 Task: Look for space in Wevelgem, Belgium from 1st July, 2023 to 9th July, 2023 for 2 adults in price range Rs.8000 to Rs.15000. Place can be entire place with 1  bedroom having 1 bed and 1 bathroom. Property type can be house. Amenities needed are: heating, . Booking option can be shelf check-in. Required host language is English.
Action: Mouse moved to (574, 155)
Screenshot: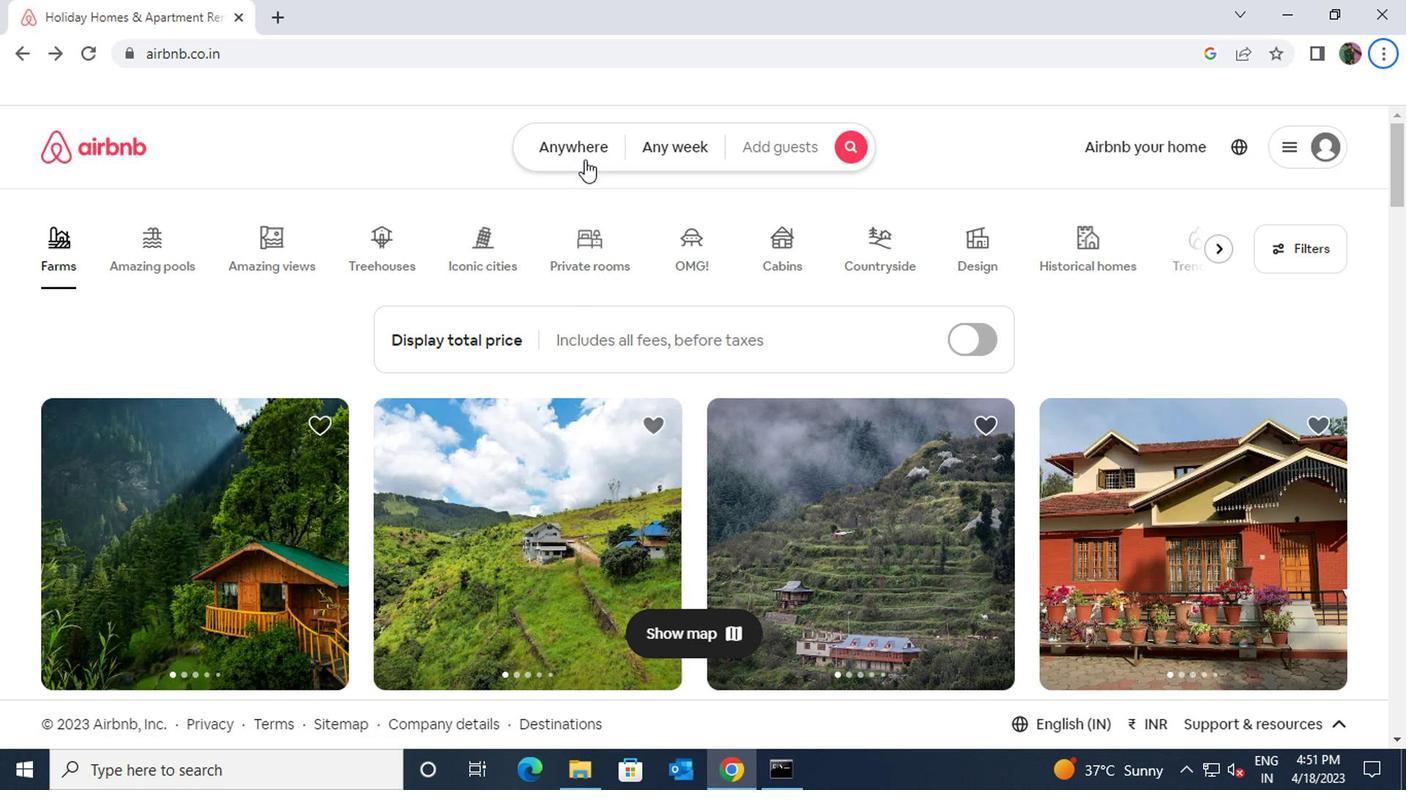 
Action: Mouse pressed left at (574, 155)
Screenshot: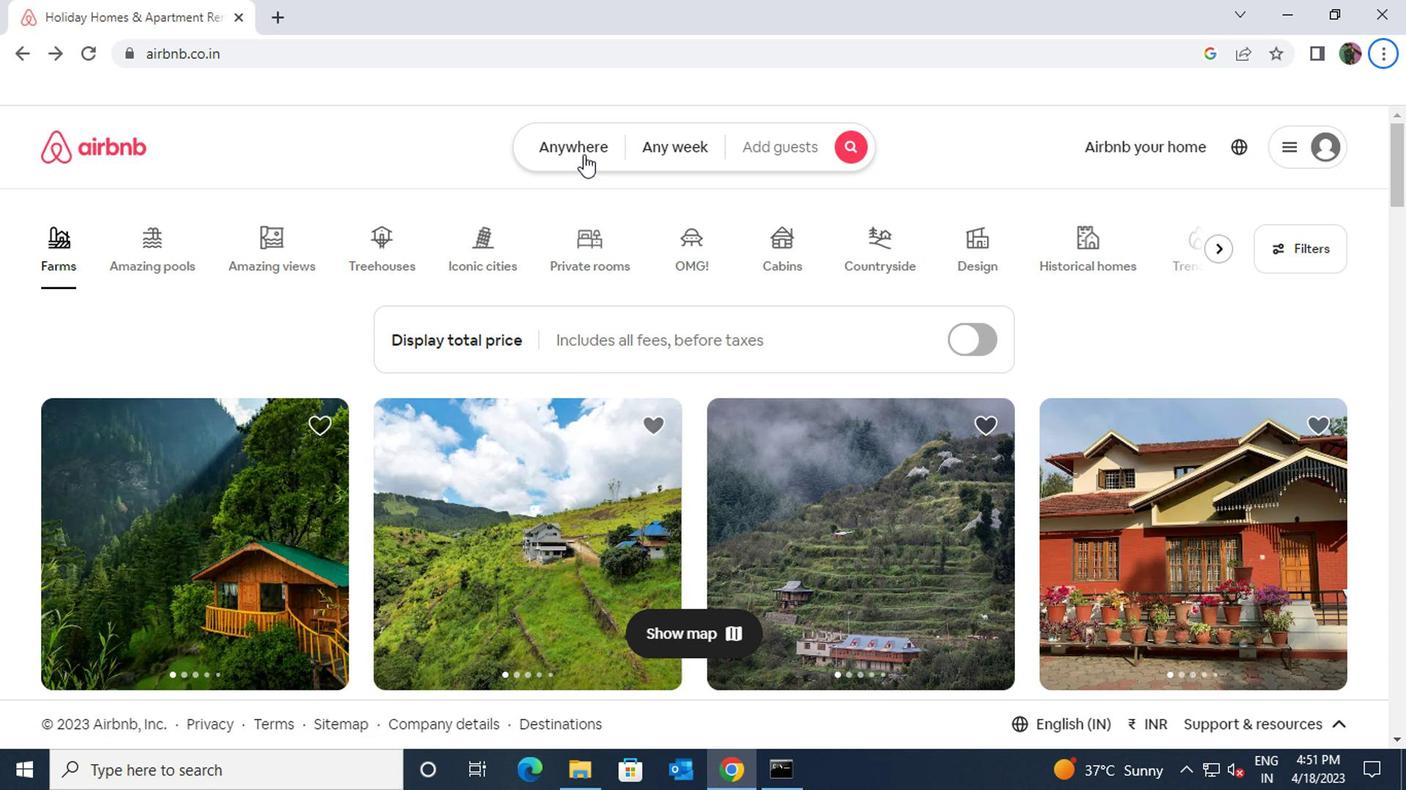 
Action: Mouse moved to (456, 221)
Screenshot: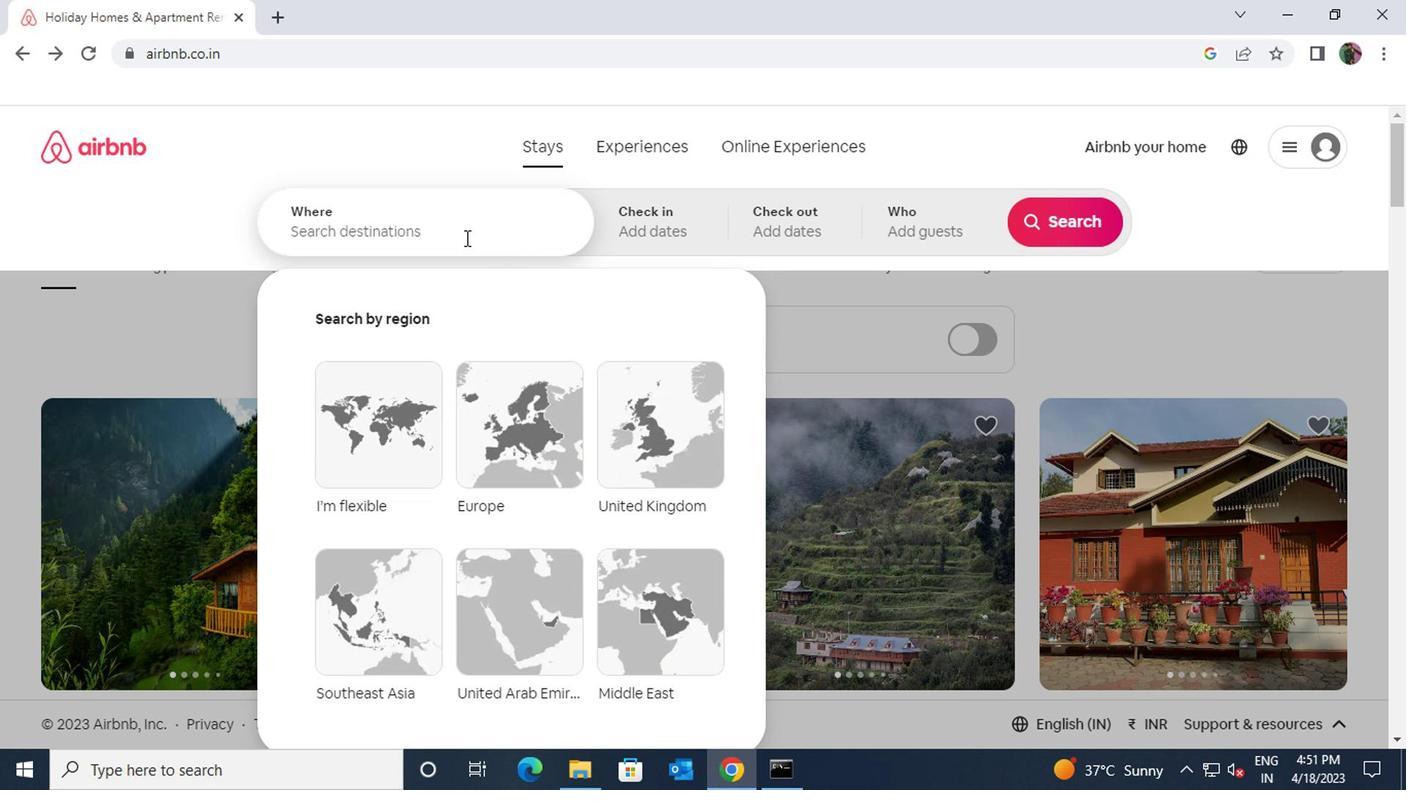 
Action: Mouse pressed left at (456, 221)
Screenshot: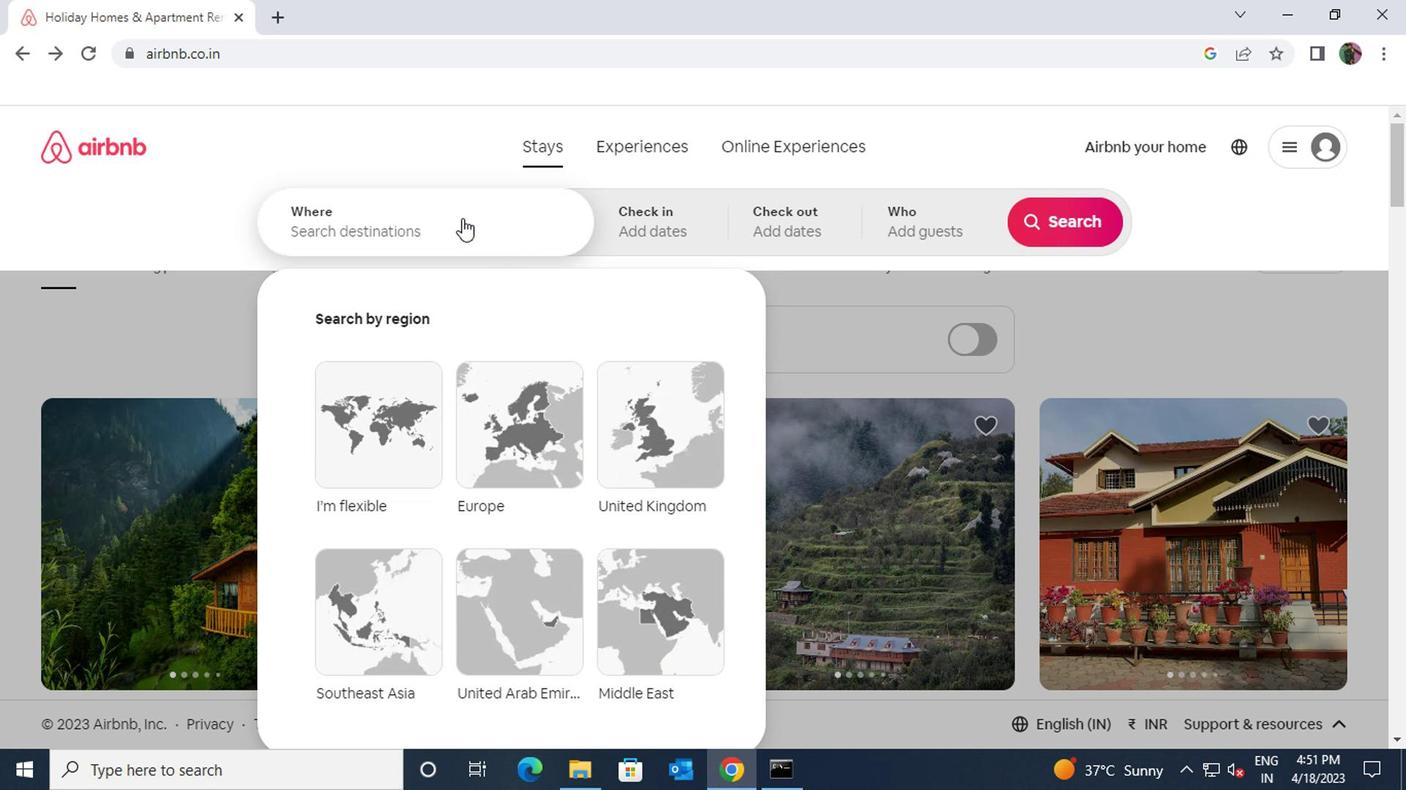 
Action: Key pressed wevelgem
Screenshot: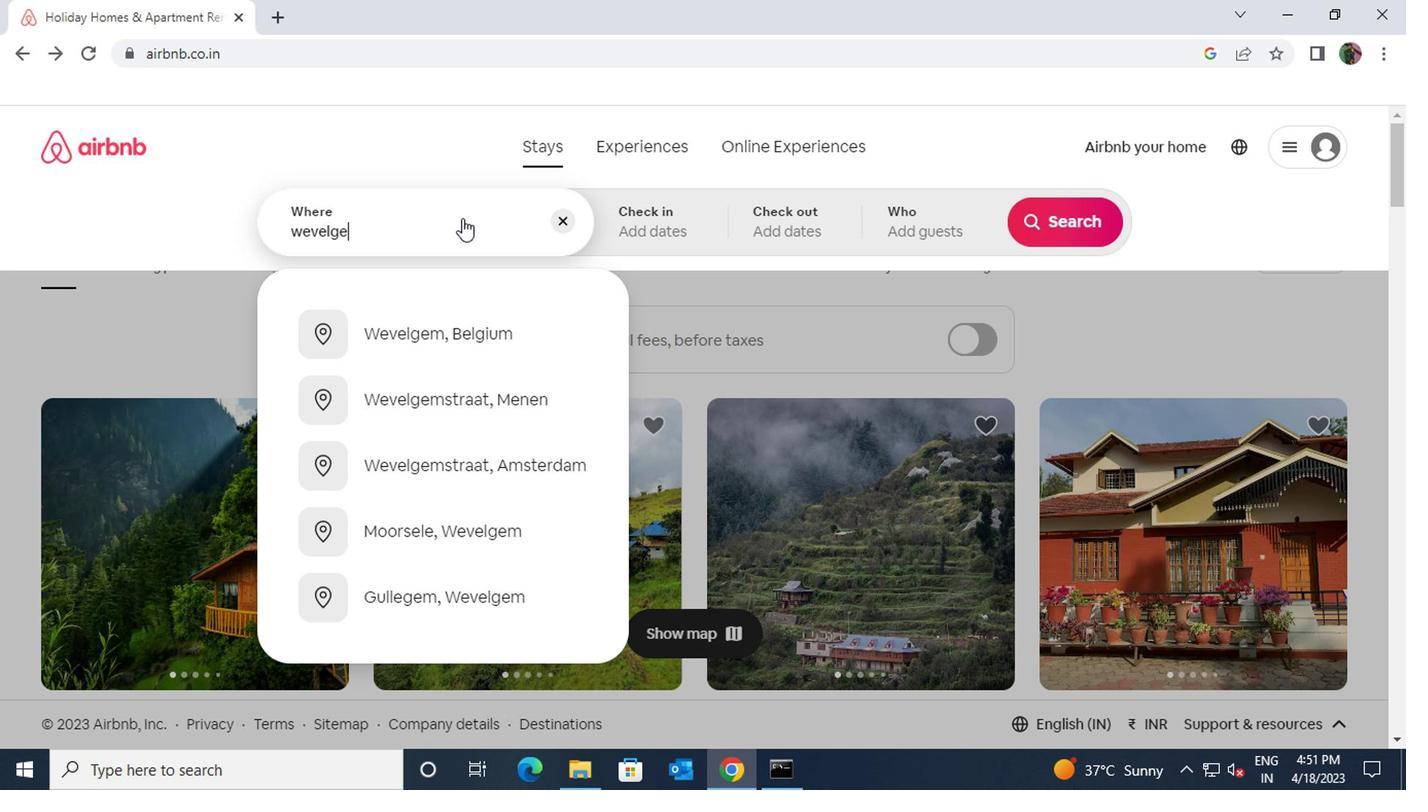 
Action: Mouse moved to (474, 325)
Screenshot: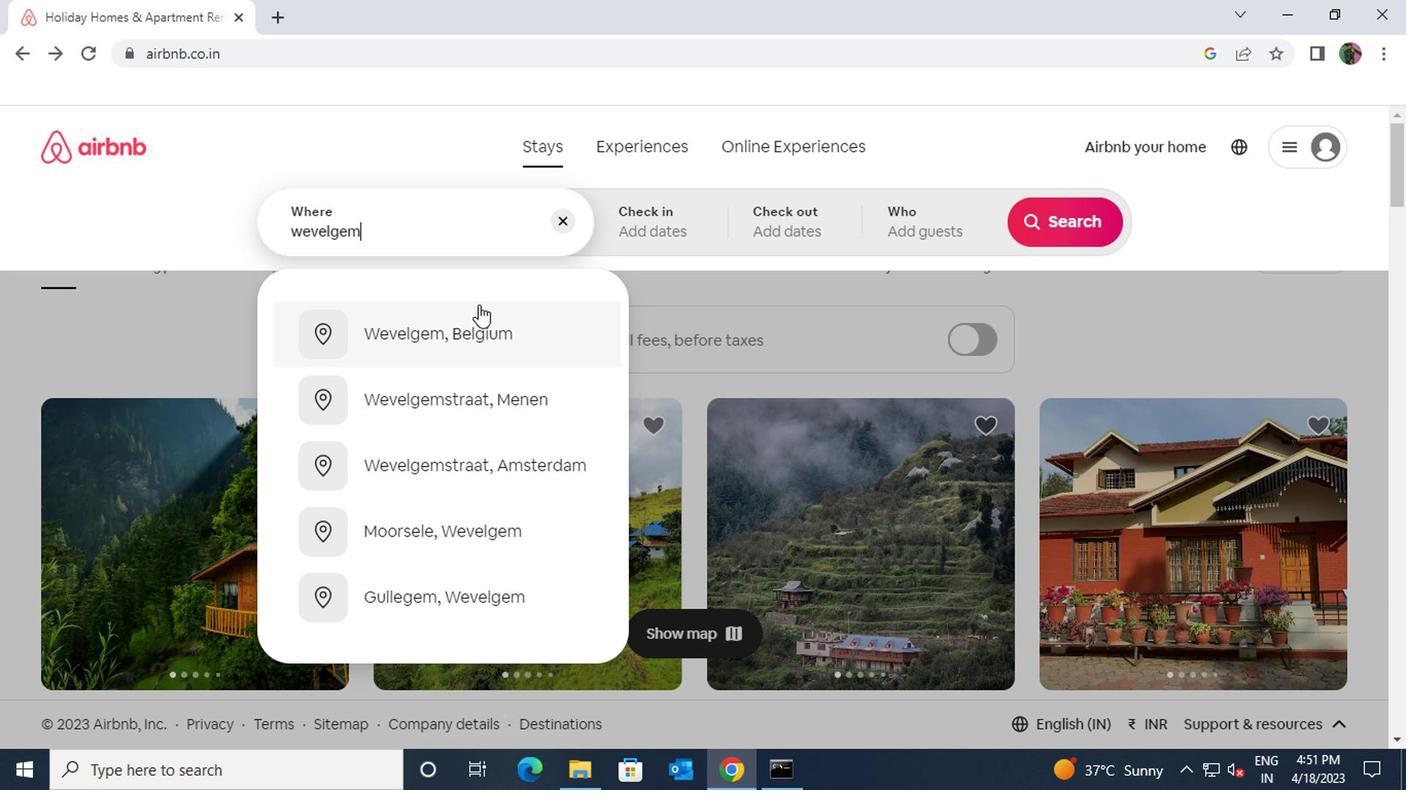 
Action: Mouse pressed left at (474, 325)
Screenshot: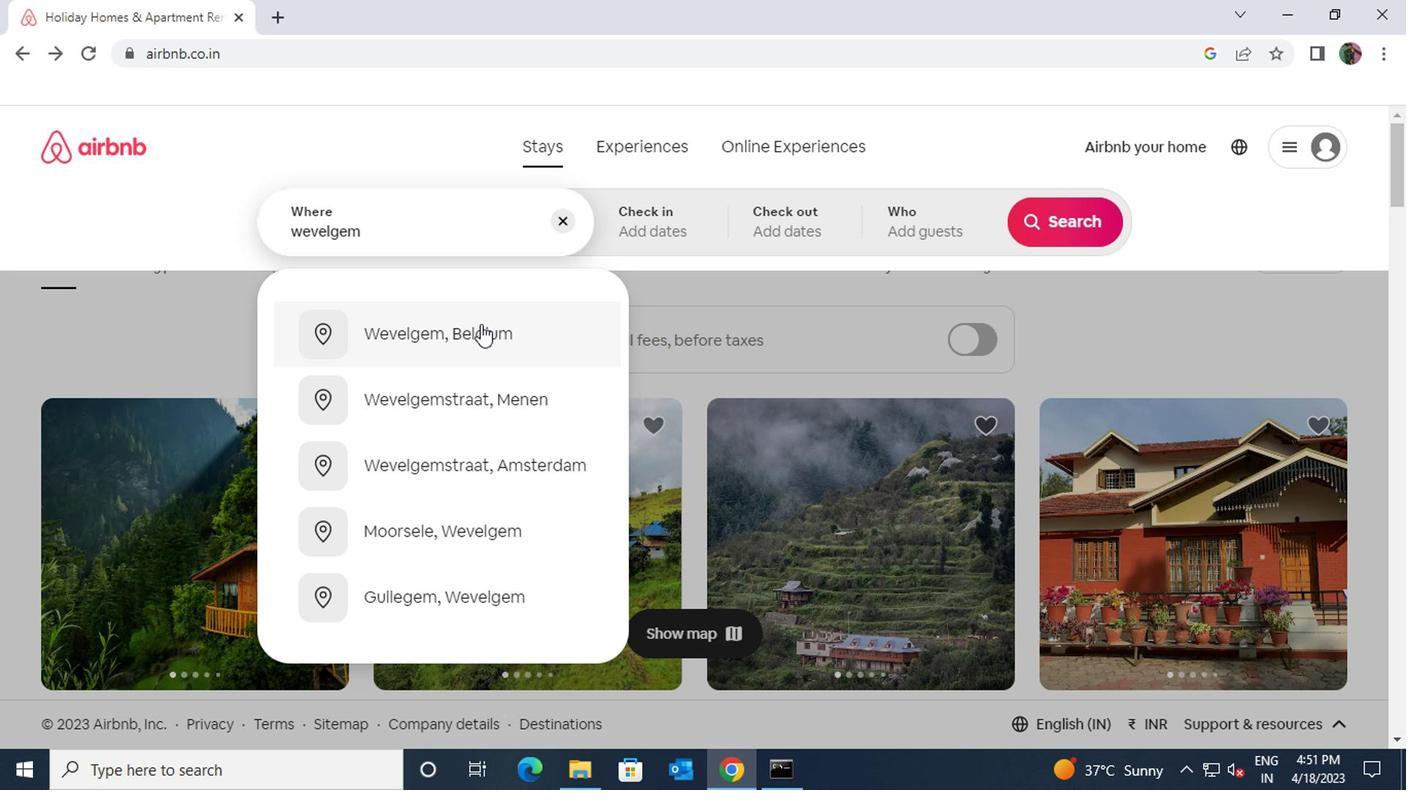 
Action: Mouse moved to (1048, 383)
Screenshot: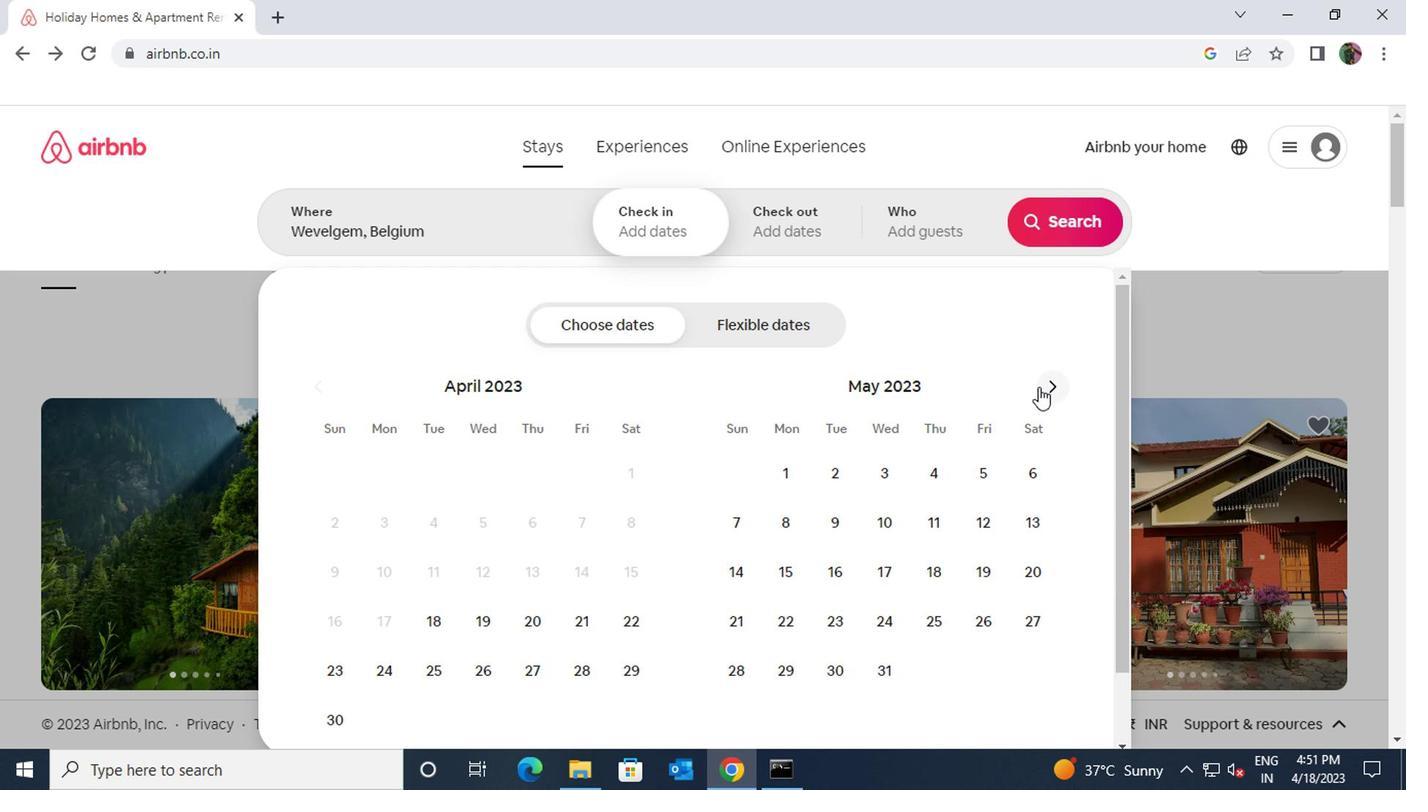 
Action: Mouse pressed left at (1048, 383)
Screenshot: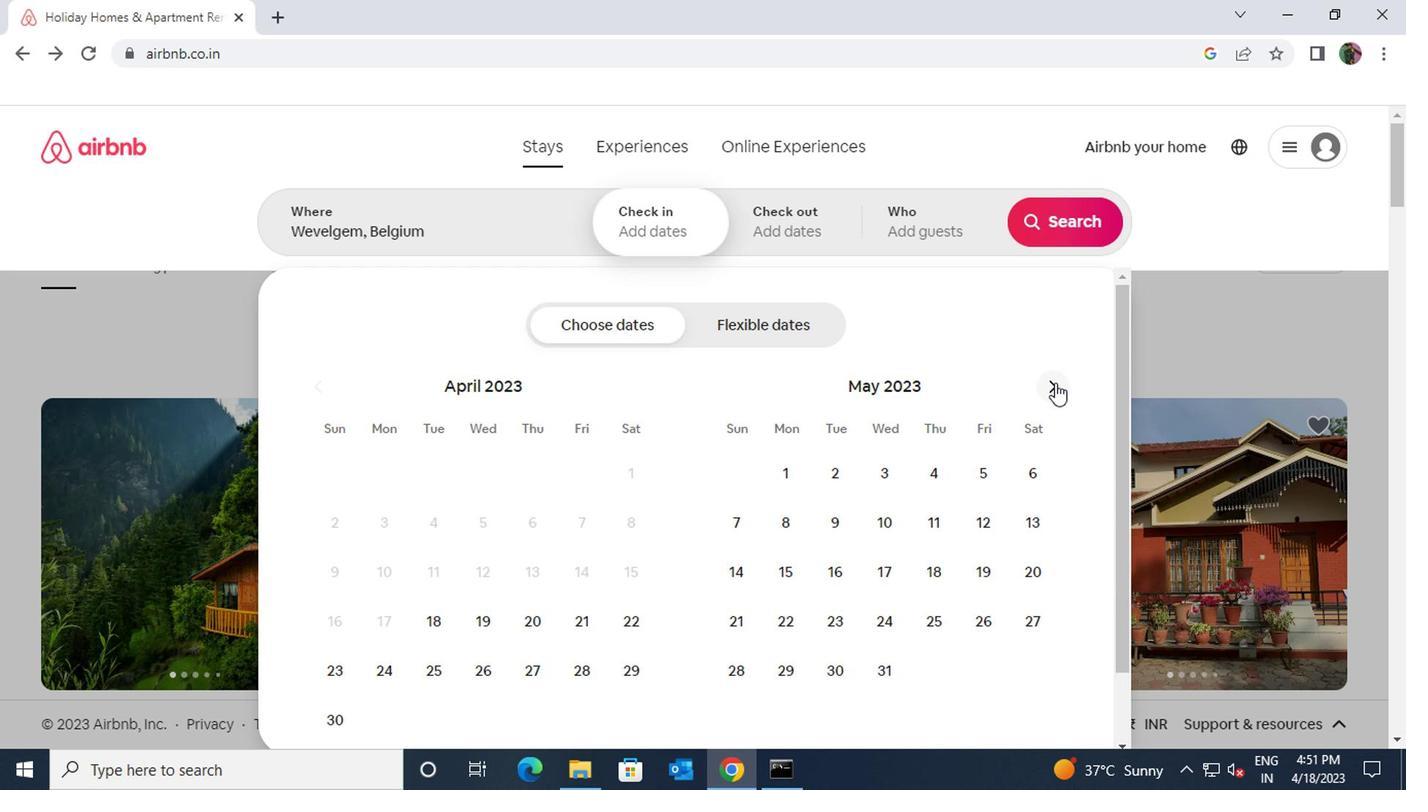 
Action: Mouse pressed left at (1048, 383)
Screenshot: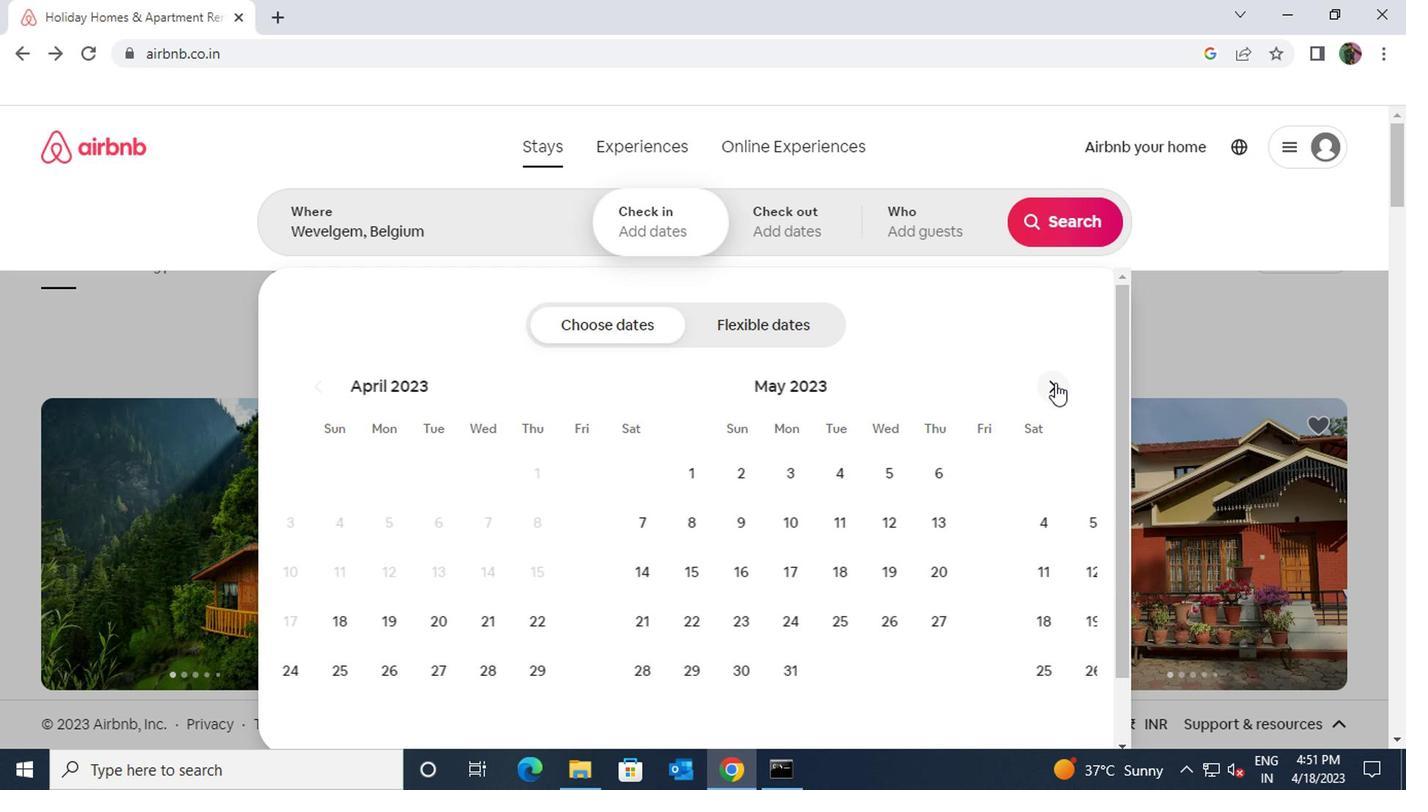 
Action: Mouse moved to (1020, 474)
Screenshot: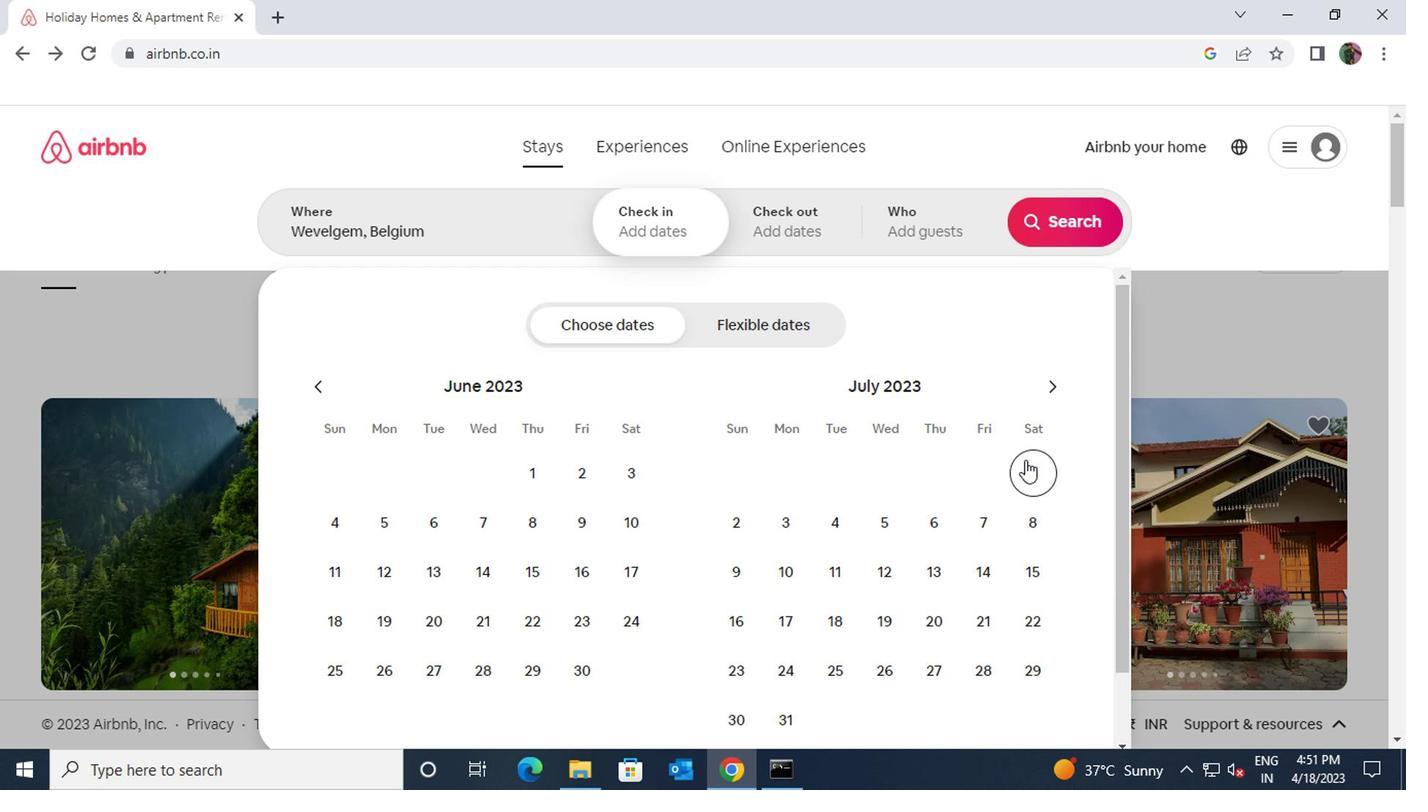 
Action: Mouse pressed left at (1020, 474)
Screenshot: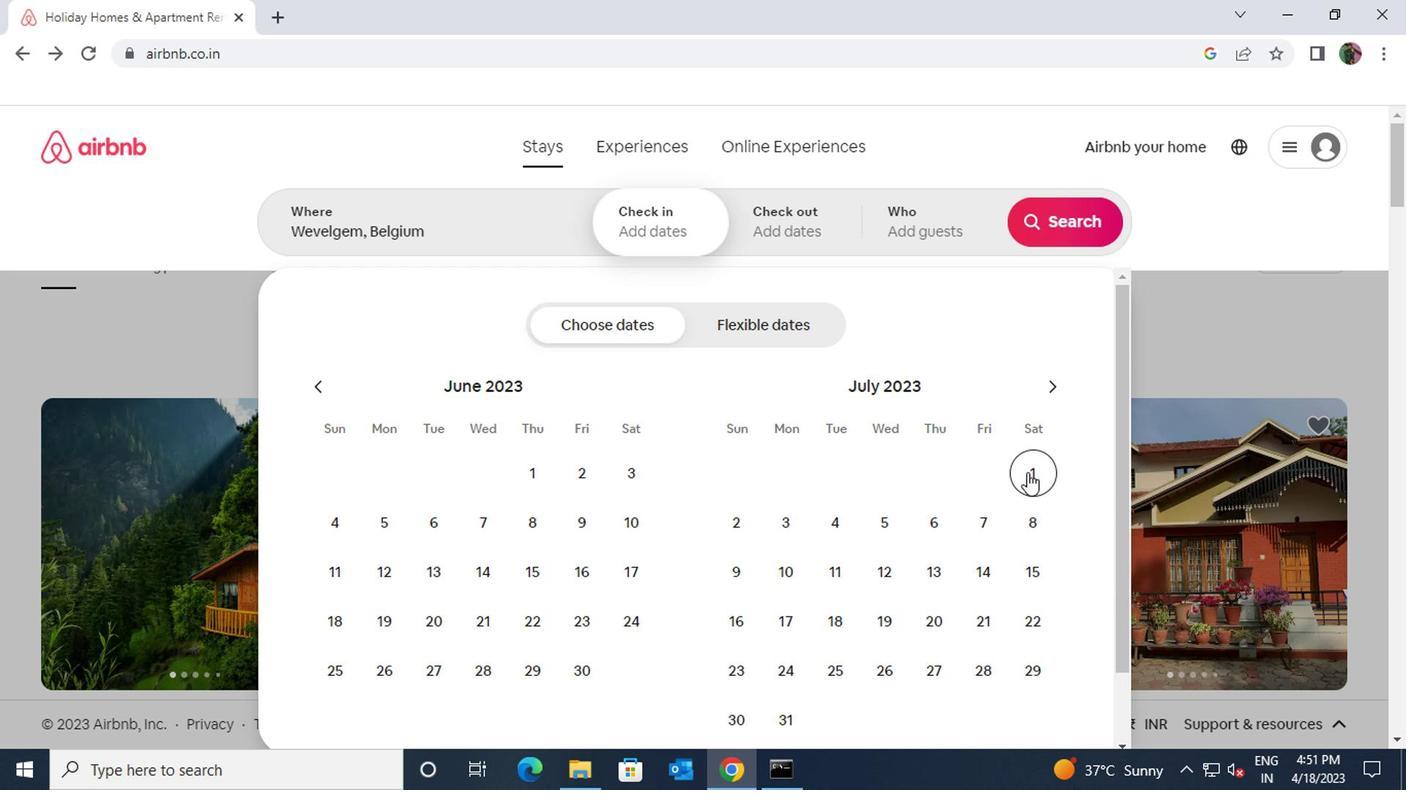 
Action: Mouse moved to (708, 574)
Screenshot: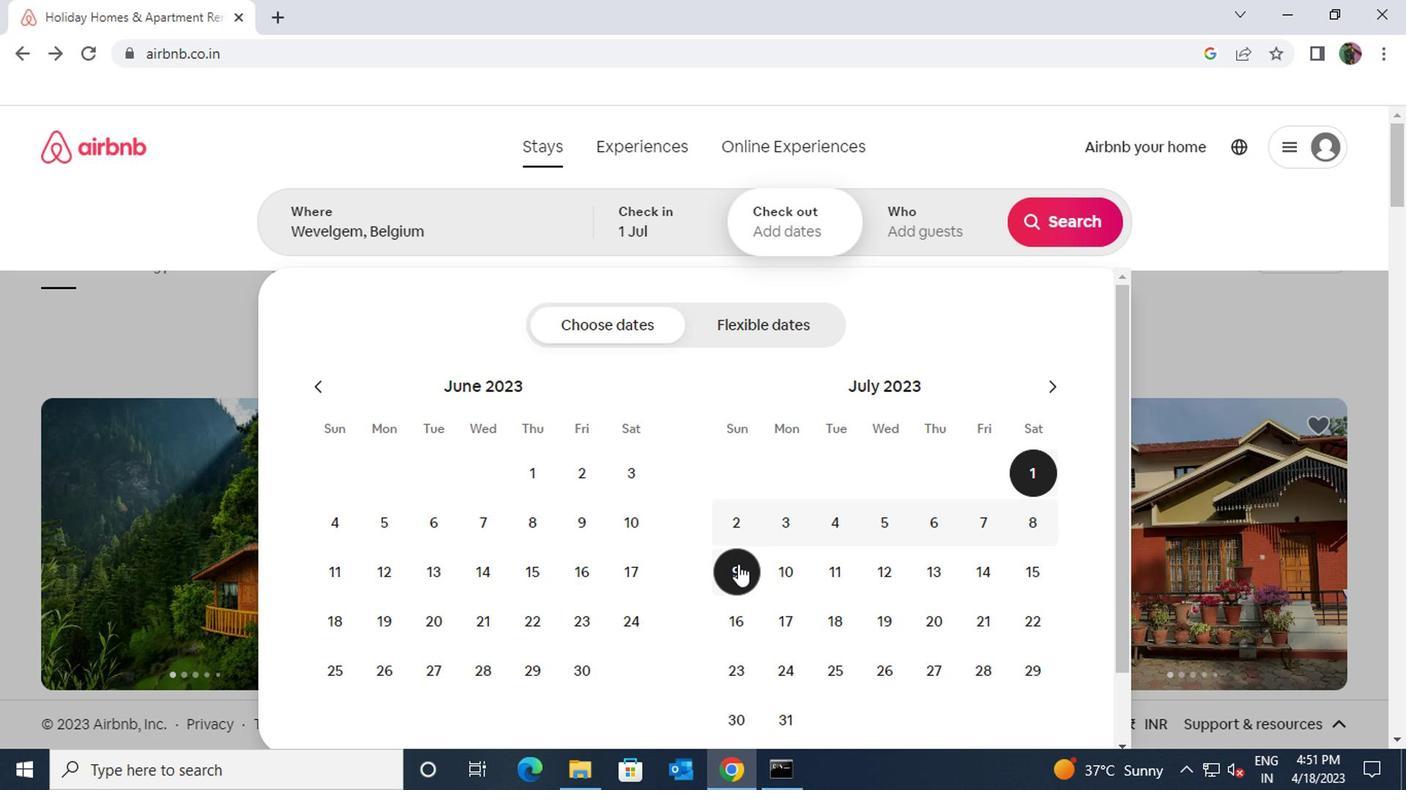 
Action: Mouse pressed left at (708, 574)
Screenshot: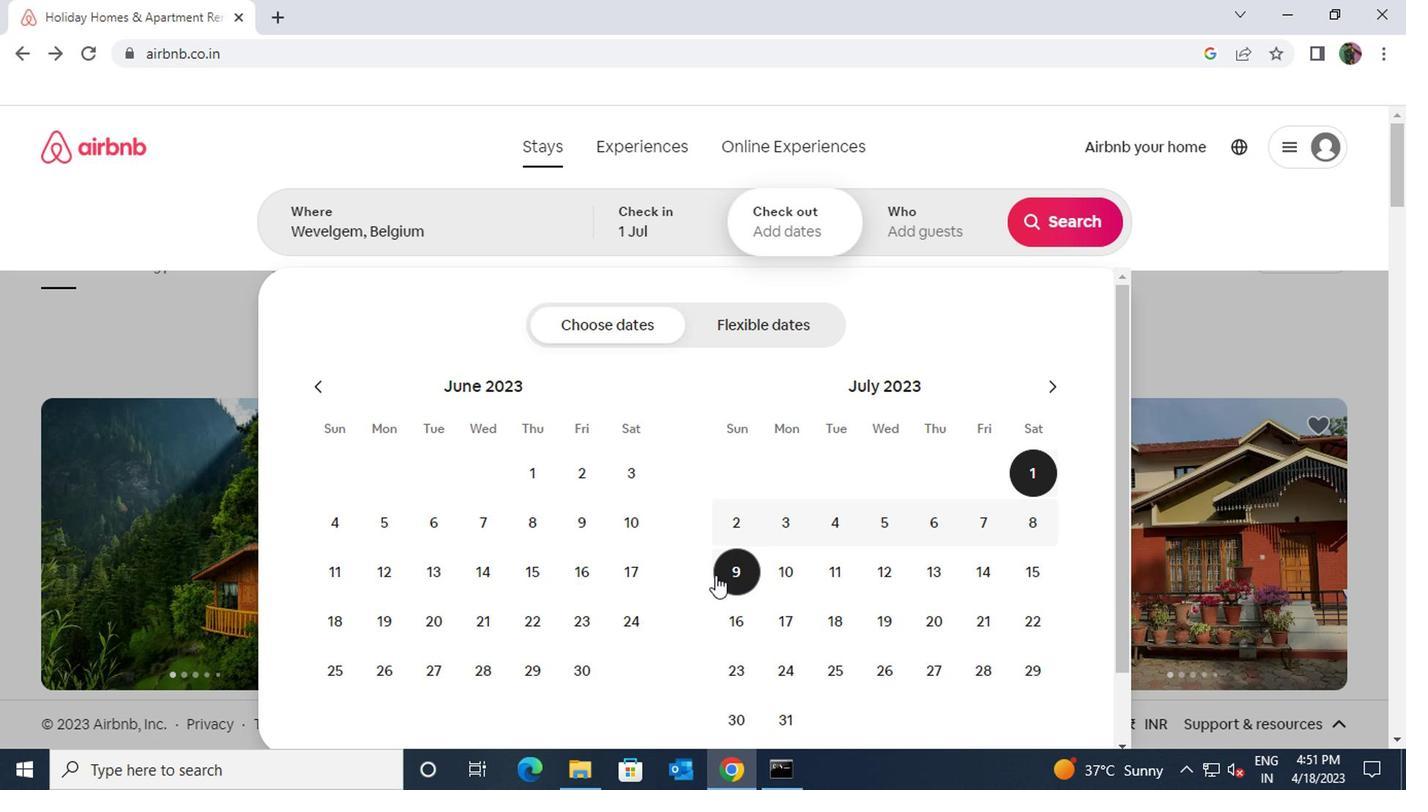 
Action: Mouse moved to (918, 213)
Screenshot: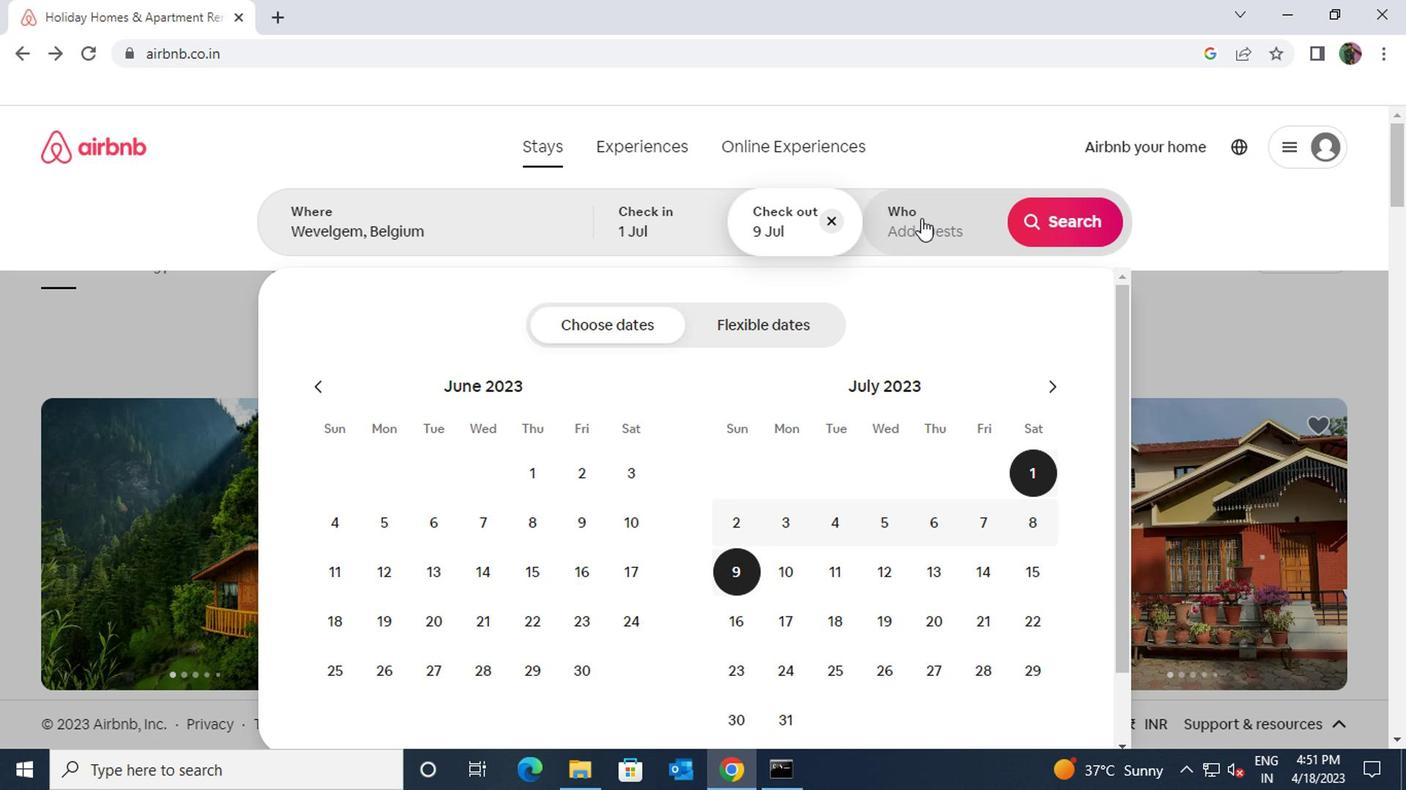 
Action: Mouse pressed left at (918, 213)
Screenshot: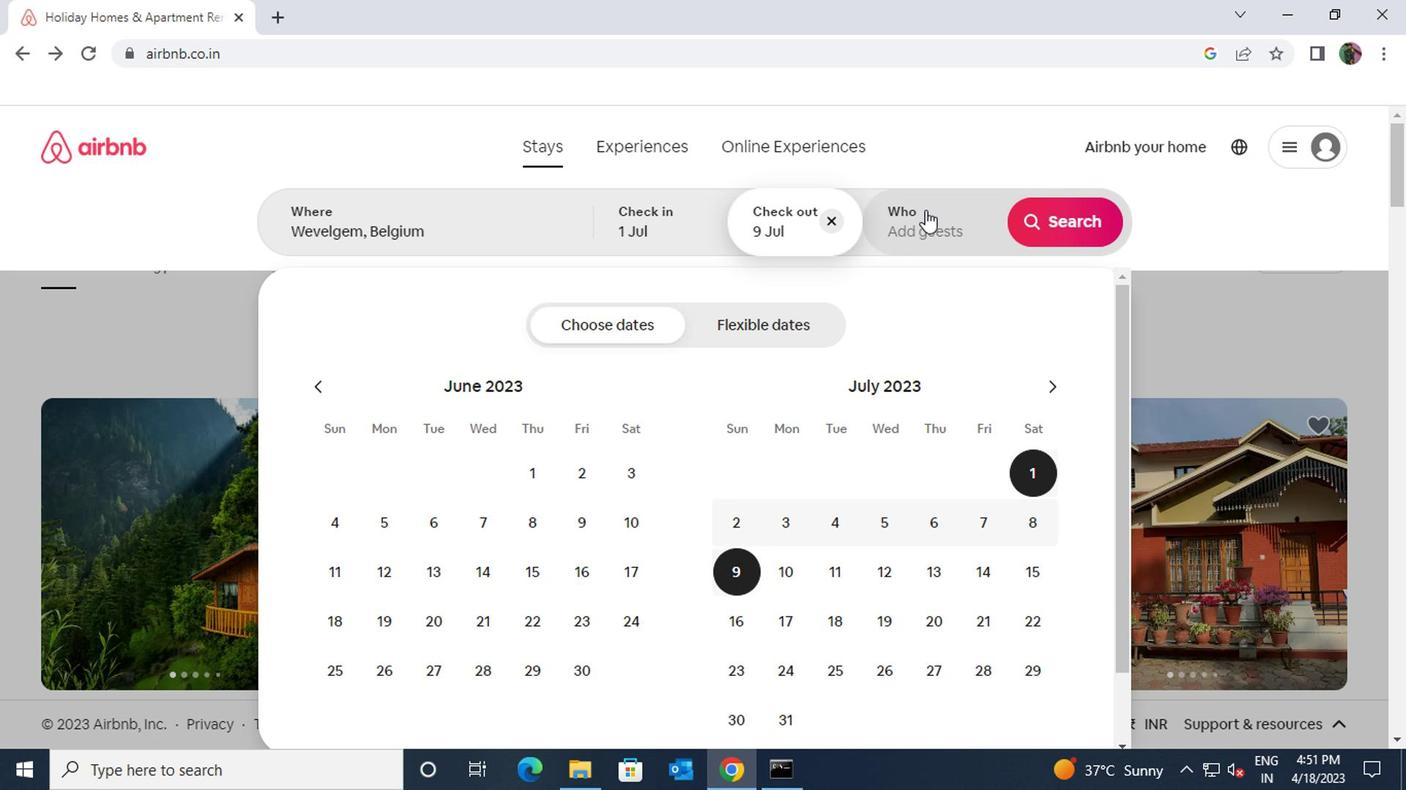 
Action: Mouse moved to (1069, 333)
Screenshot: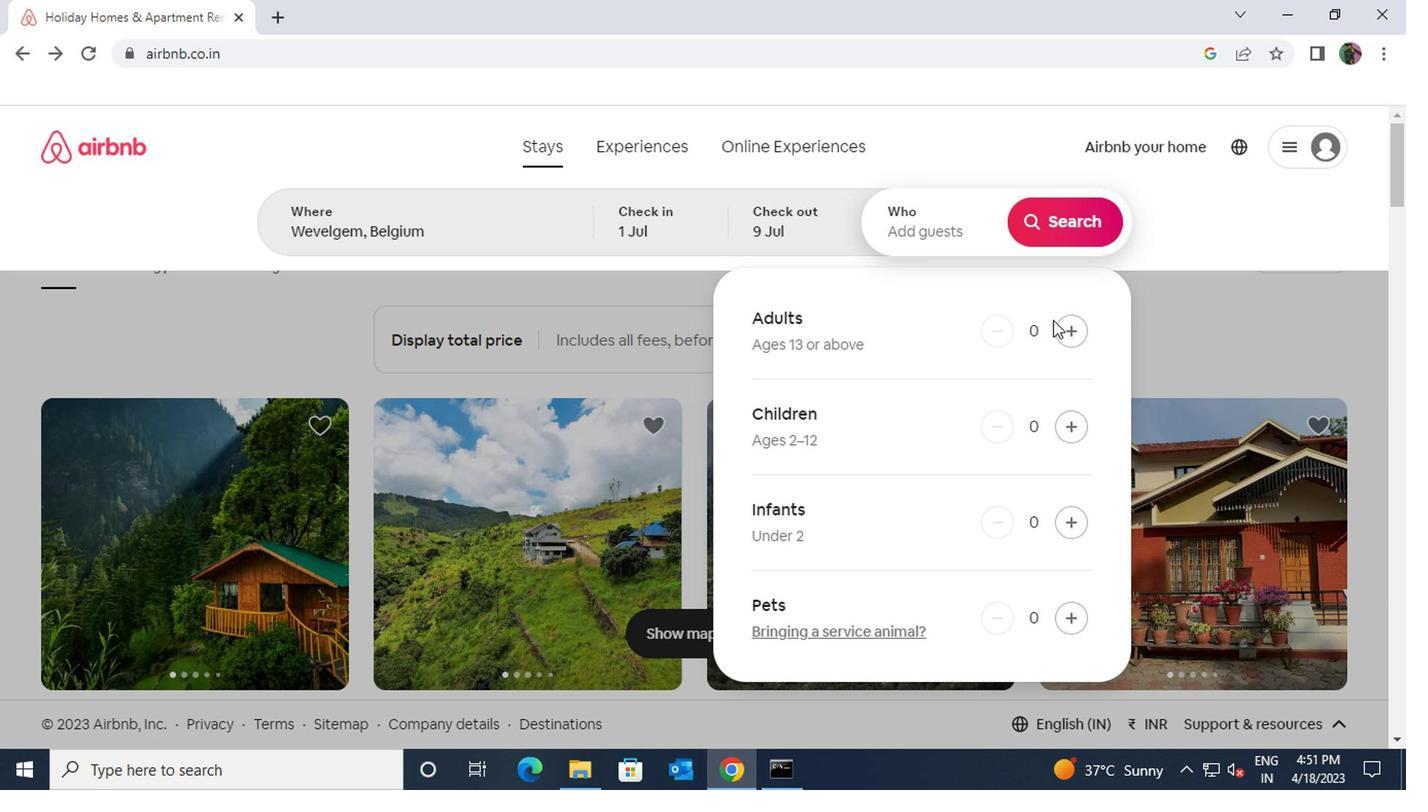 
Action: Mouse pressed left at (1069, 333)
Screenshot: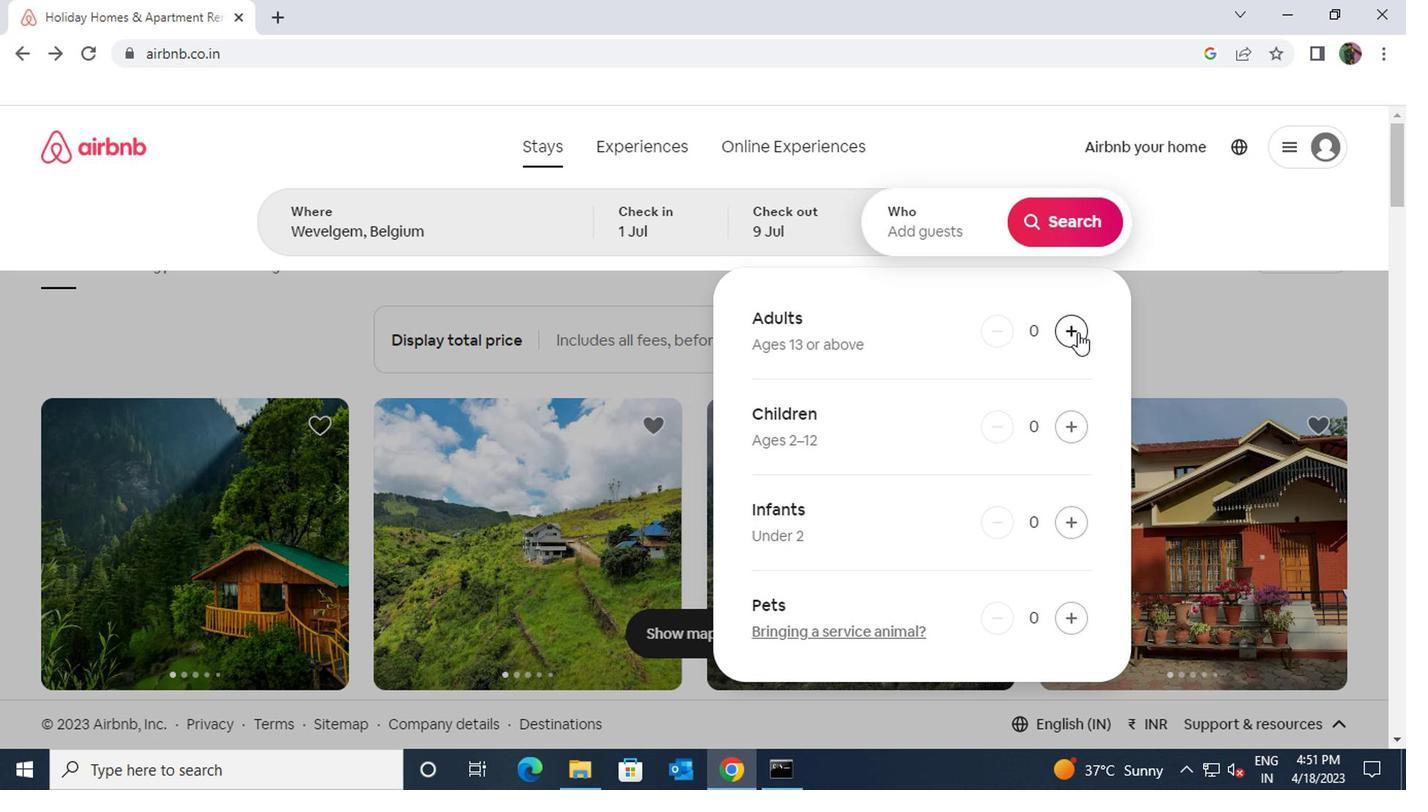 
Action: Mouse pressed left at (1069, 333)
Screenshot: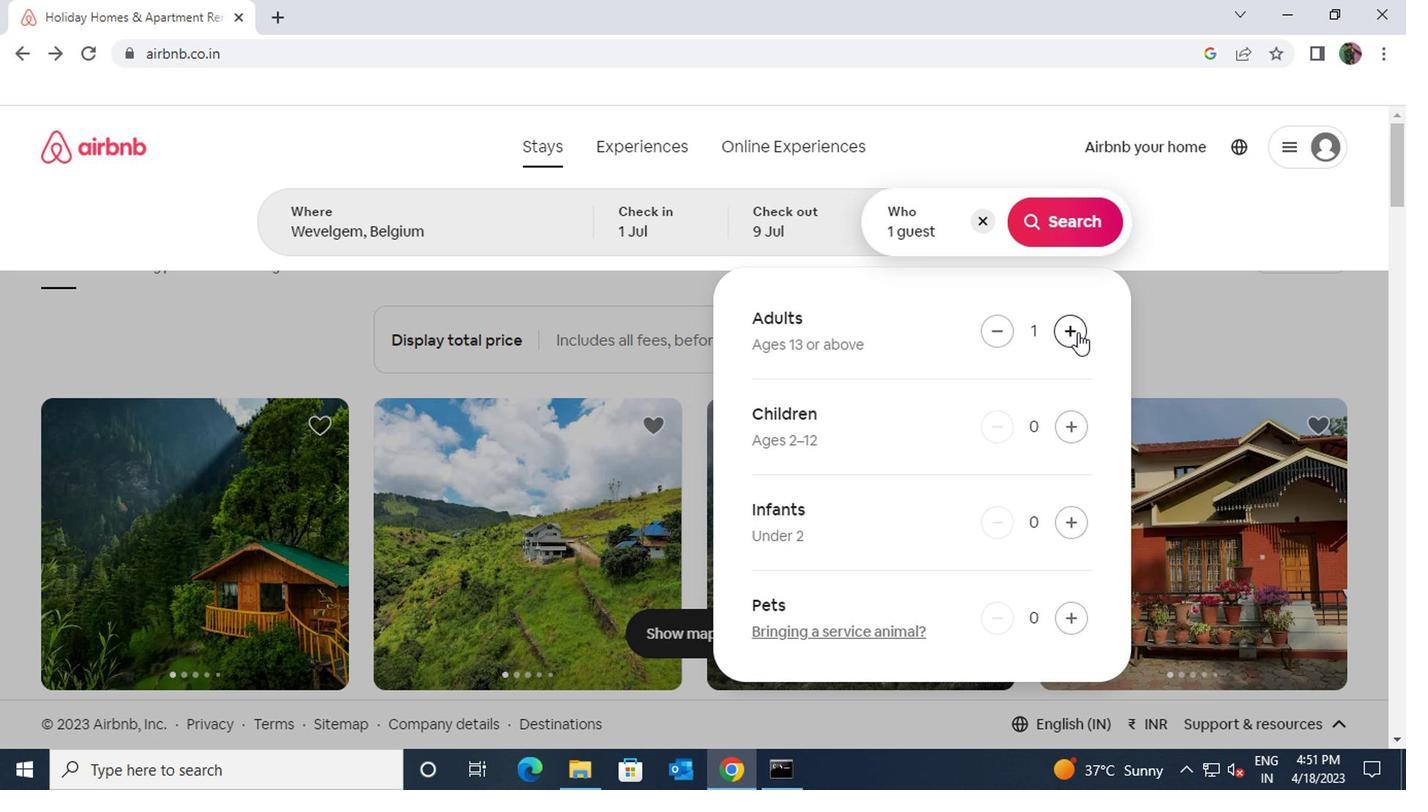 
Action: Mouse moved to (1035, 221)
Screenshot: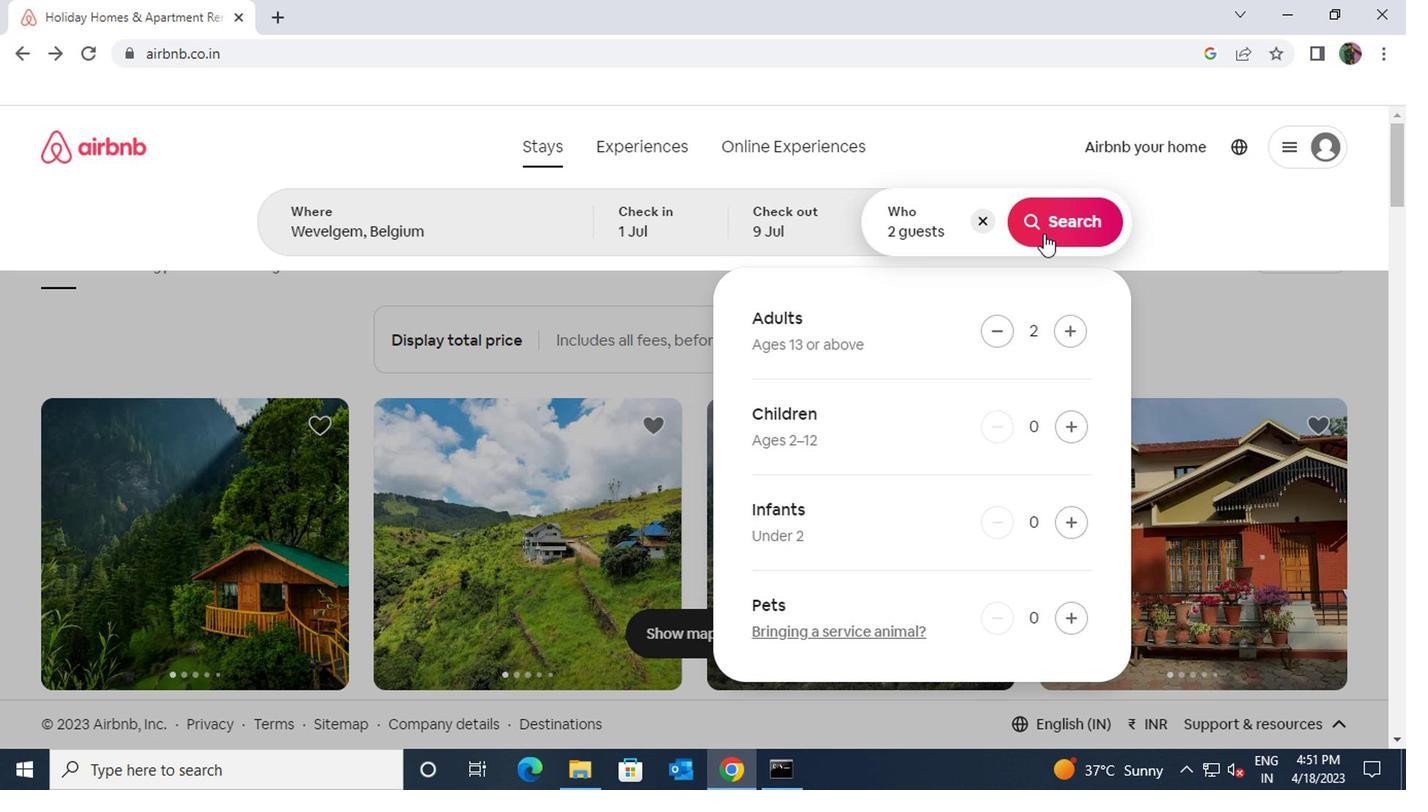 
Action: Mouse pressed left at (1035, 221)
Screenshot: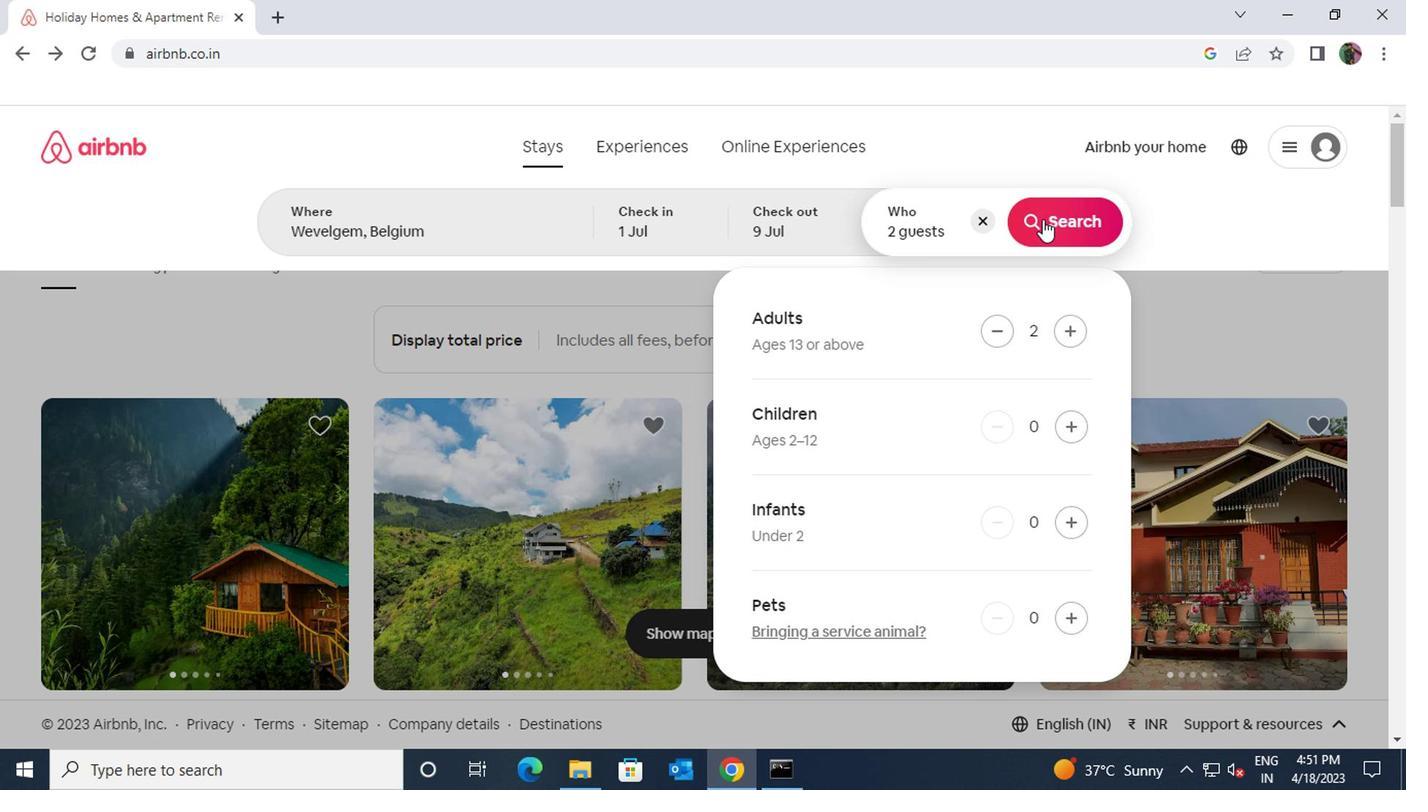 
Action: Mouse moved to (1277, 229)
Screenshot: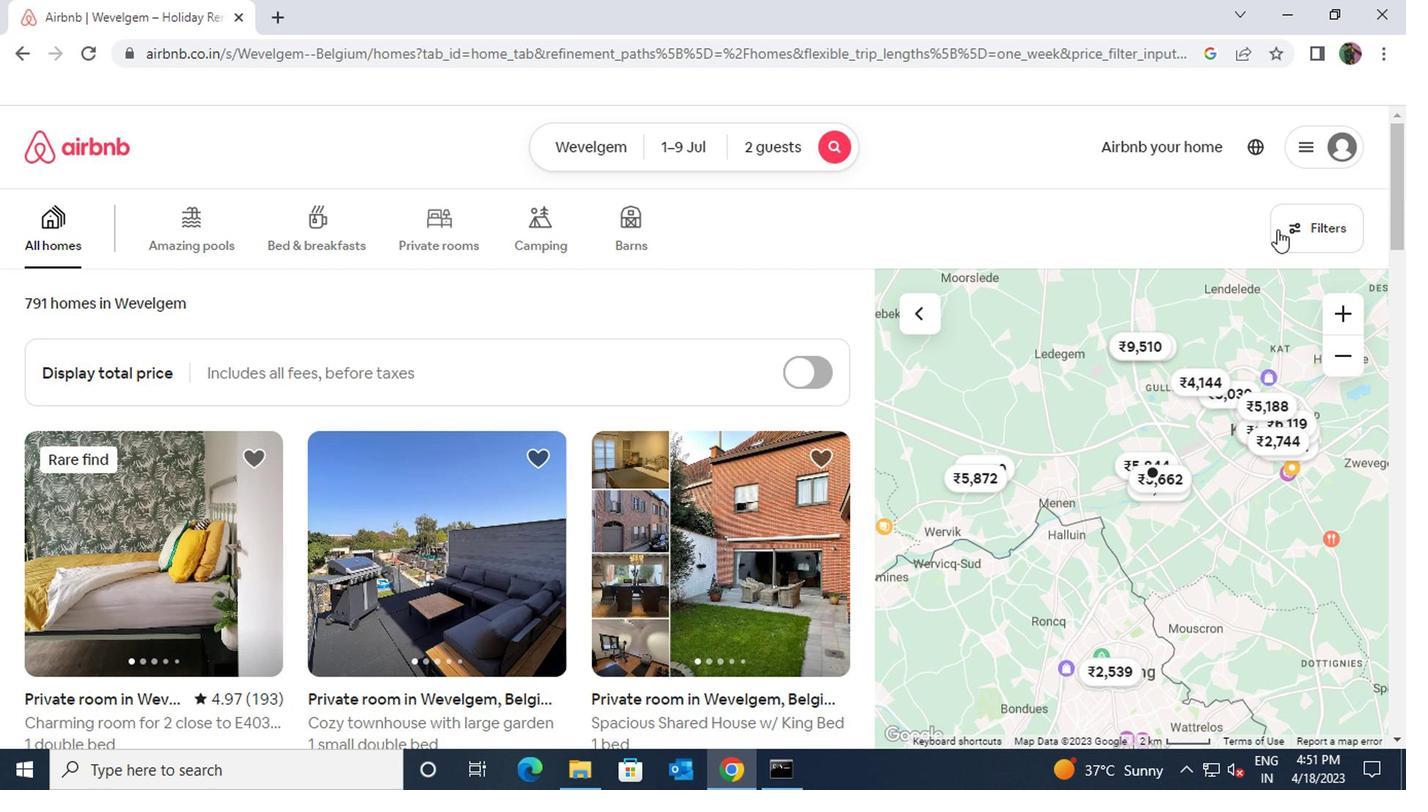 
Action: Mouse pressed left at (1277, 229)
Screenshot: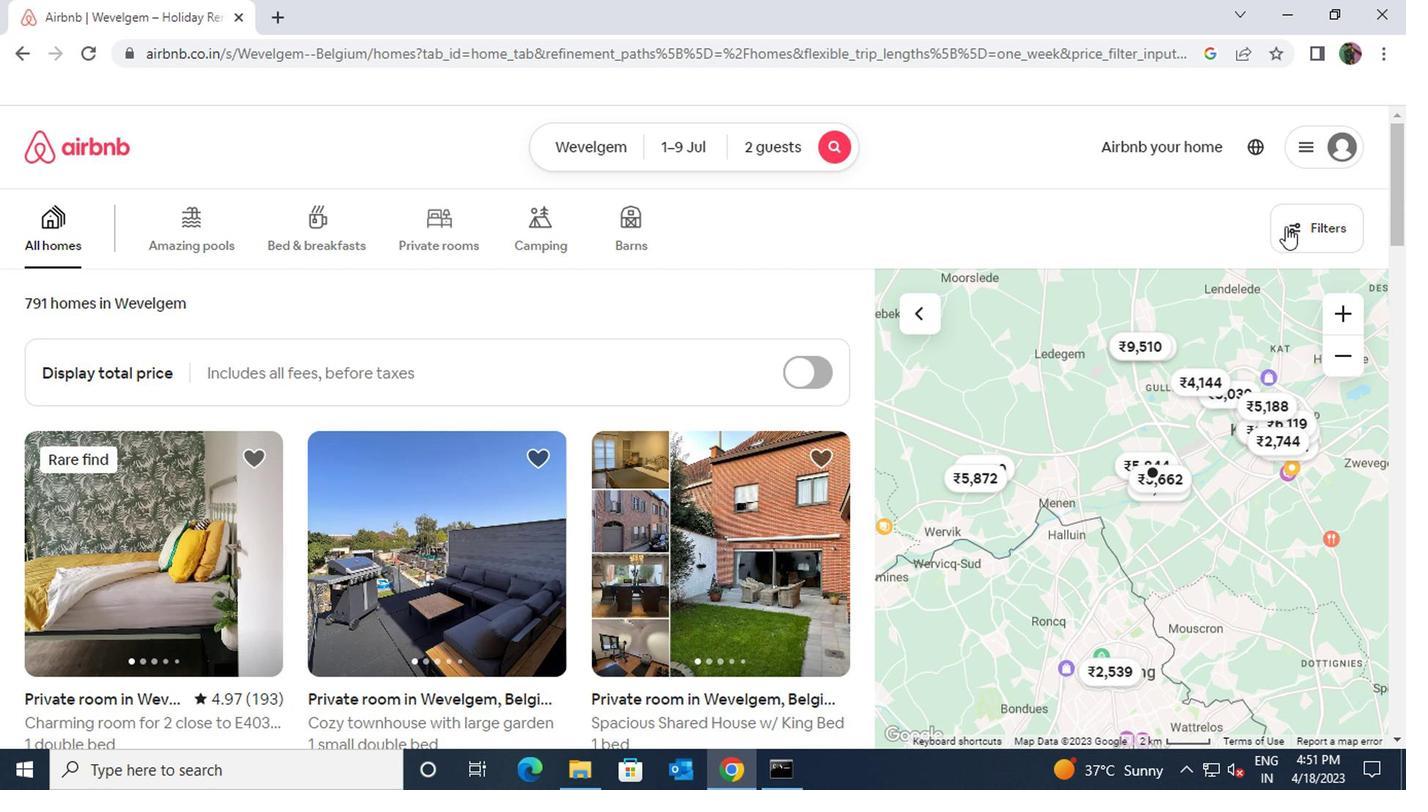 
Action: Mouse moved to (498, 489)
Screenshot: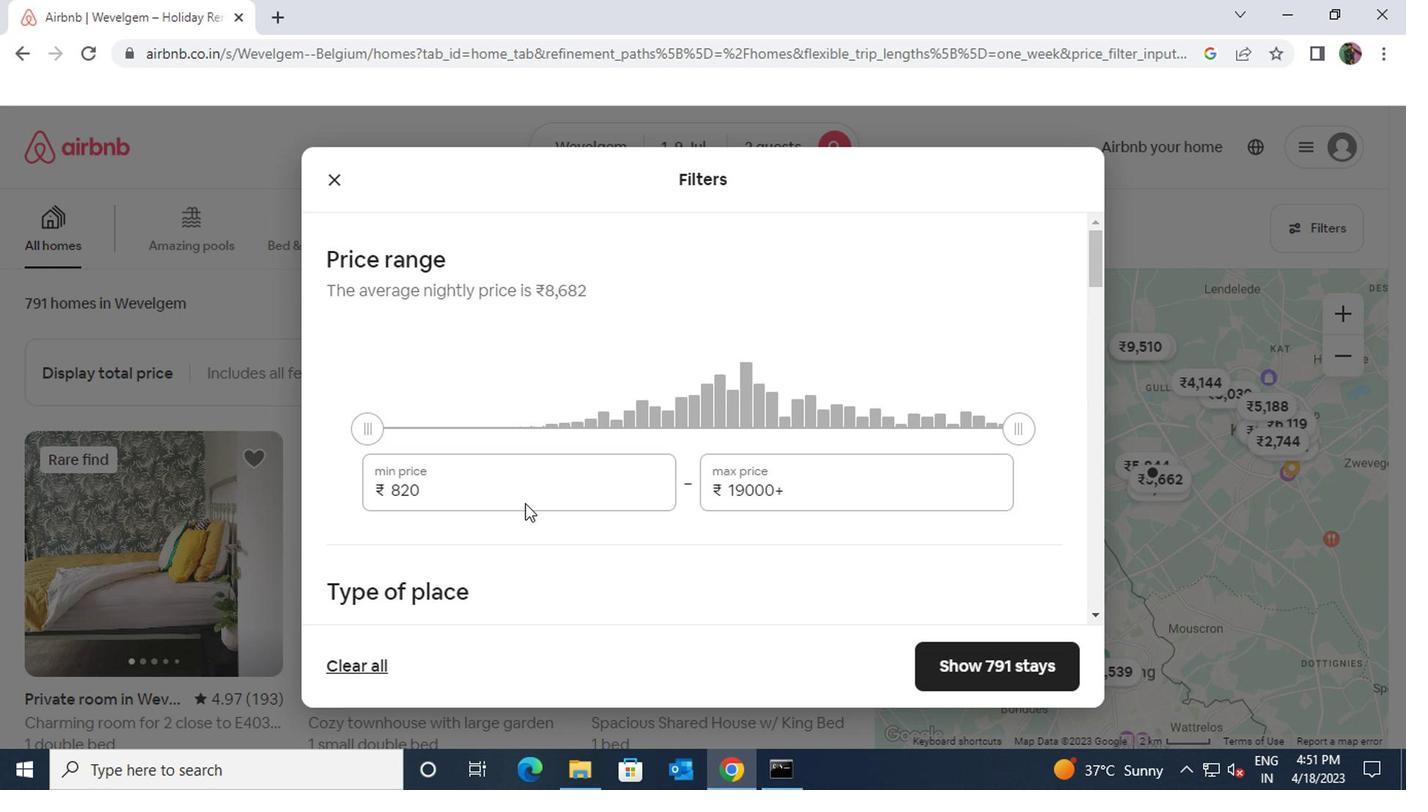 
Action: Mouse pressed left at (498, 489)
Screenshot: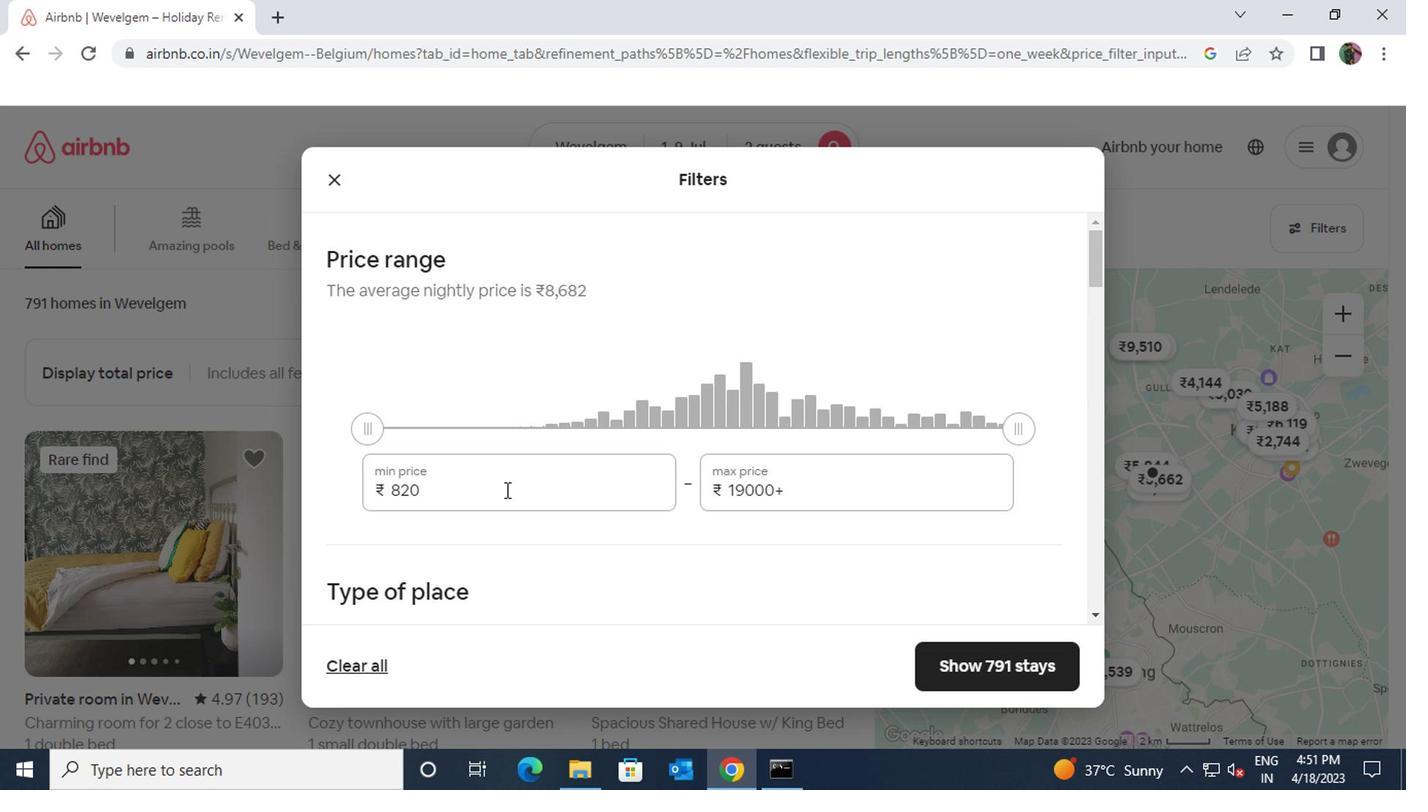 
Action: Mouse moved to (368, 495)
Screenshot: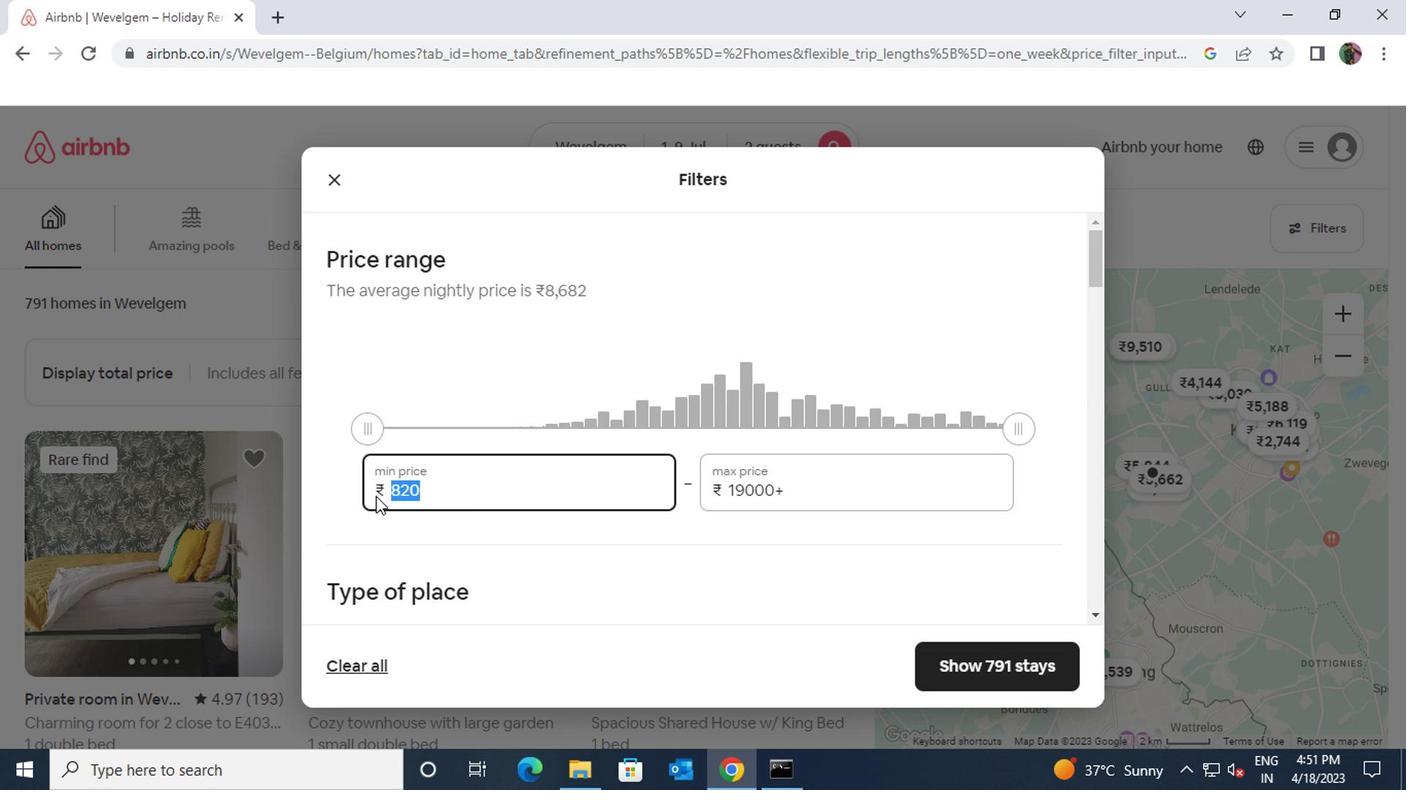 
Action: Key pressed 8000
Screenshot: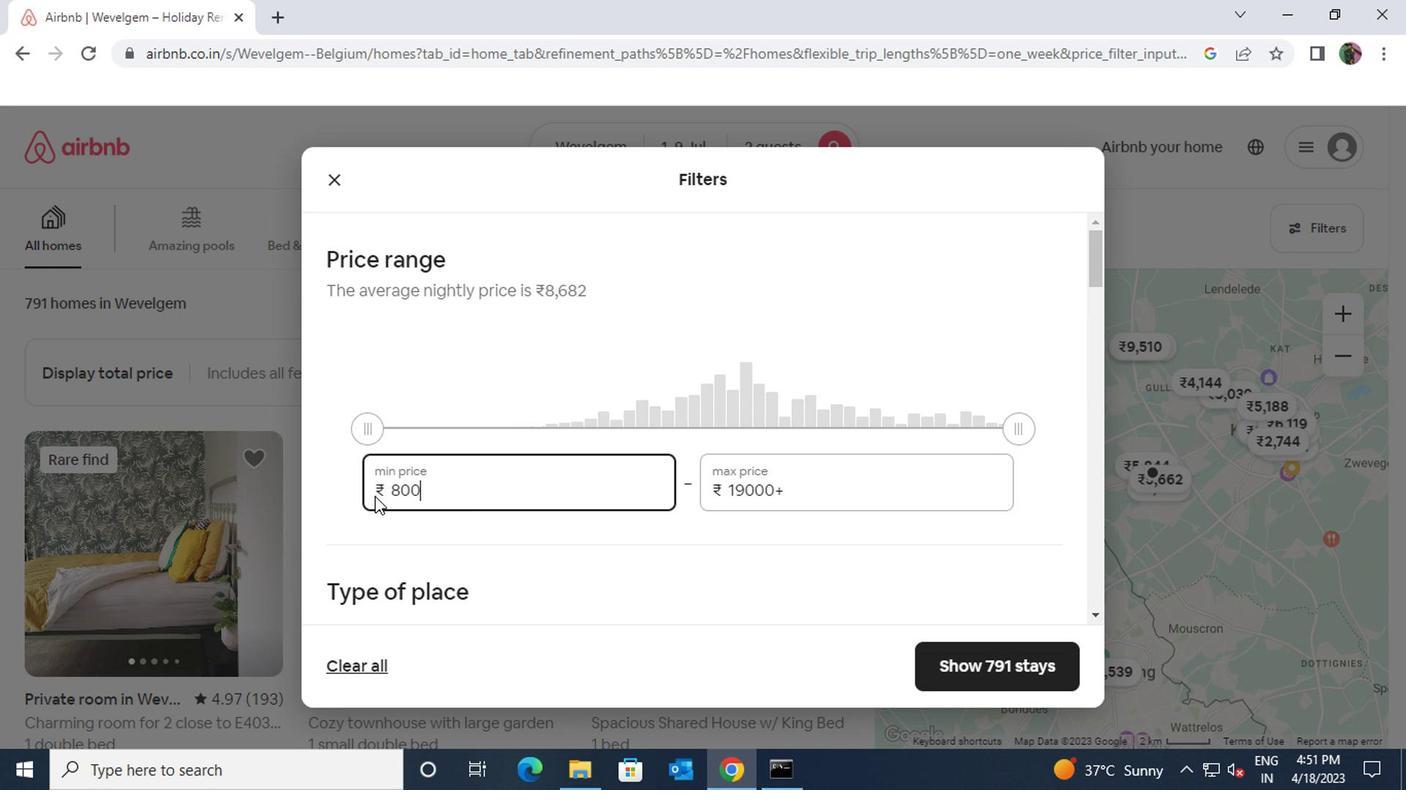 
Action: Mouse moved to (819, 480)
Screenshot: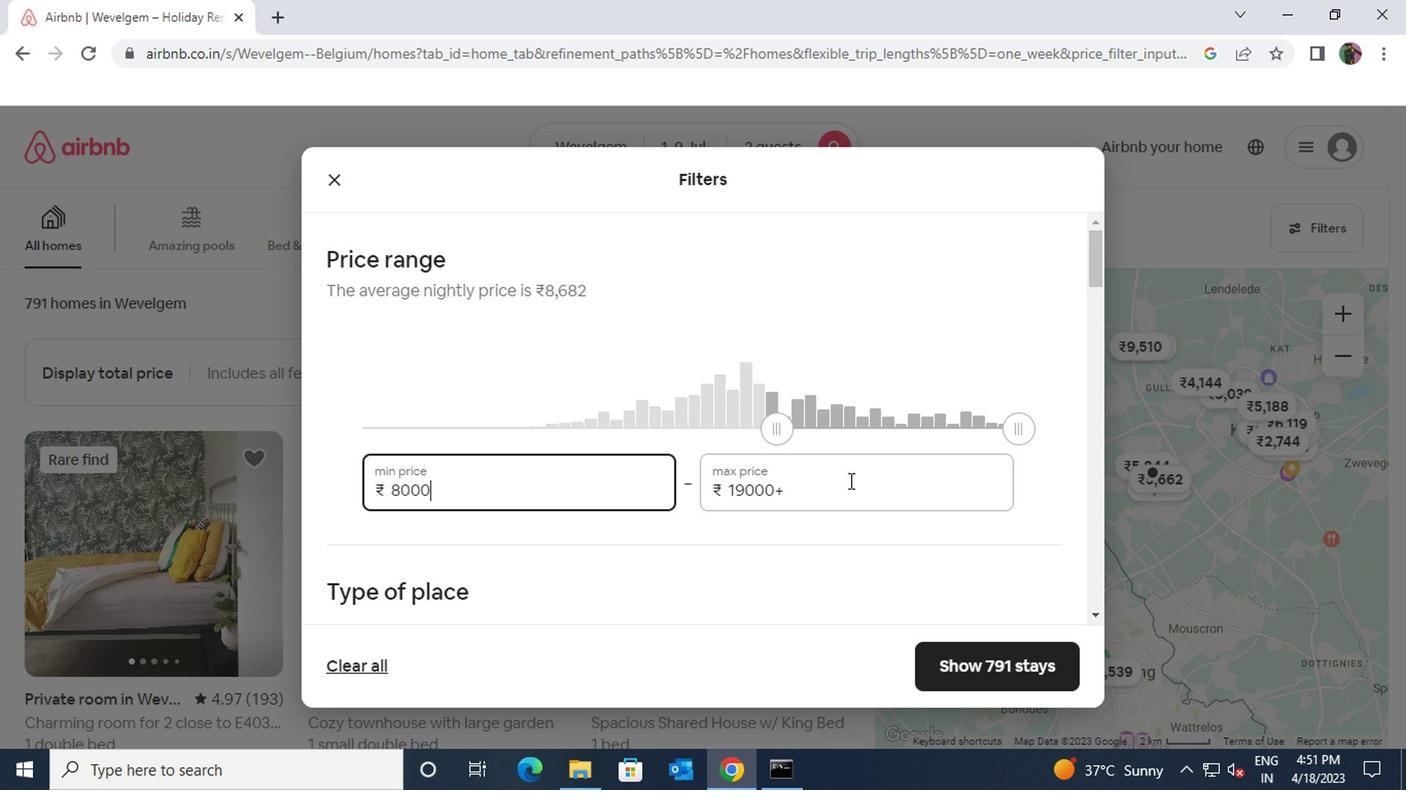 
Action: Mouse pressed left at (819, 480)
Screenshot: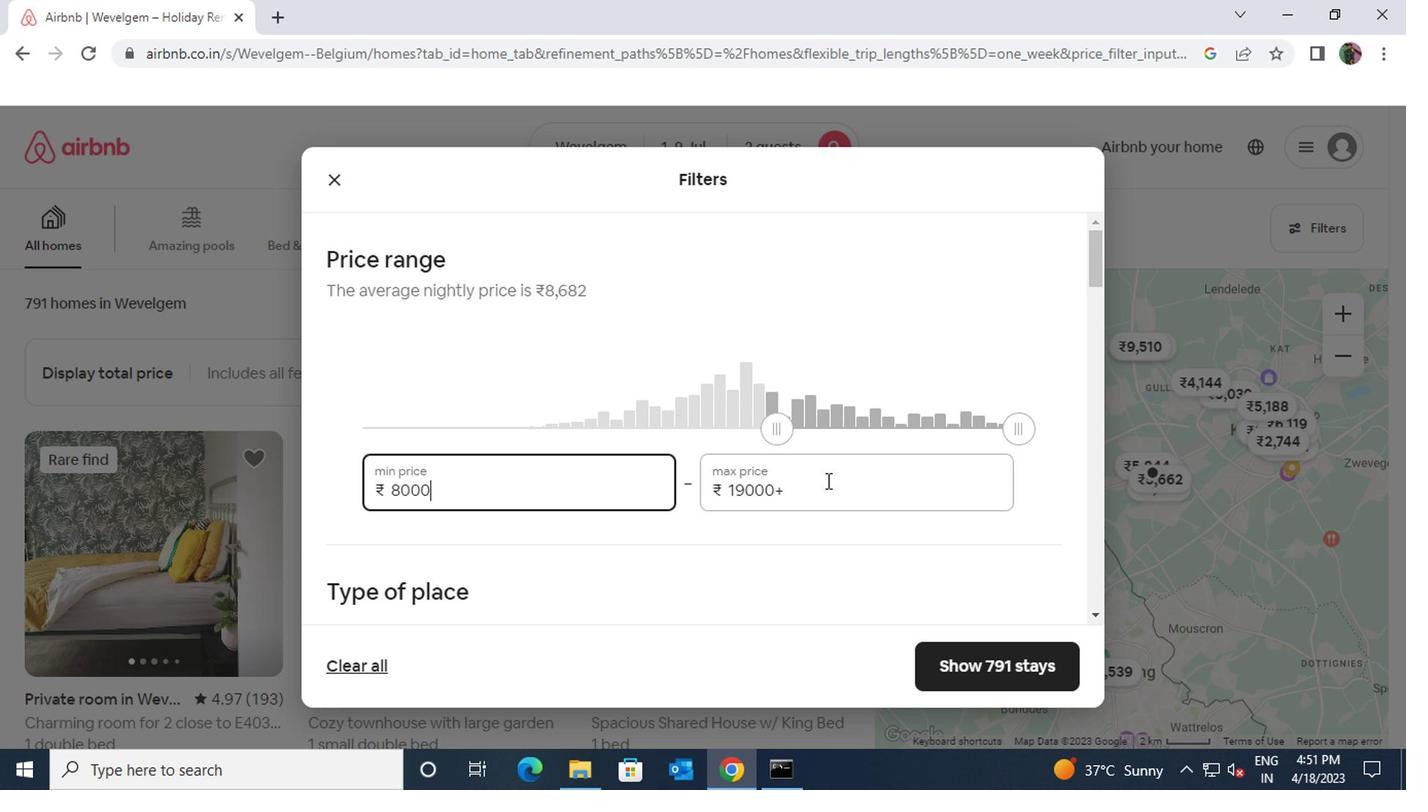 
Action: Mouse moved to (711, 492)
Screenshot: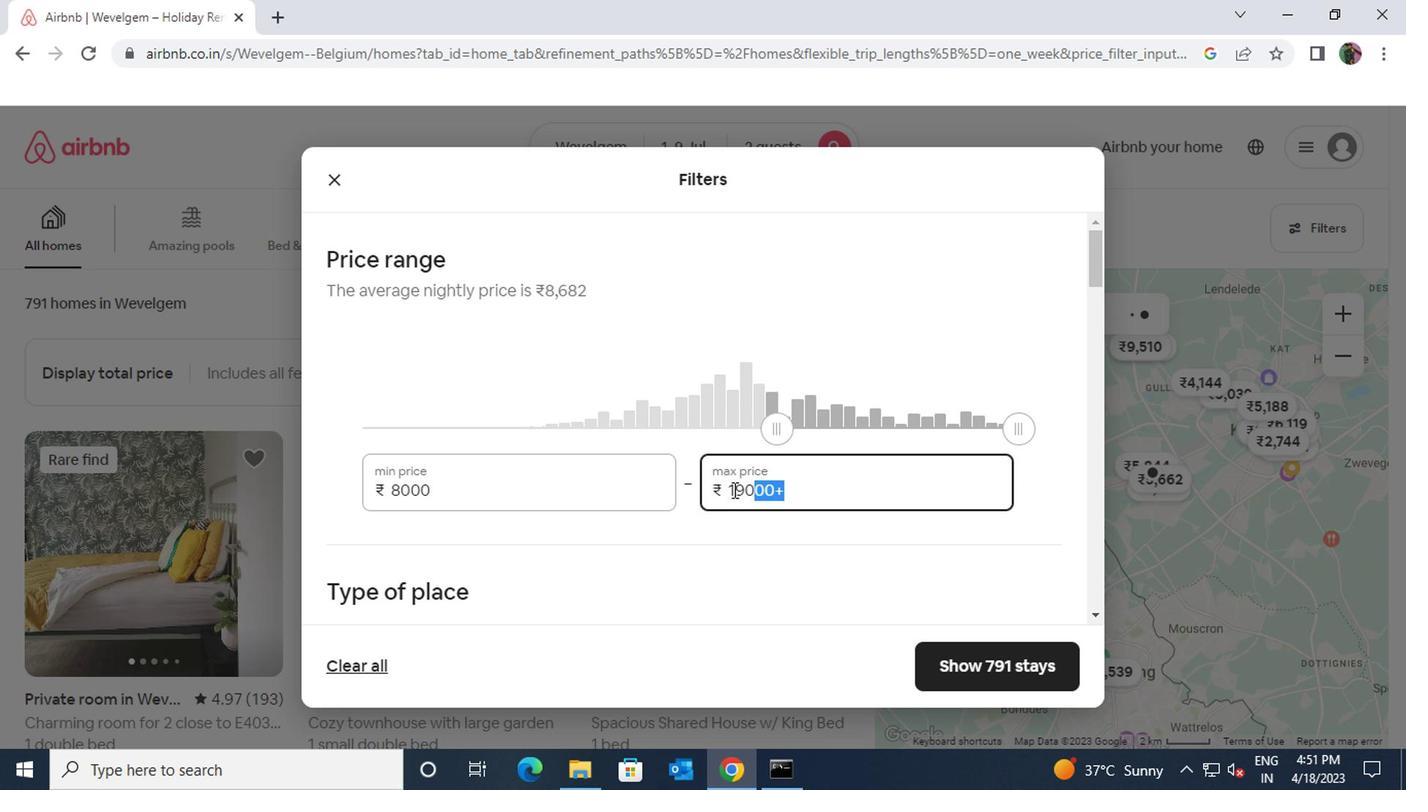 
Action: Key pressed 14000
Screenshot: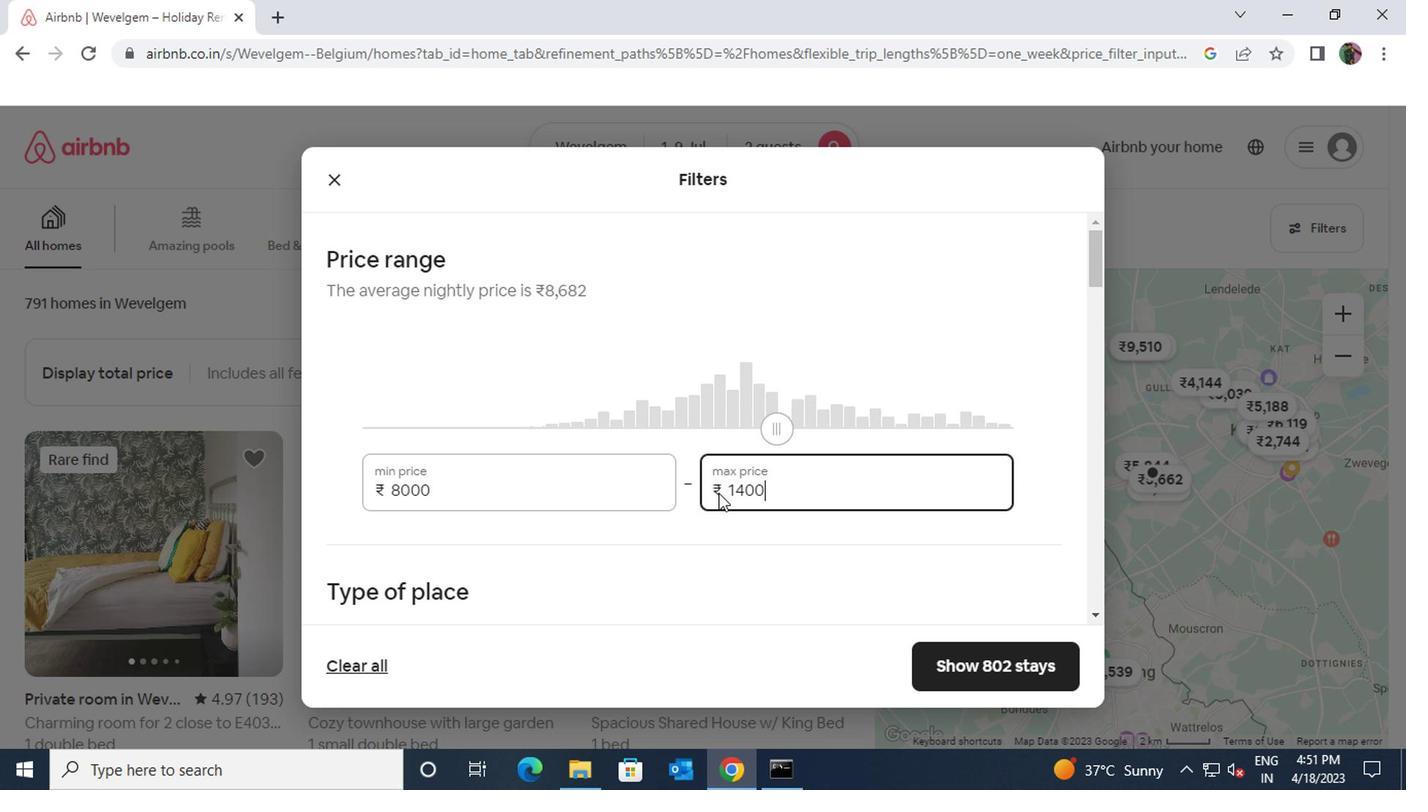
Action: Mouse scrolled (711, 491) with delta (0, -1)
Screenshot: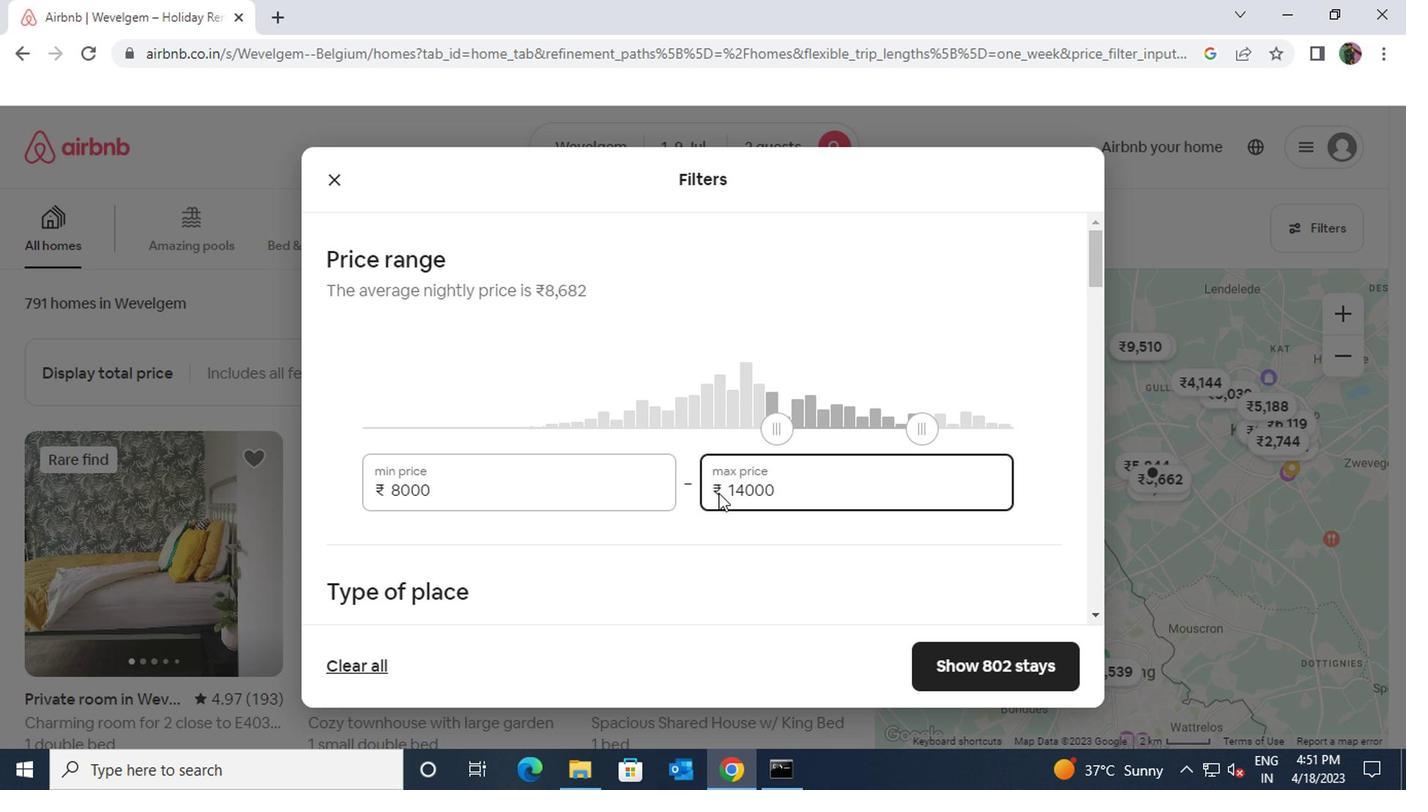 
Action: Mouse scrolled (711, 491) with delta (0, -1)
Screenshot: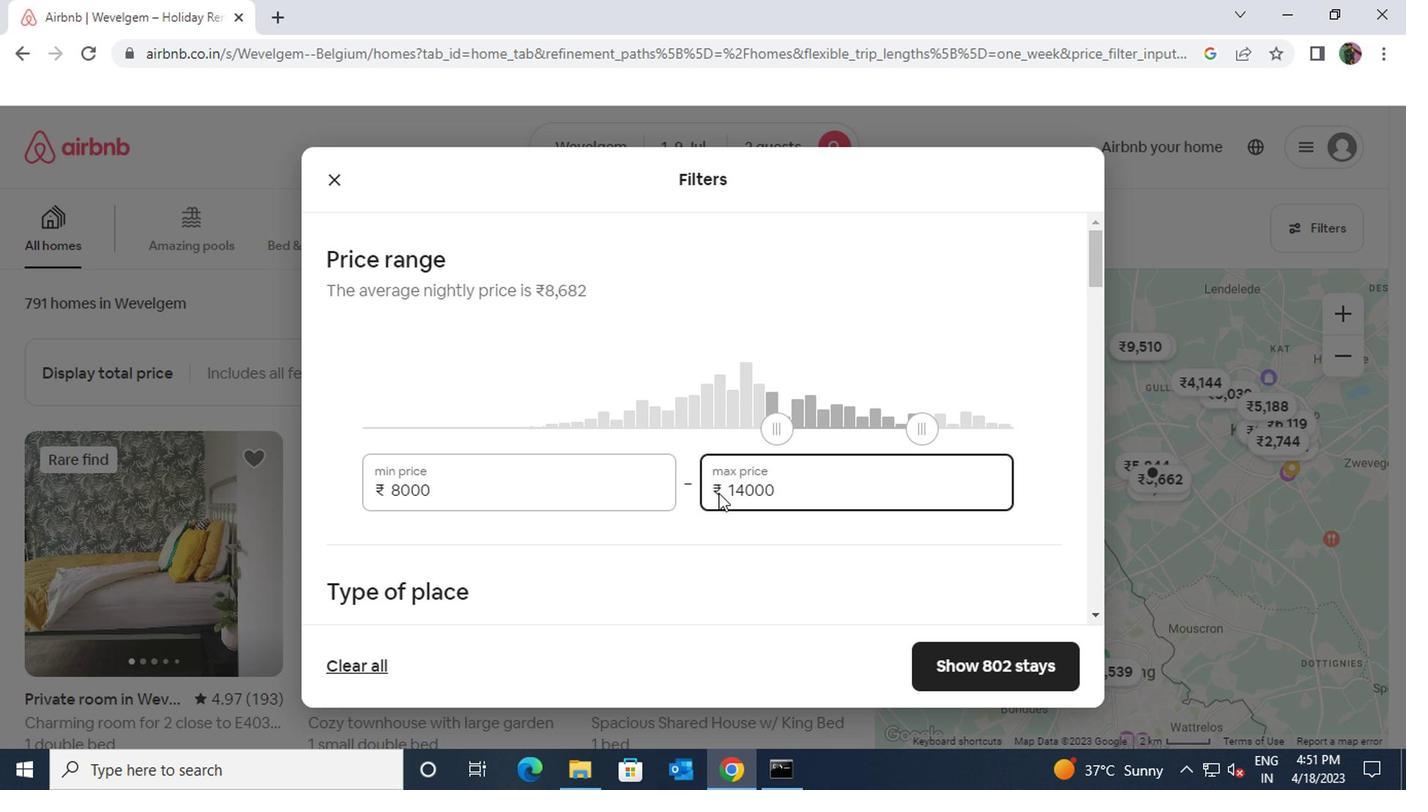 
Action: Mouse moved to (337, 438)
Screenshot: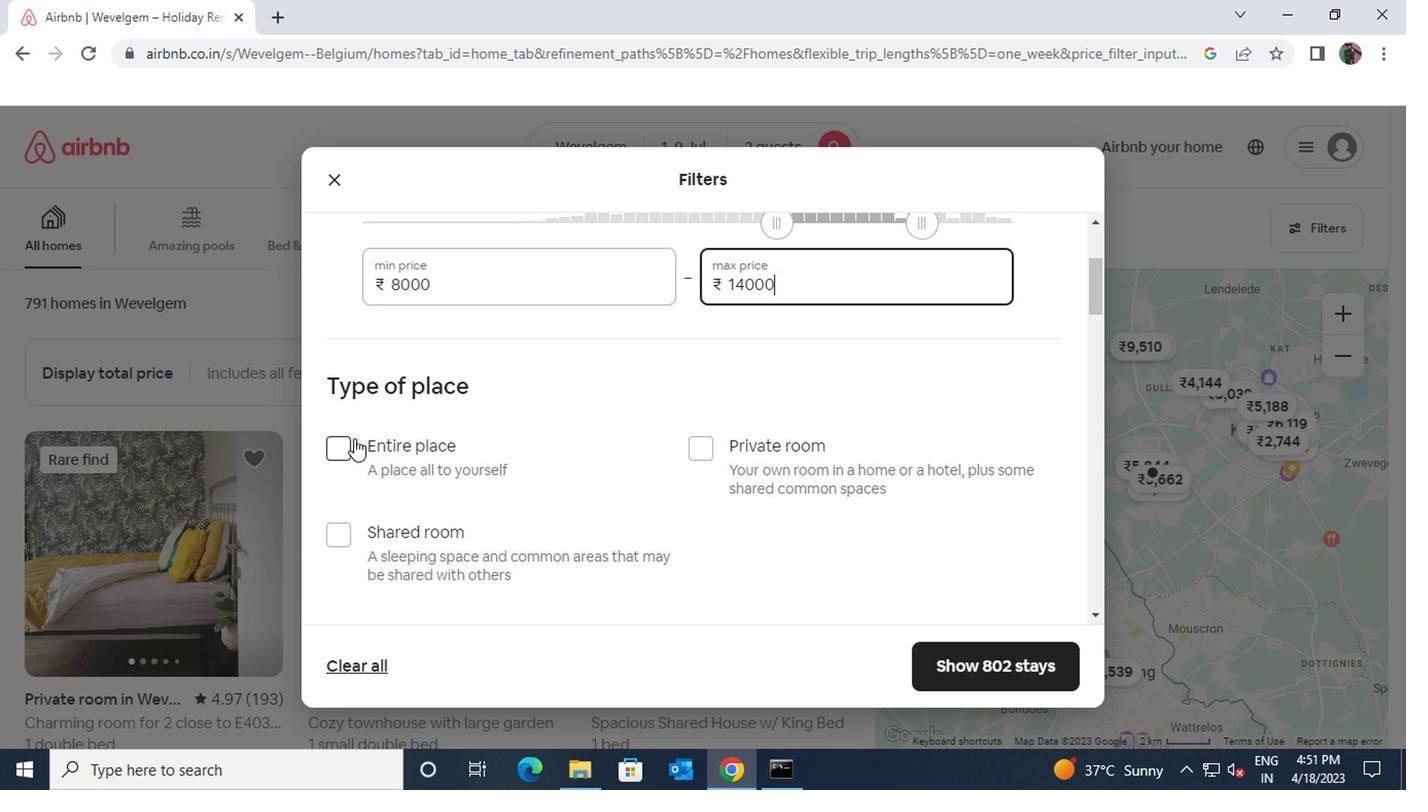 
Action: Mouse pressed left at (337, 438)
Screenshot: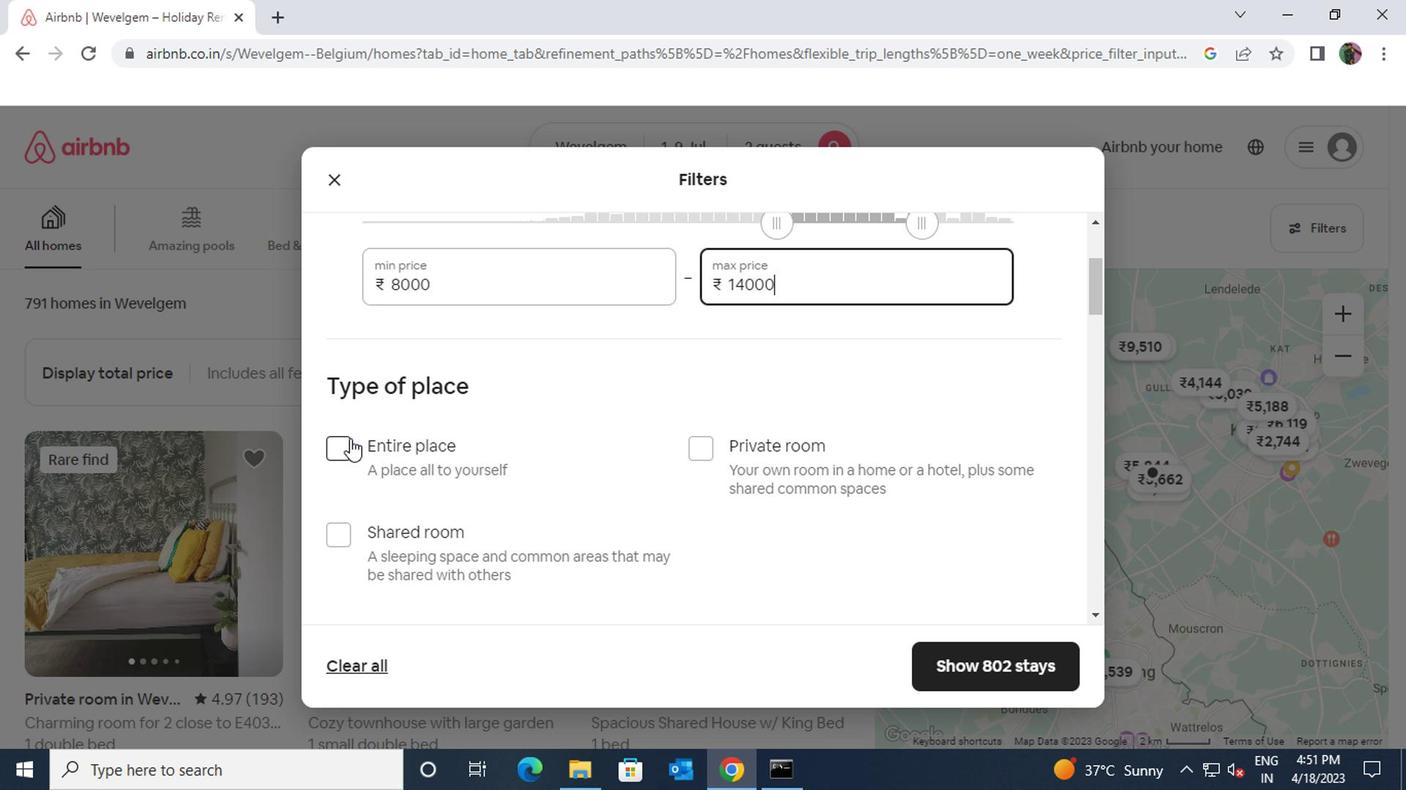 
Action: Mouse moved to (492, 491)
Screenshot: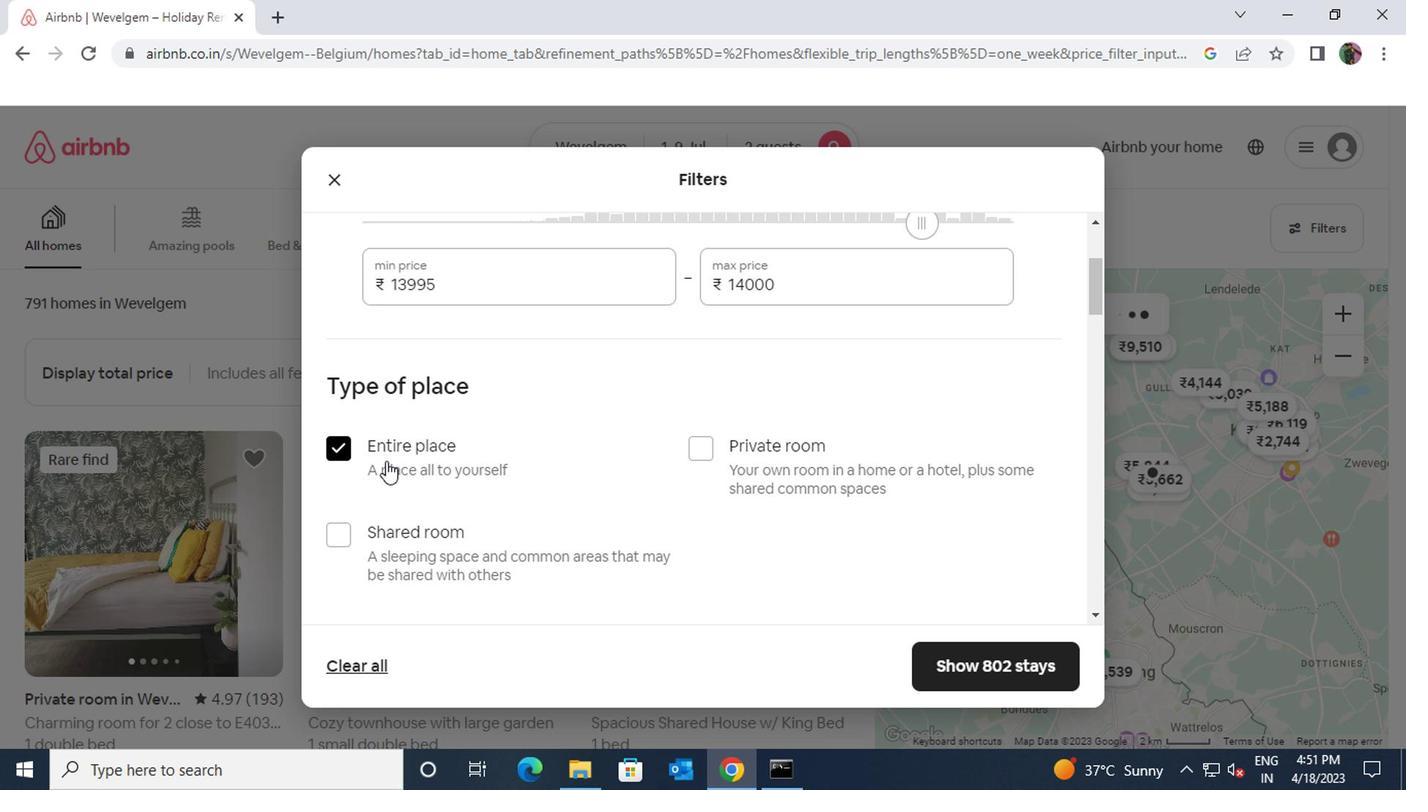
Action: Mouse scrolled (492, 490) with delta (0, 0)
Screenshot: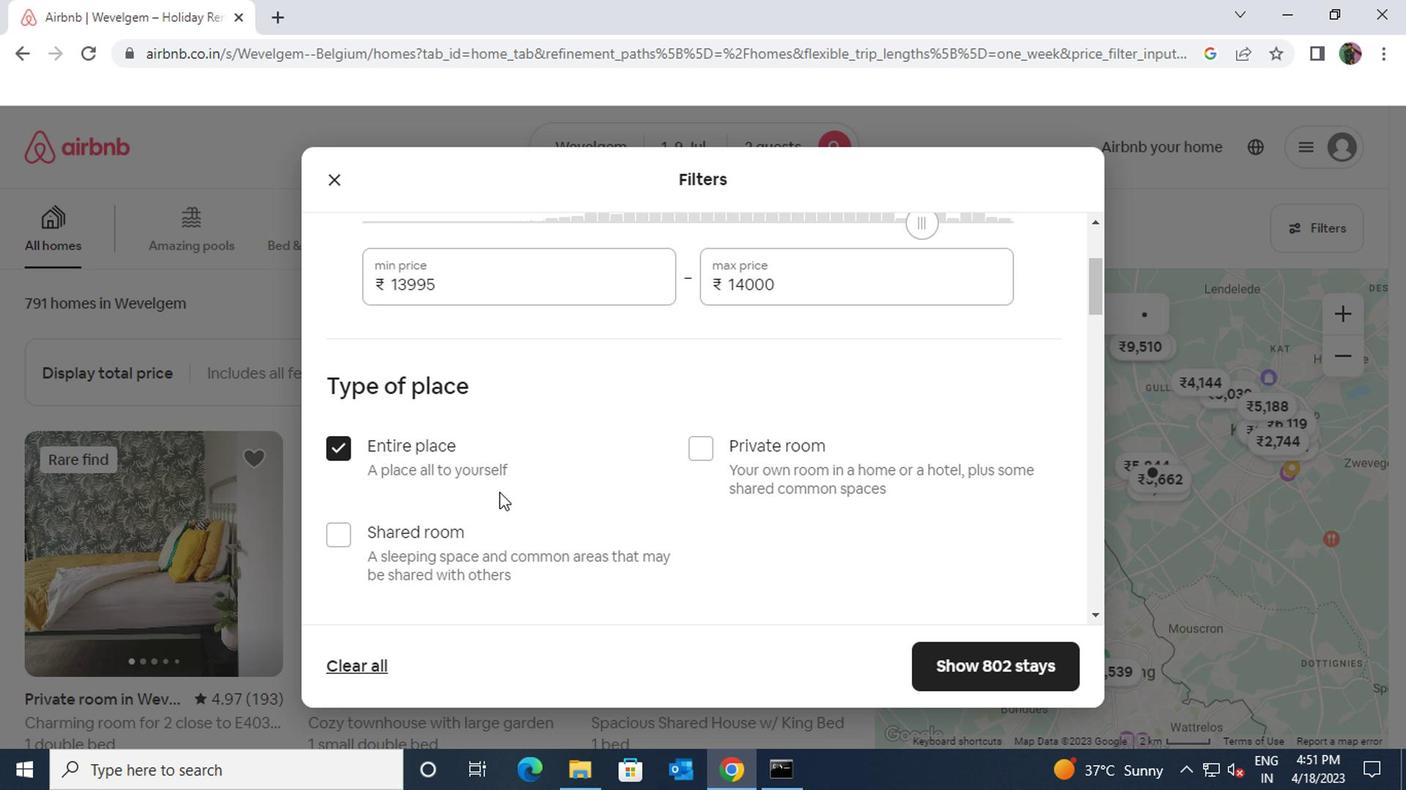 
Action: Mouse moved to (493, 491)
Screenshot: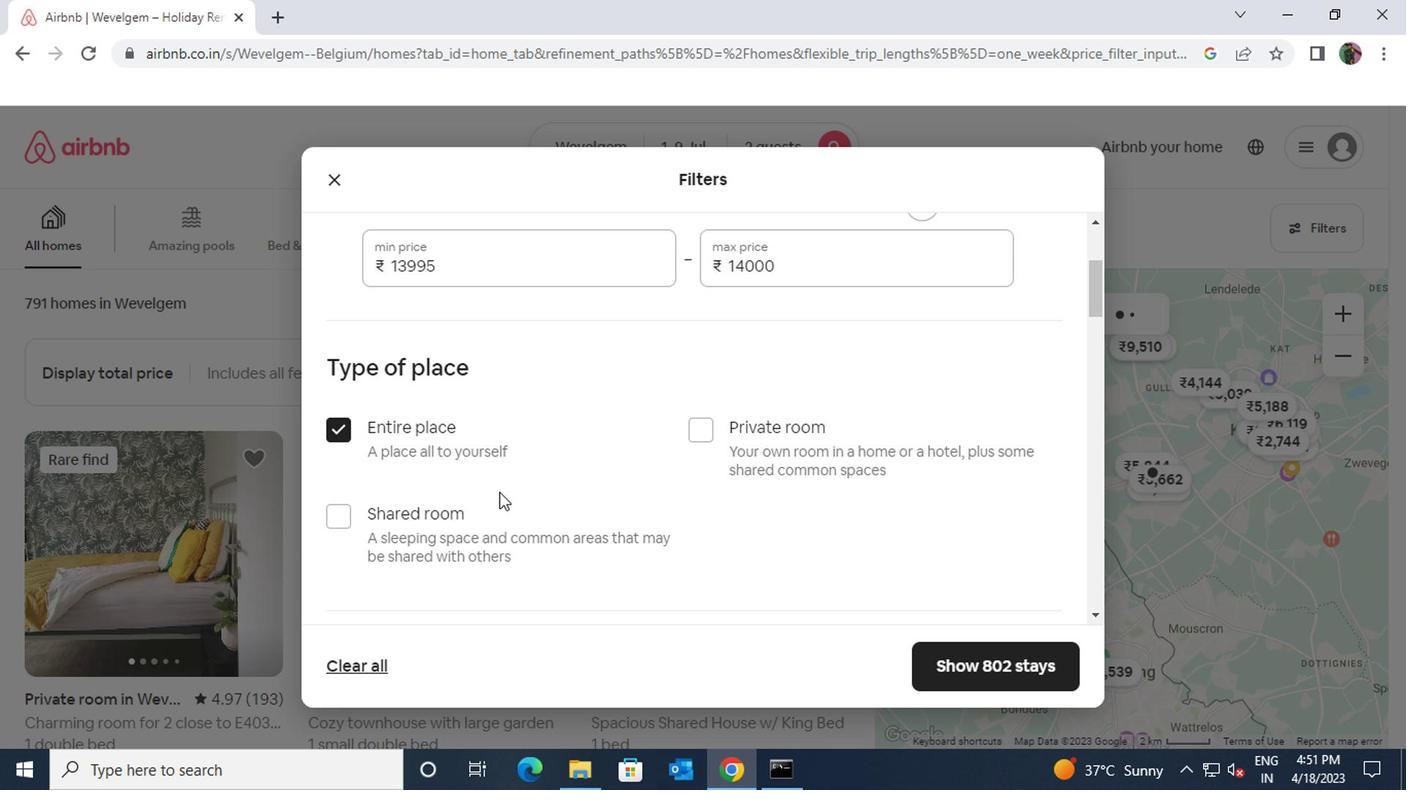 
Action: Mouse scrolled (493, 490) with delta (0, 0)
Screenshot: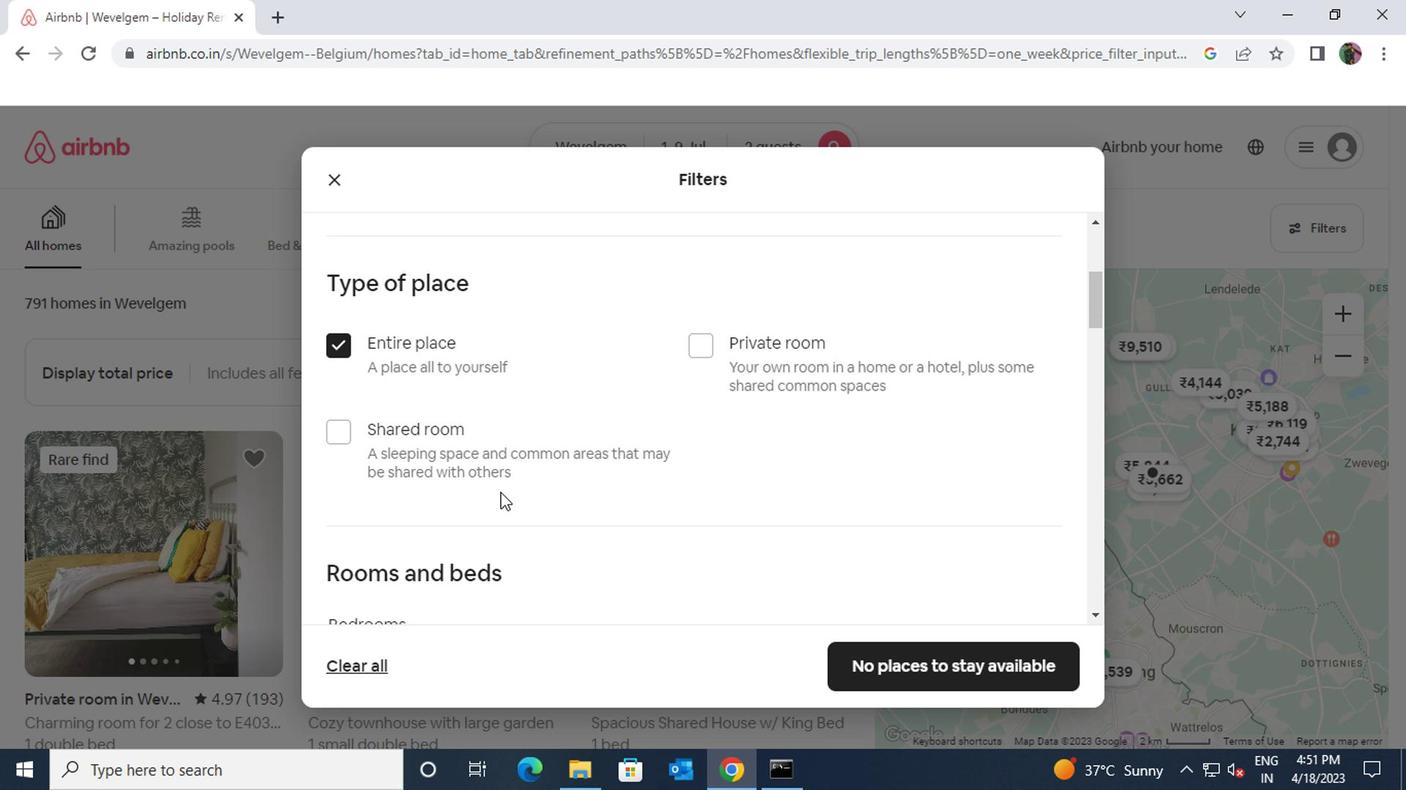 
Action: Mouse scrolled (493, 490) with delta (0, 0)
Screenshot: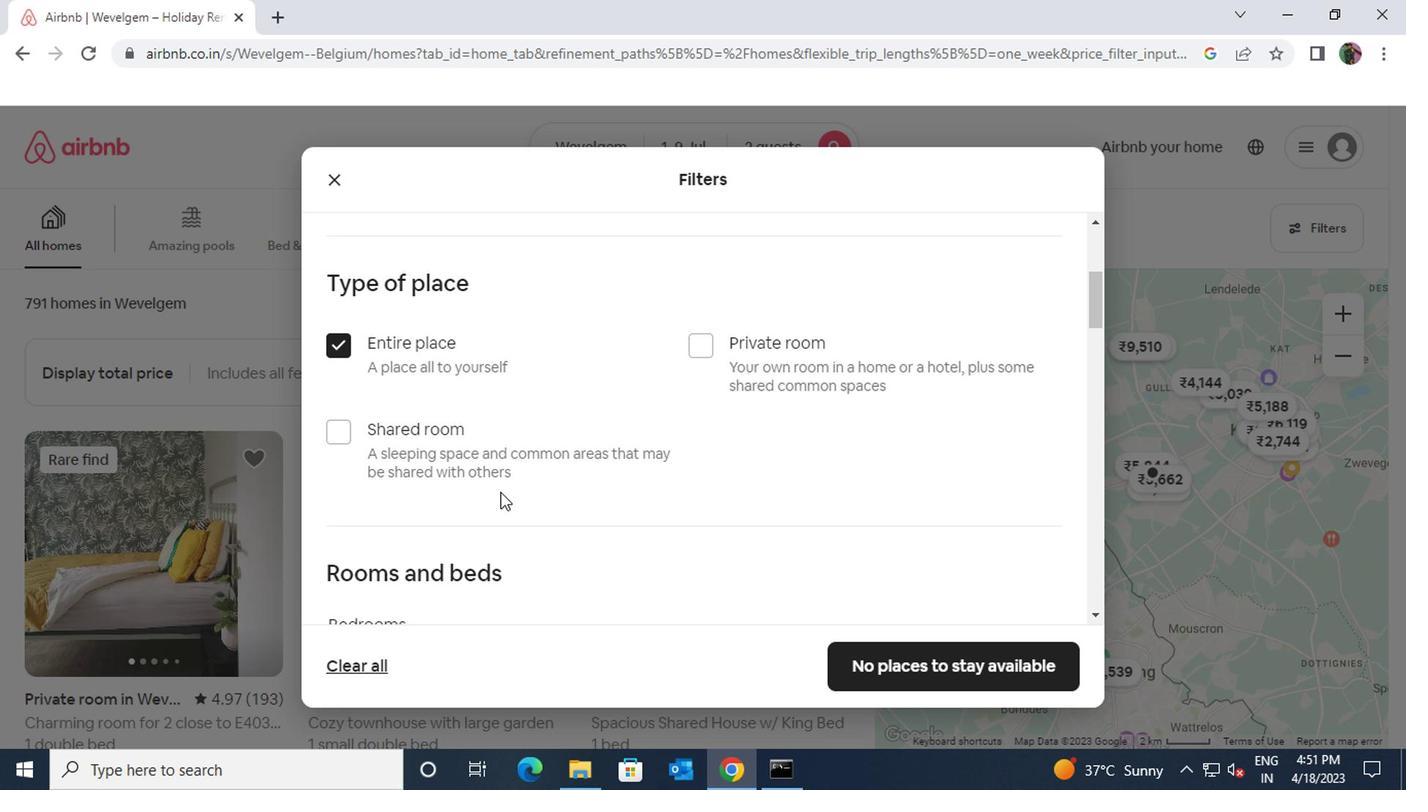 
Action: Mouse moved to (452, 477)
Screenshot: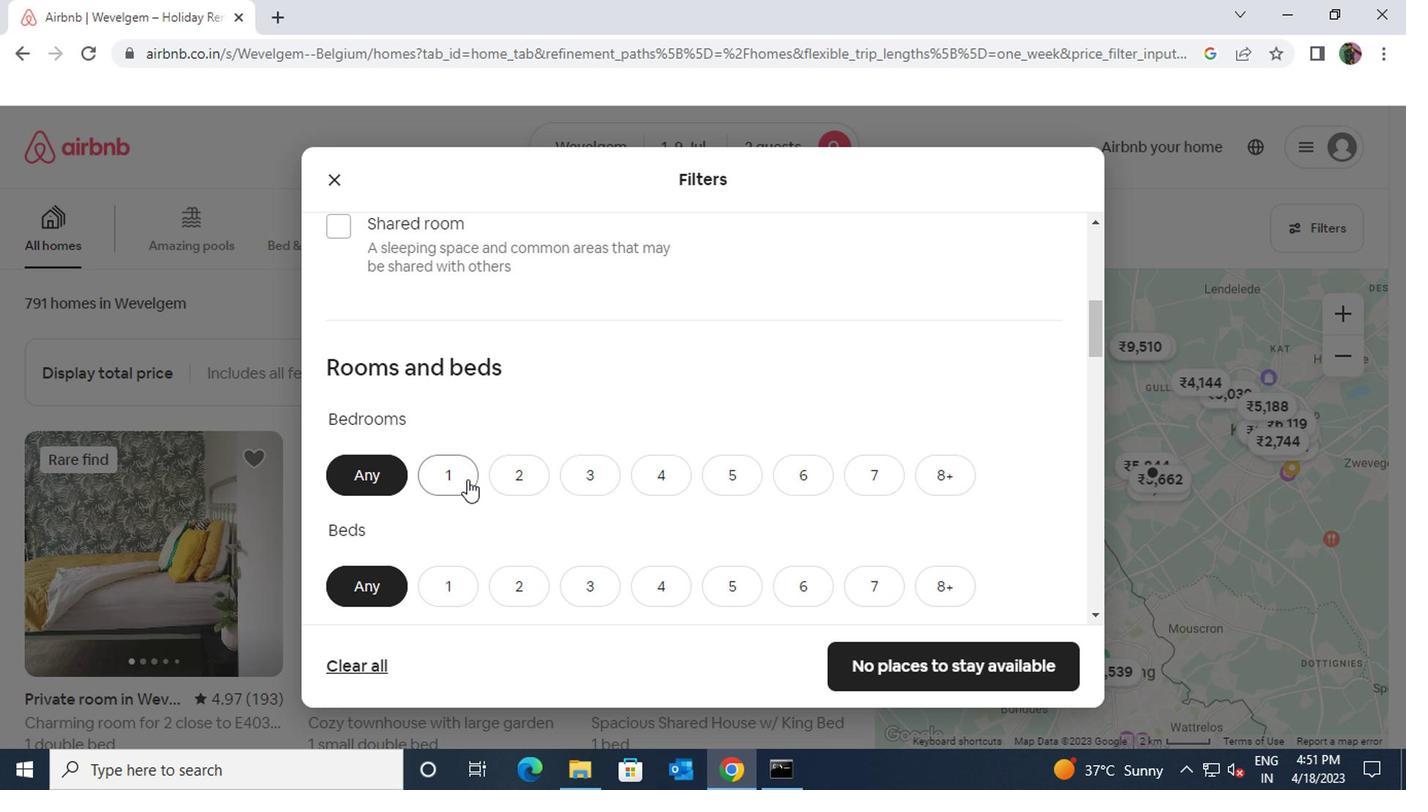 
Action: Mouse pressed left at (452, 477)
Screenshot: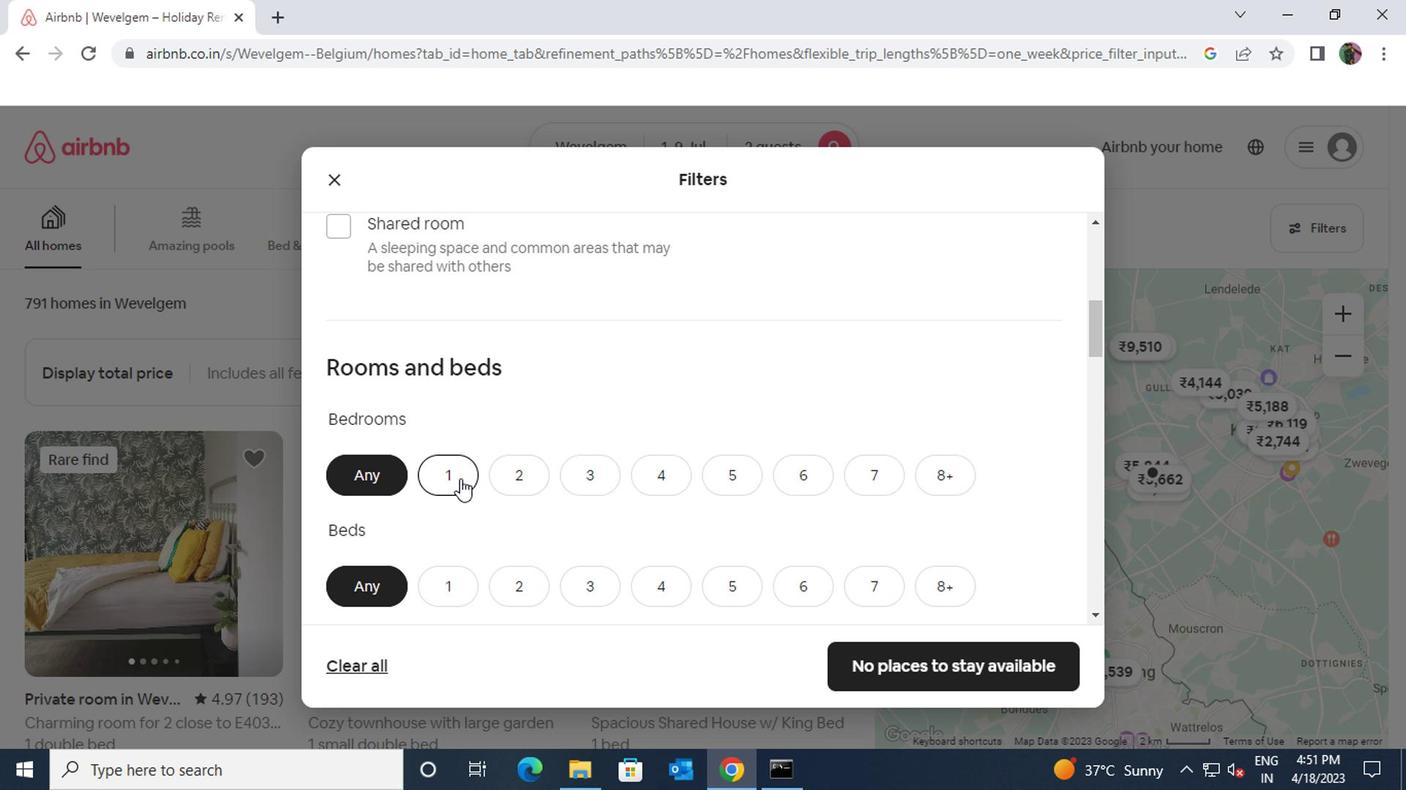 
Action: Mouse scrolled (452, 476) with delta (0, 0)
Screenshot: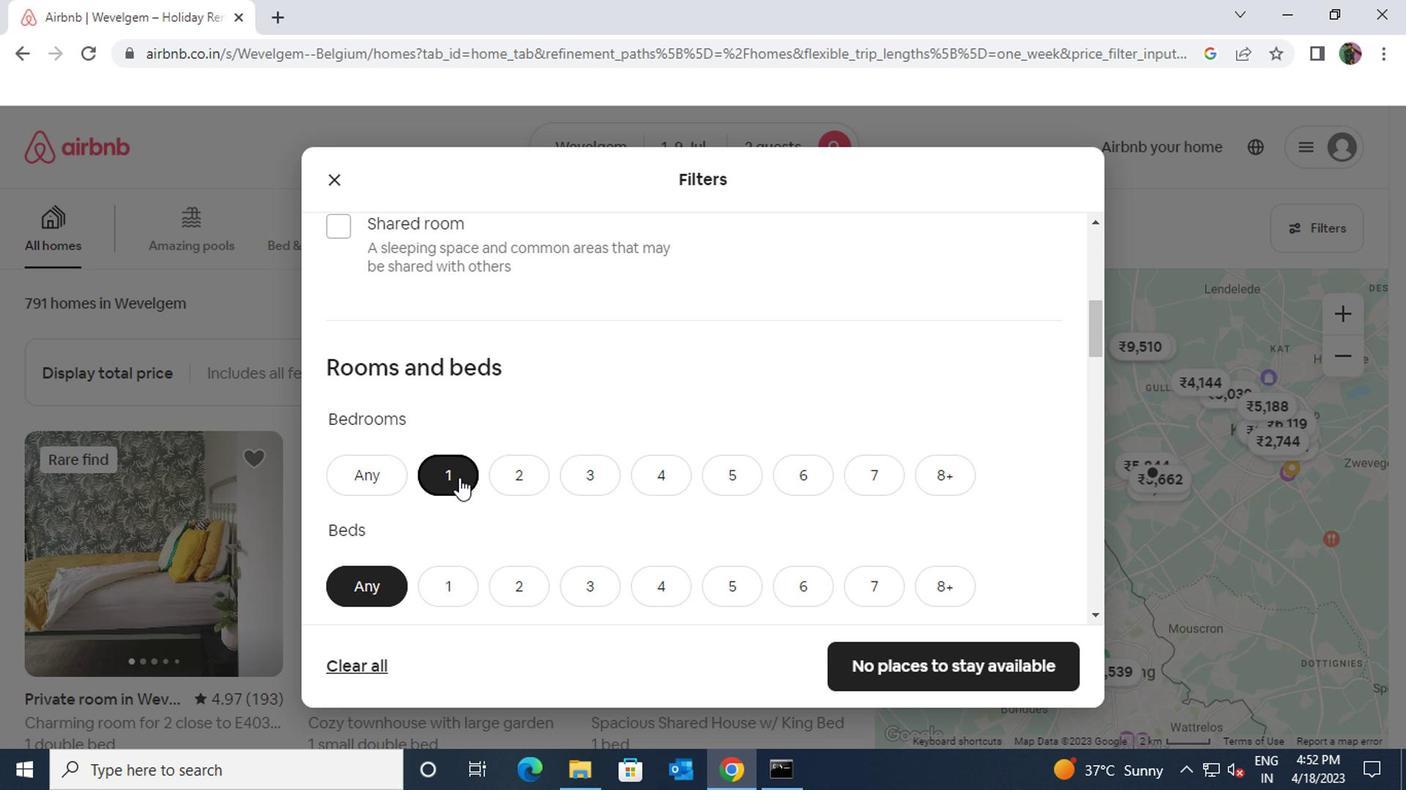 
Action: Mouse moved to (569, 473)
Screenshot: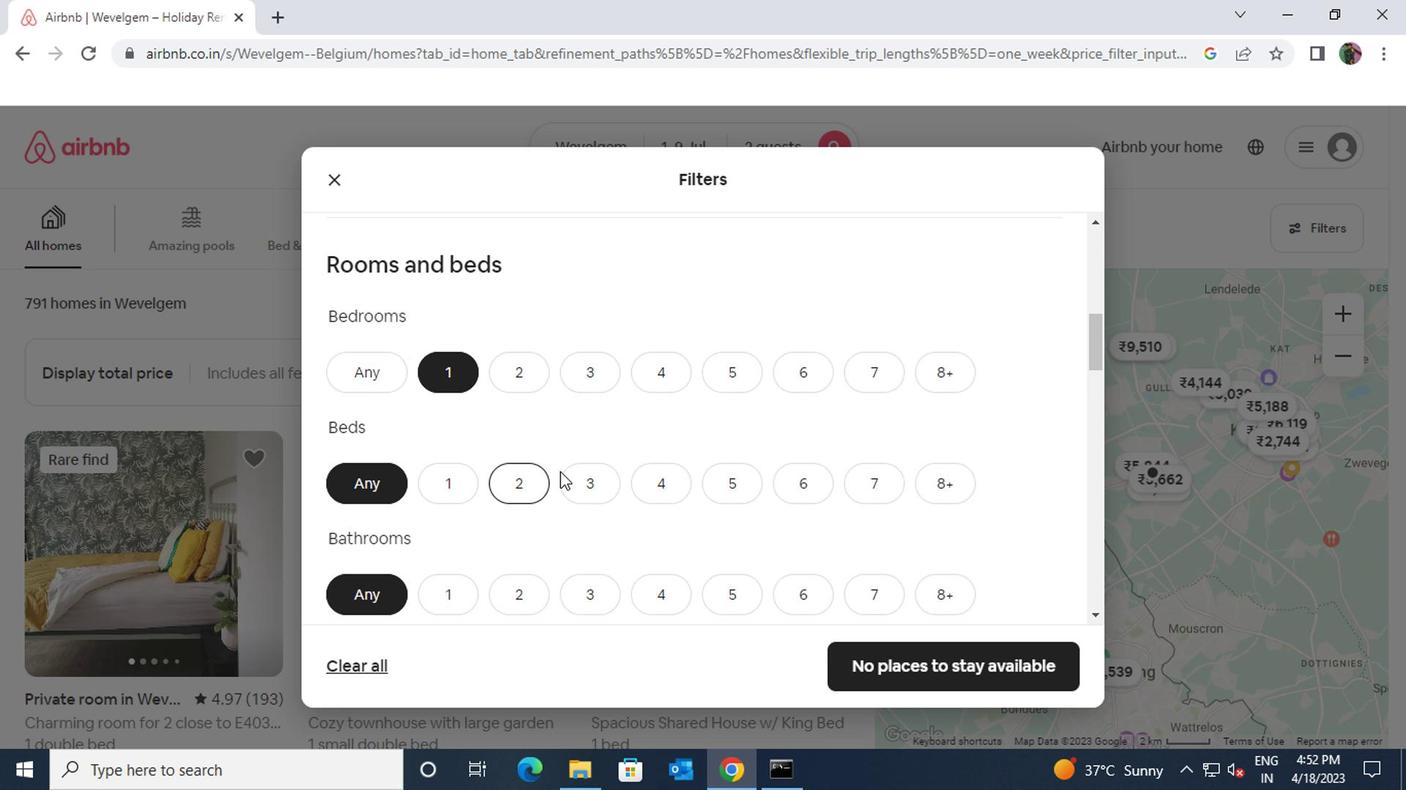 
Action: Mouse pressed left at (569, 473)
Screenshot: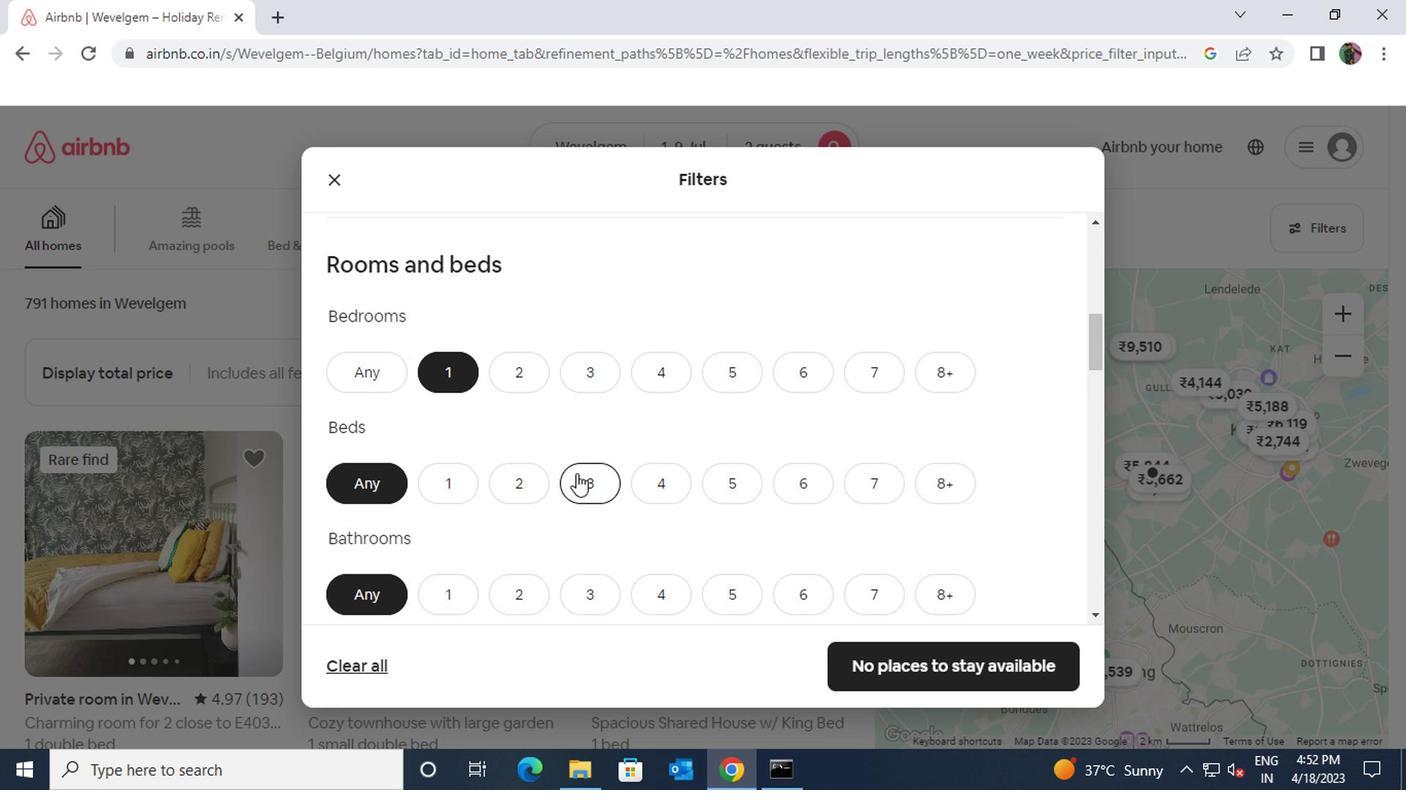 
Action: Mouse moved to (452, 602)
Screenshot: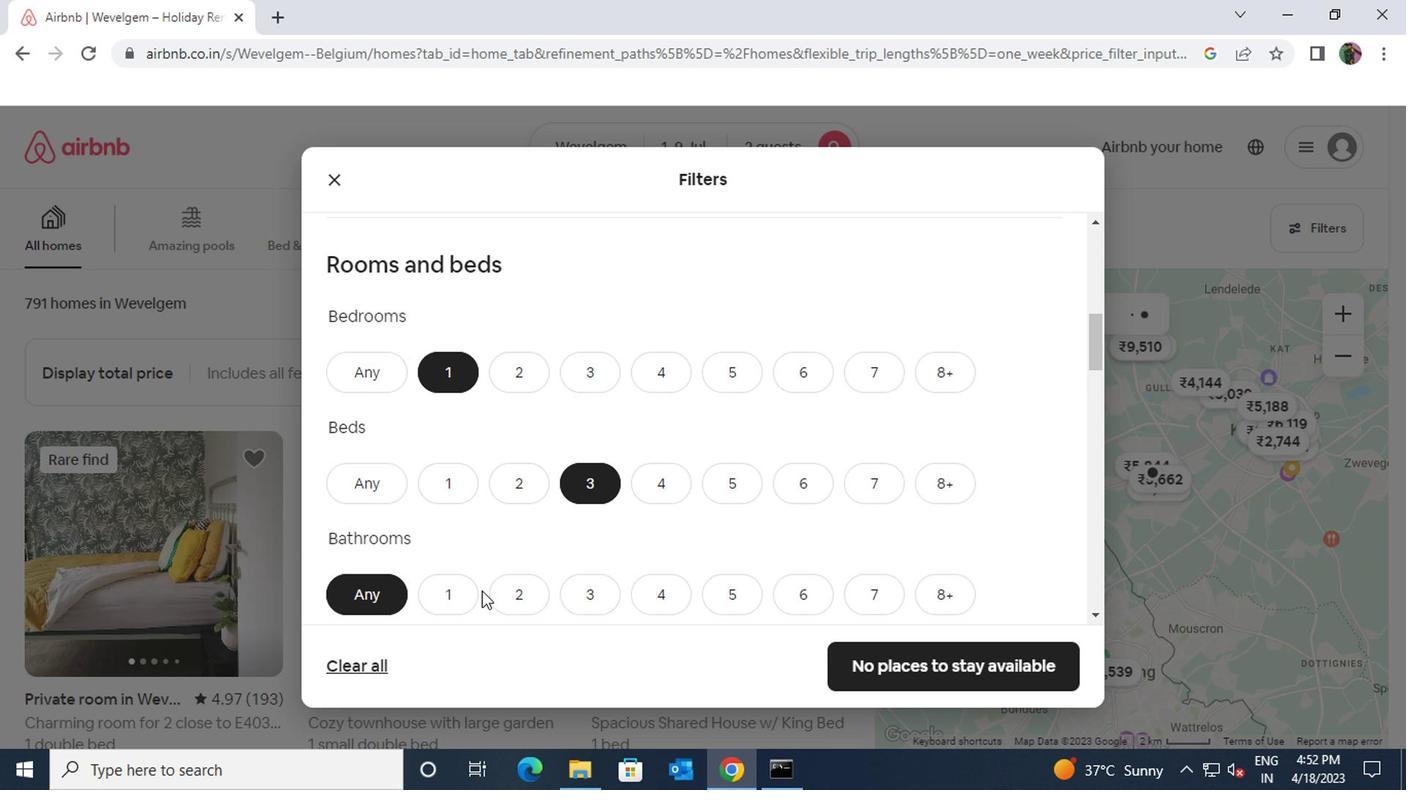 
Action: Mouse pressed left at (452, 602)
Screenshot: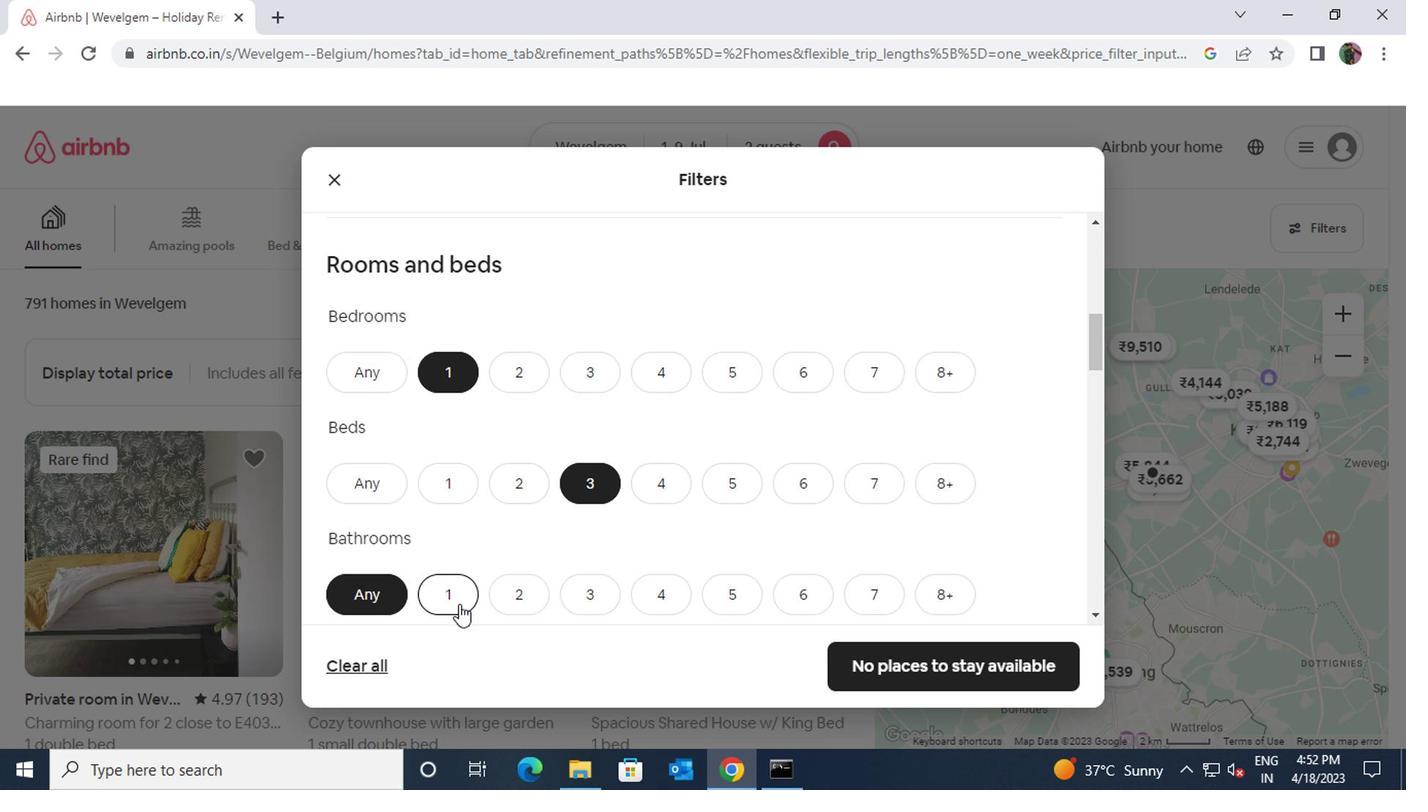 
Action: Mouse scrolled (452, 601) with delta (0, -1)
Screenshot: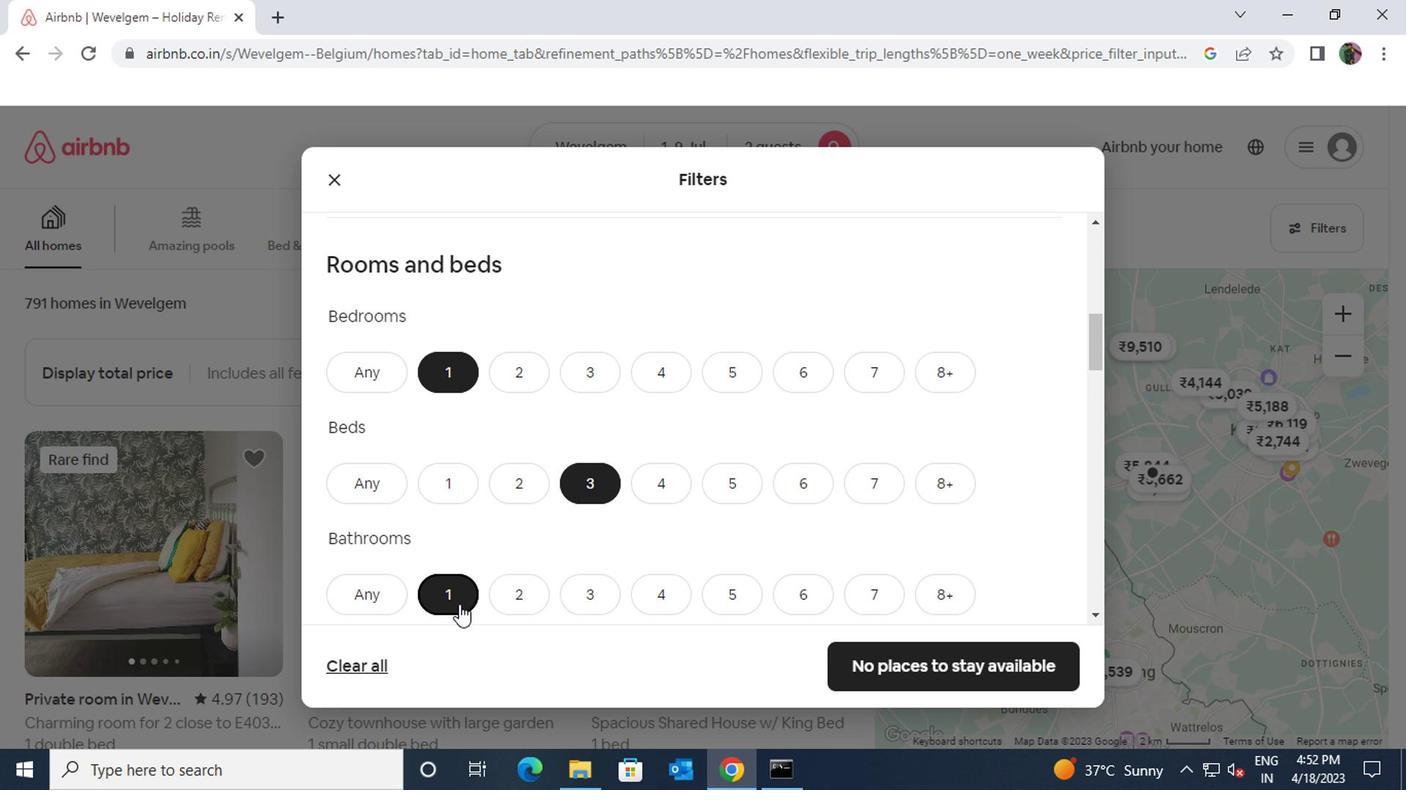 
Action: Mouse scrolled (452, 601) with delta (0, -1)
Screenshot: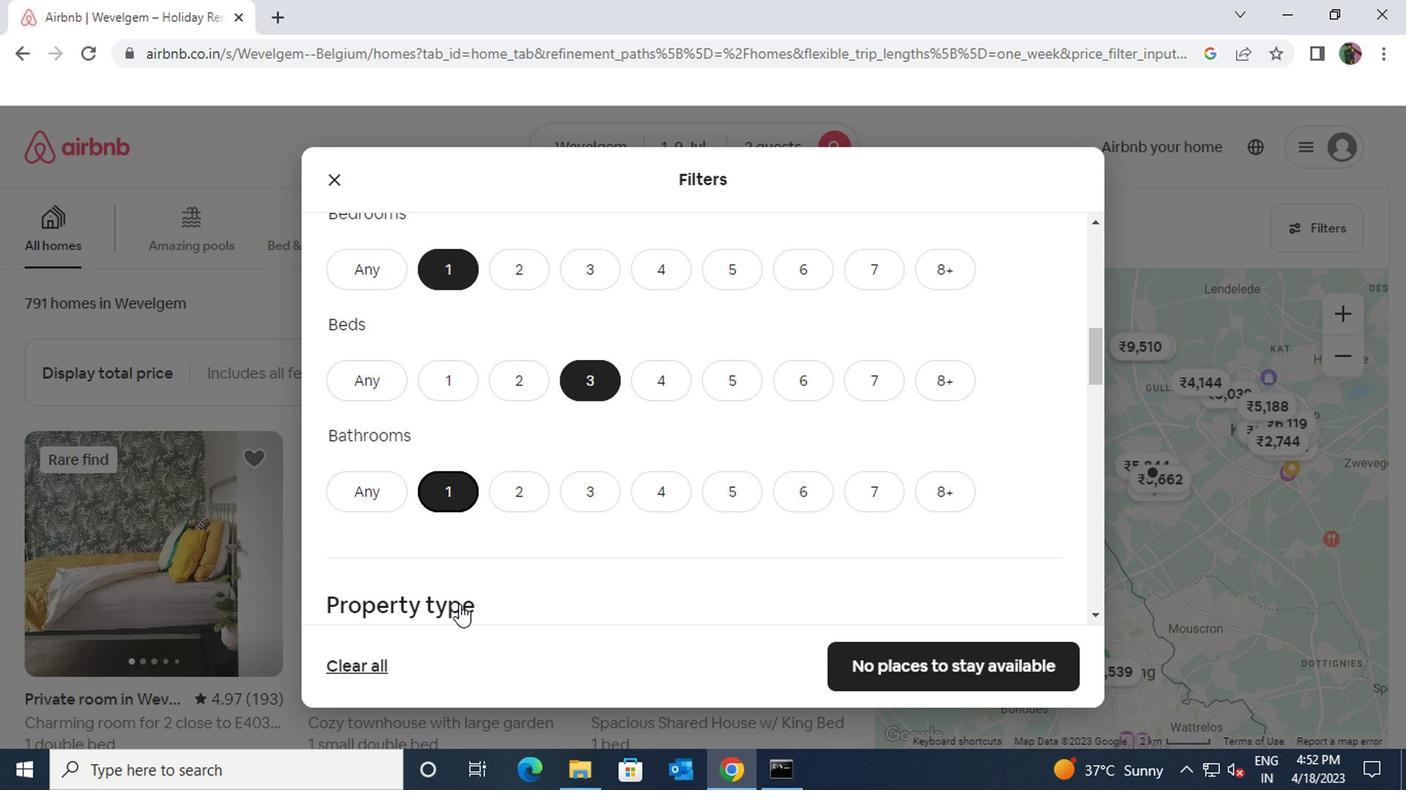 
Action: Mouse scrolled (452, 601) with delta (0, -1)
Screenshot: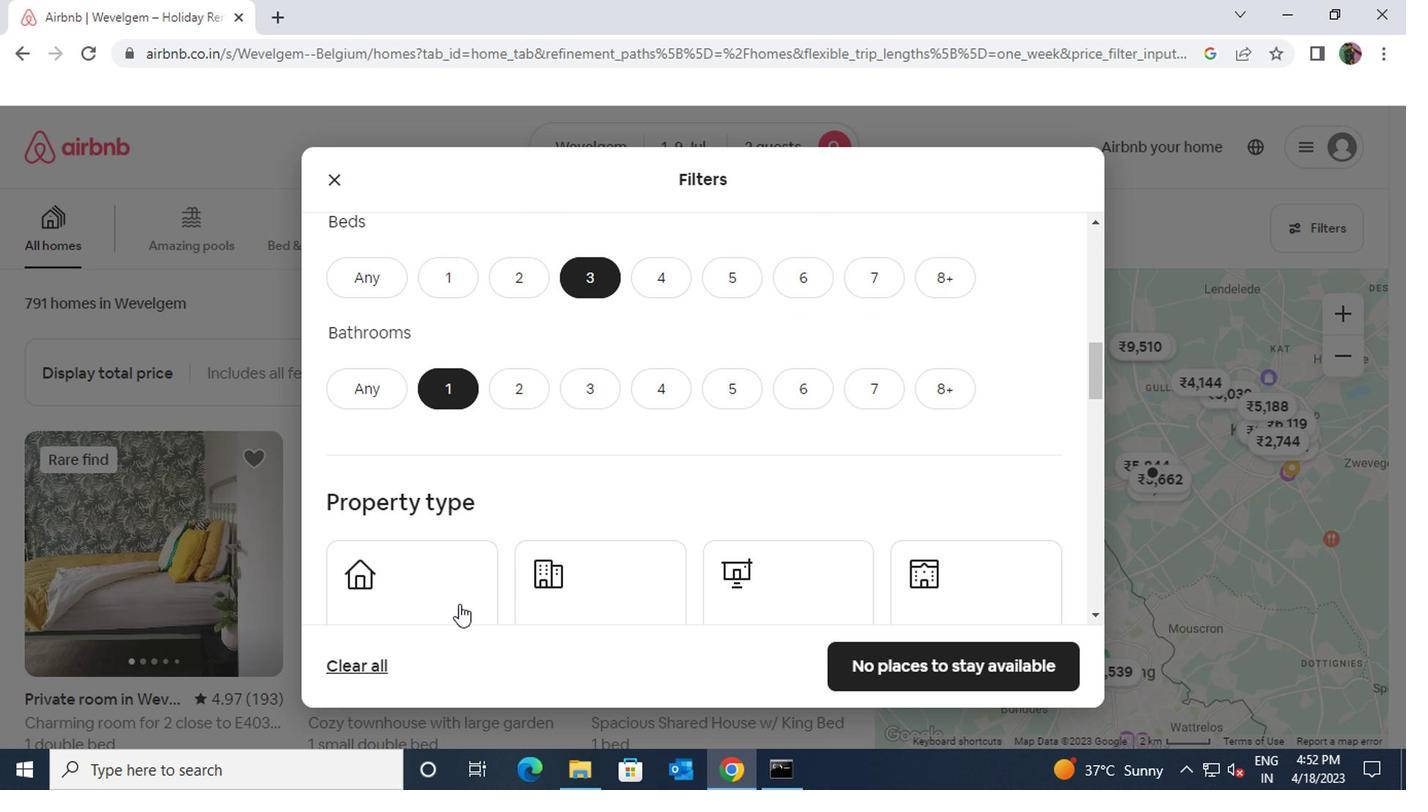
Action: Mouse moved to (446, 527)
Screenshot: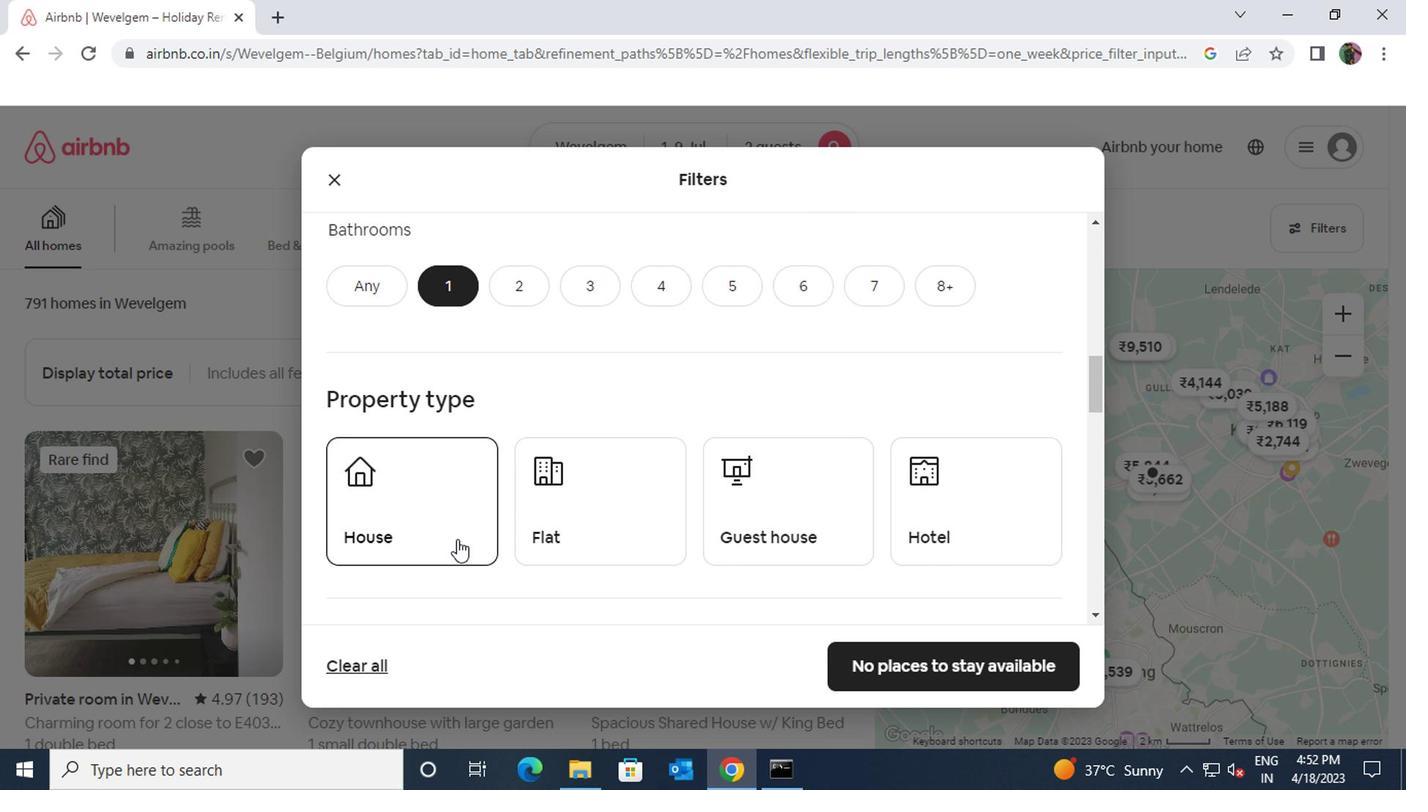 
Action: Mouse pressed left at (446, 527)
Screenshot: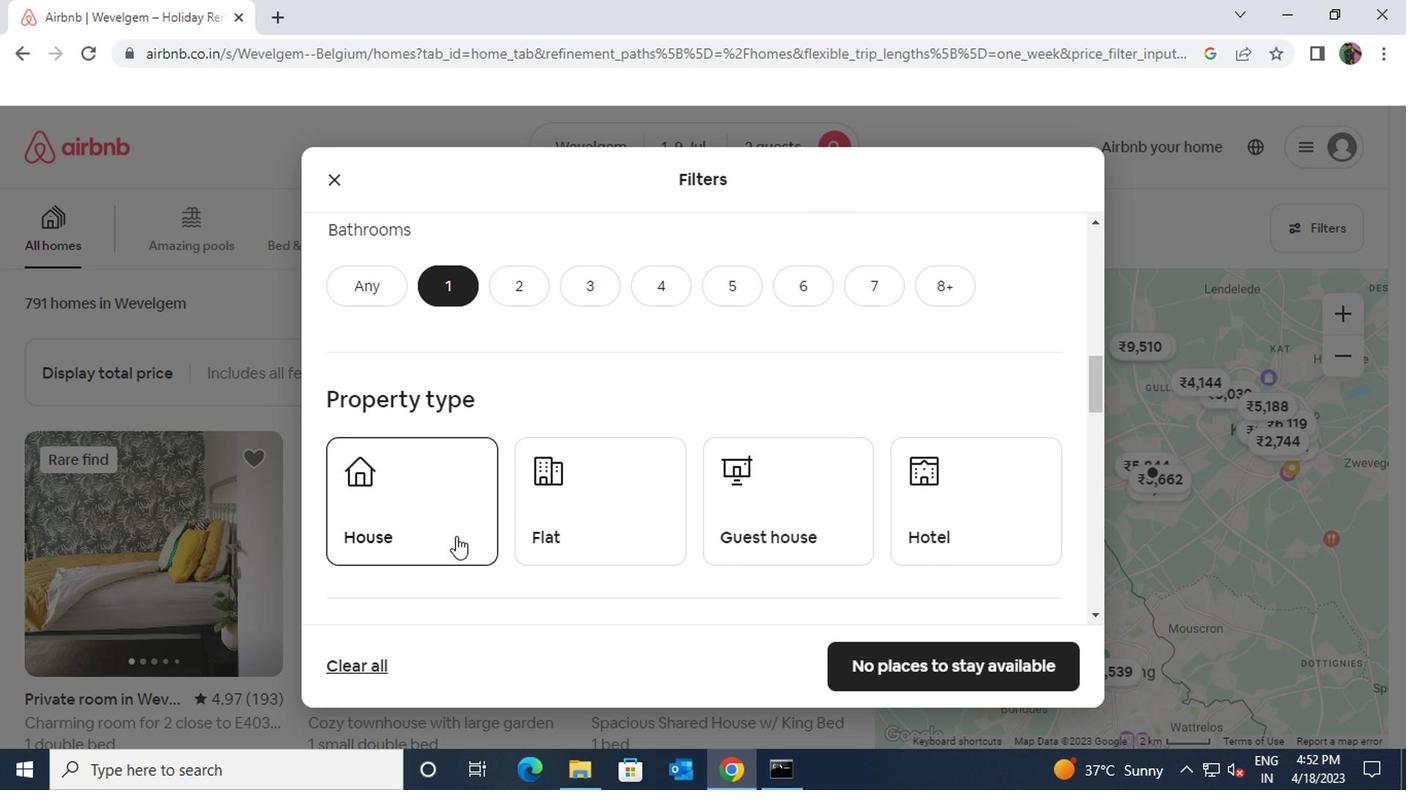 
Action: Mouse moved to (446, 525)
Screenshot: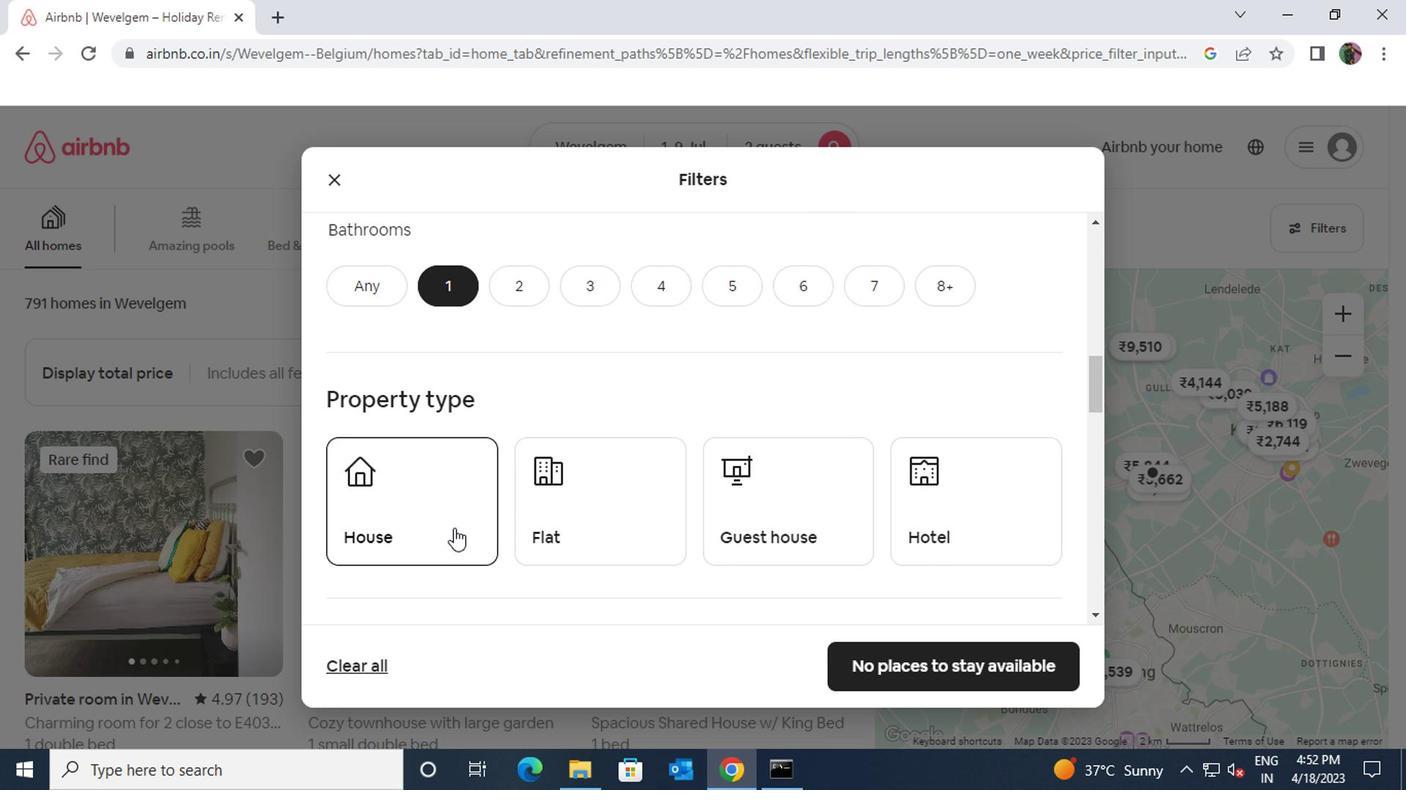 
Action: Mouse scrolled (446, 524) with delta (0, 0)
Screenshot: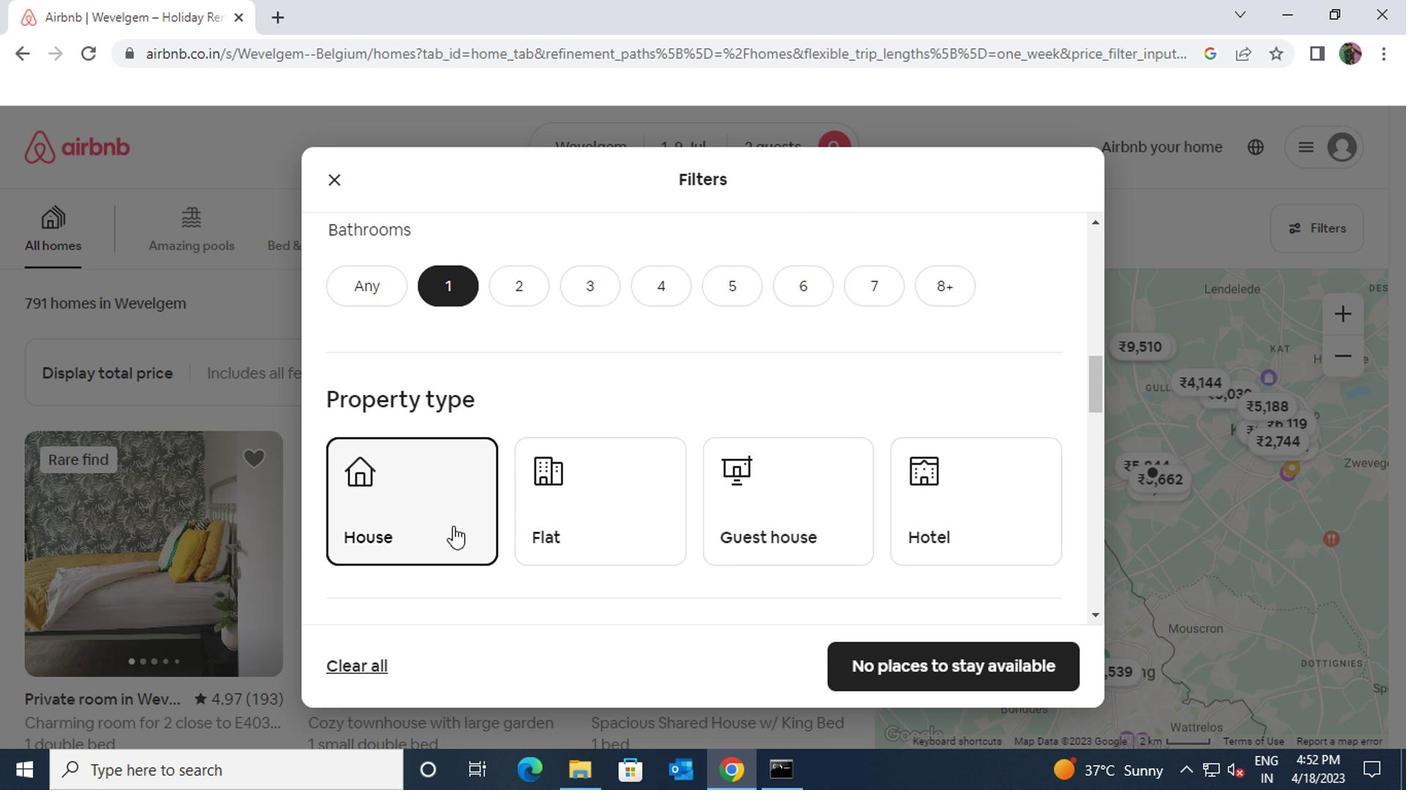 
Action: Mouse scrolled (446, 524) with delta (0, 0)
Screenshot: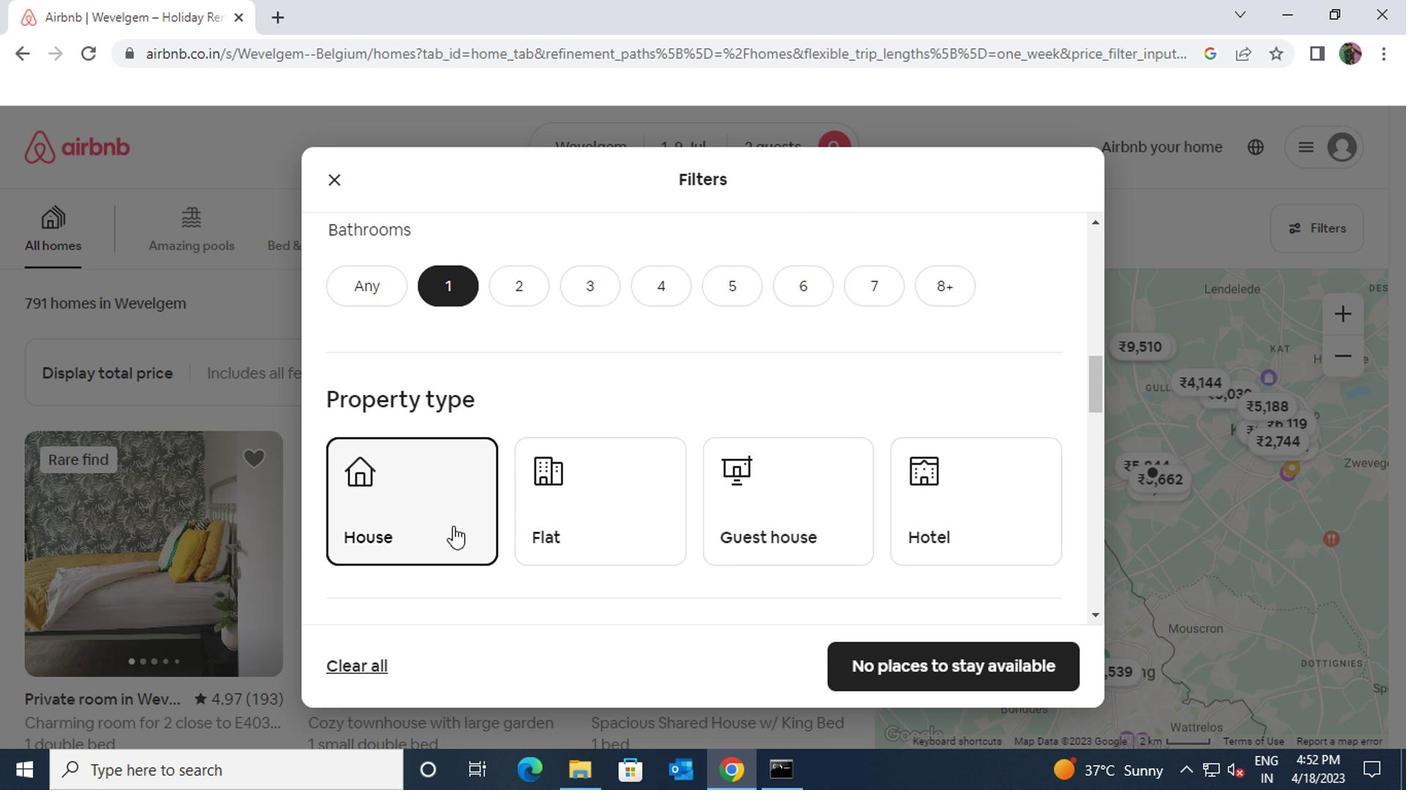 
Action: Mouse scrolled (446, 524) with delta (0, 0)
Screenshot: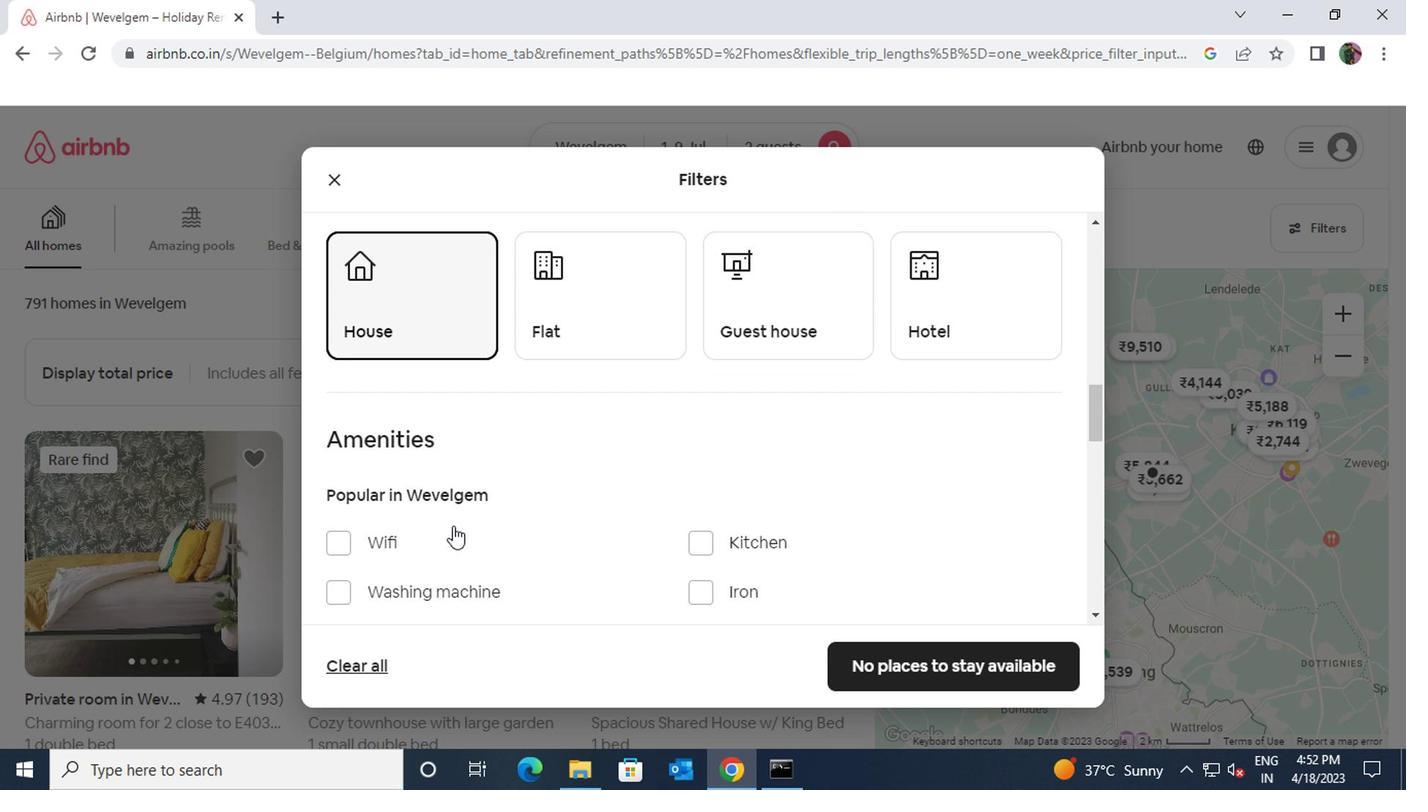 
Action: Mouse scrolled (446, 524) with delta (0, 0)
Screenshot: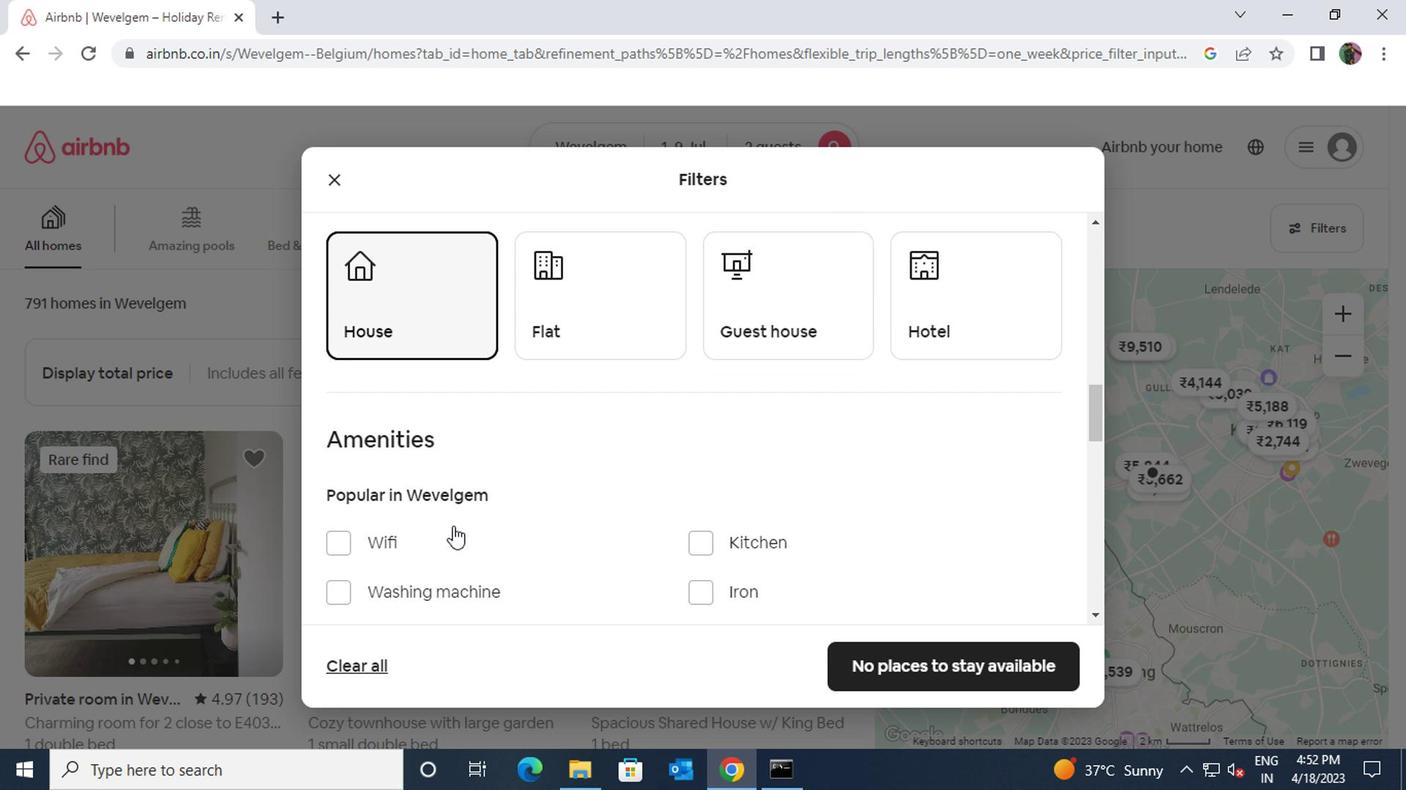 
Action: Mouse moved to (383, 487)
Screenshot: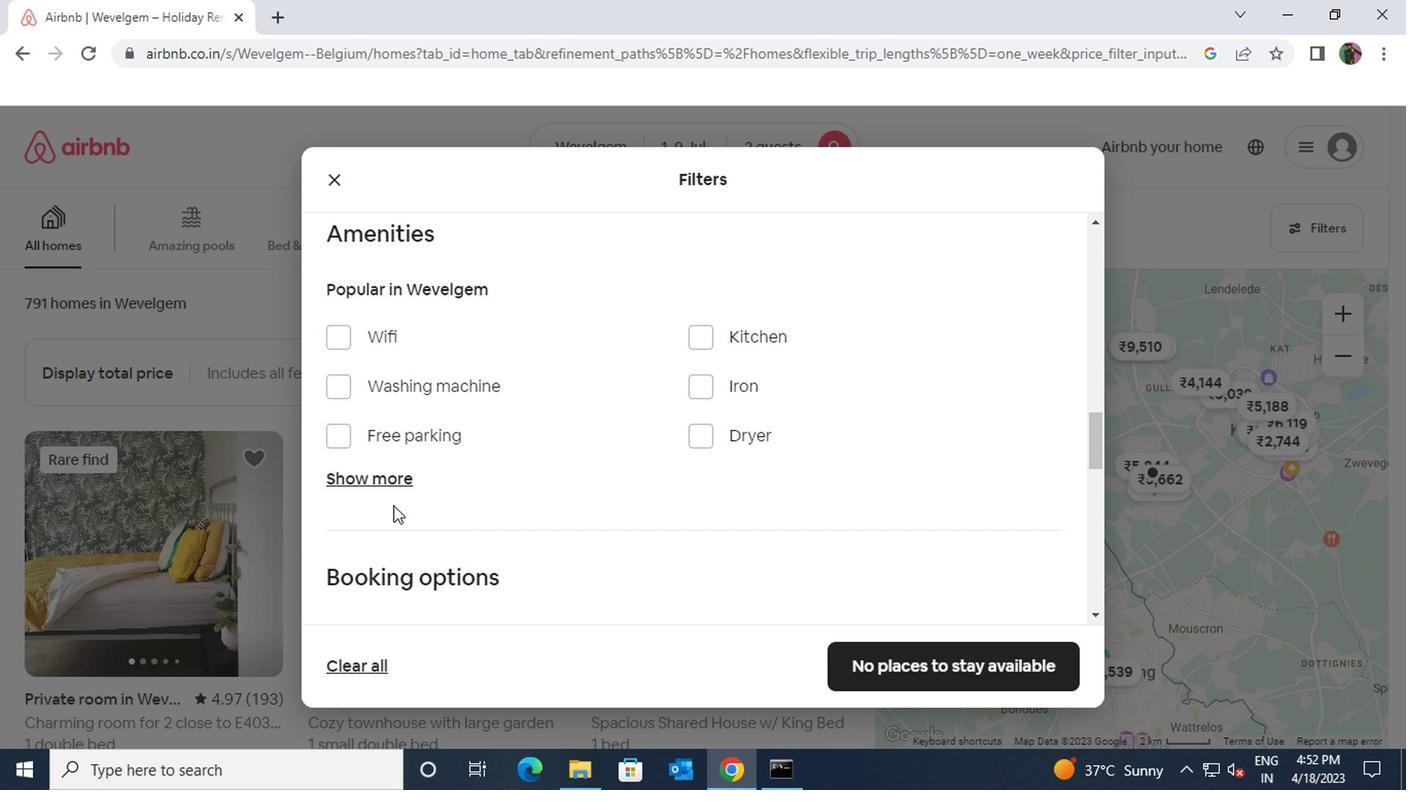 
Action: Mouse pressed left at (383, 487)
Screenshot: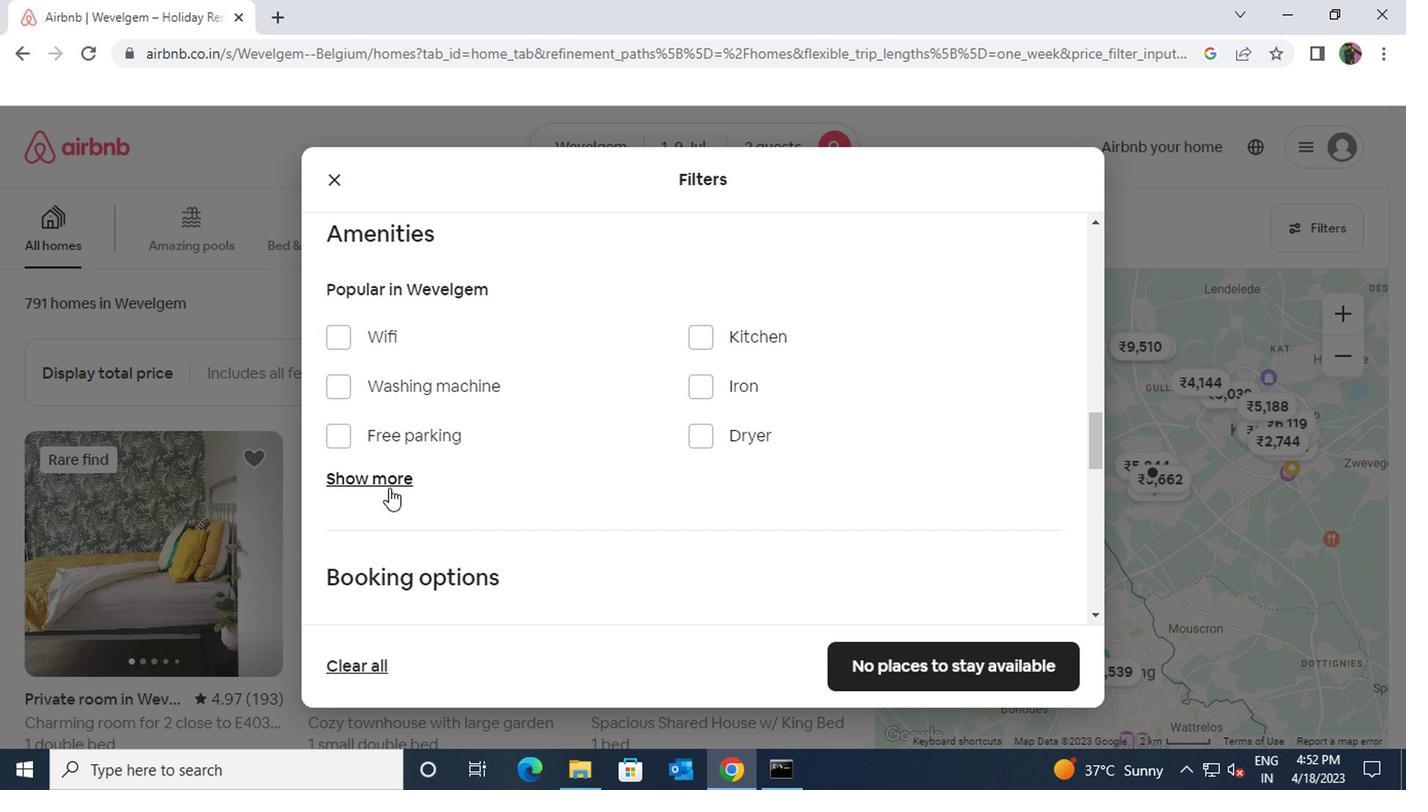 
Action: Mouse scrolled (383, 486) with delta (0, -1)
Screenshot: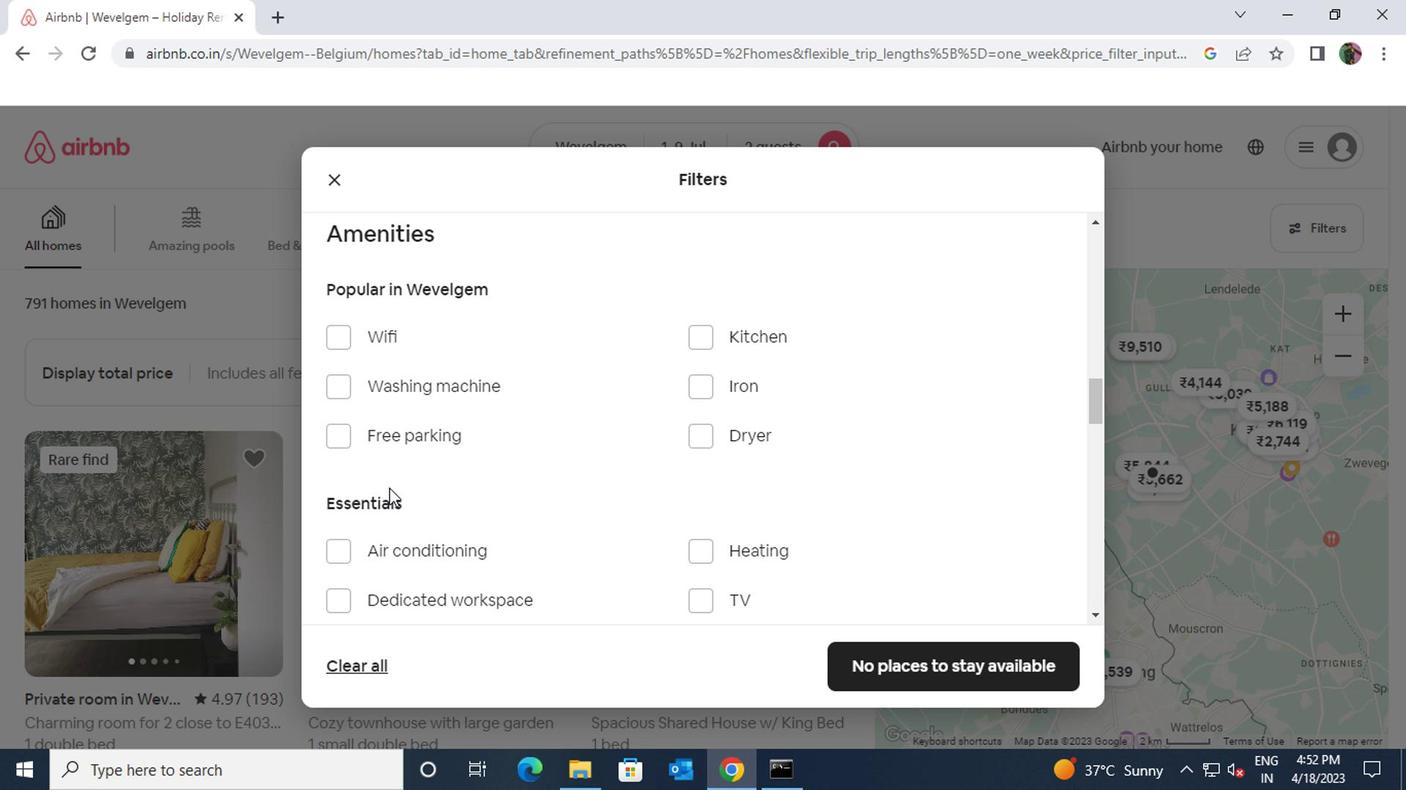 
Action: Mouse scrolled (383, 486) with delta (0, -1)
Screenshot: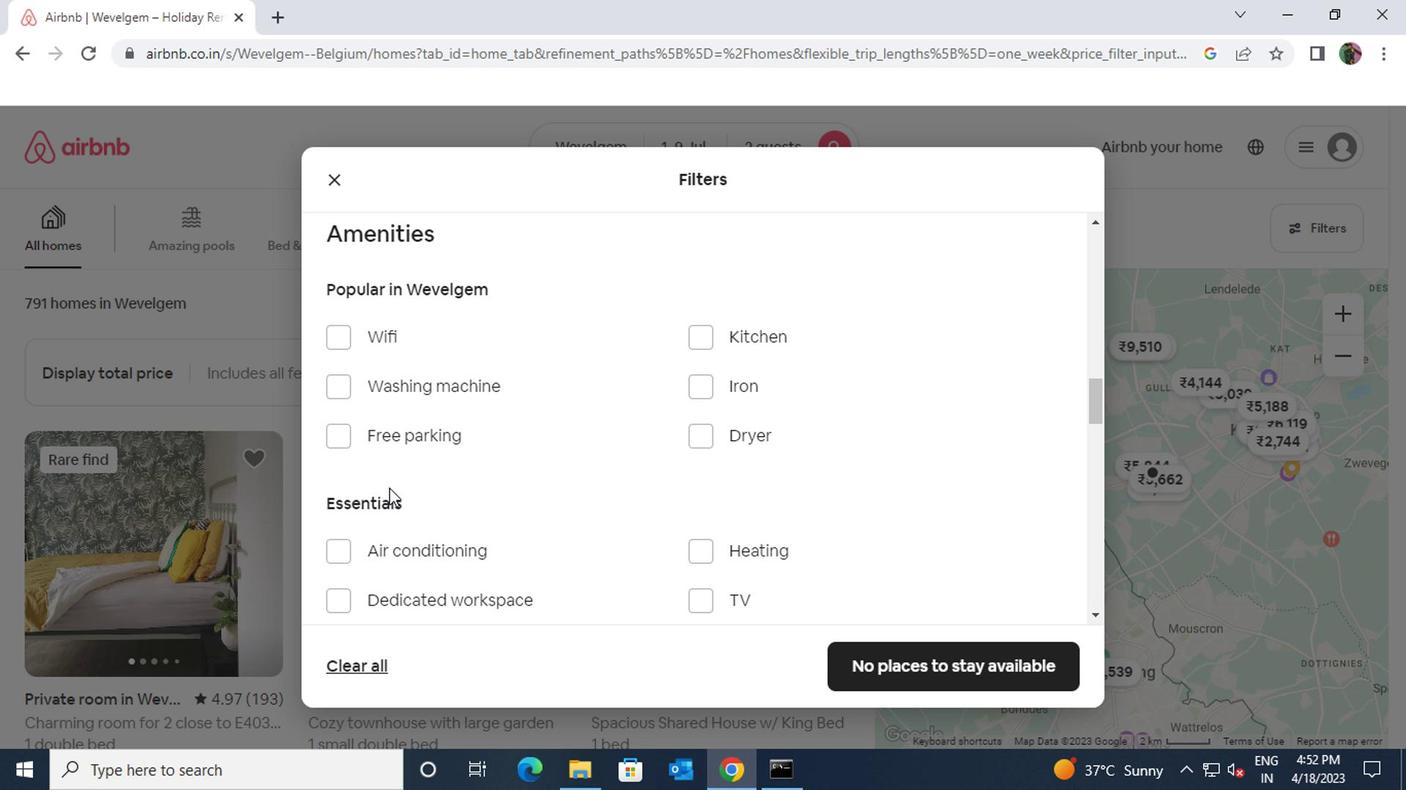 
Action: Mouse scrolled (383, 486) with delta (0, -1)
Screenshot: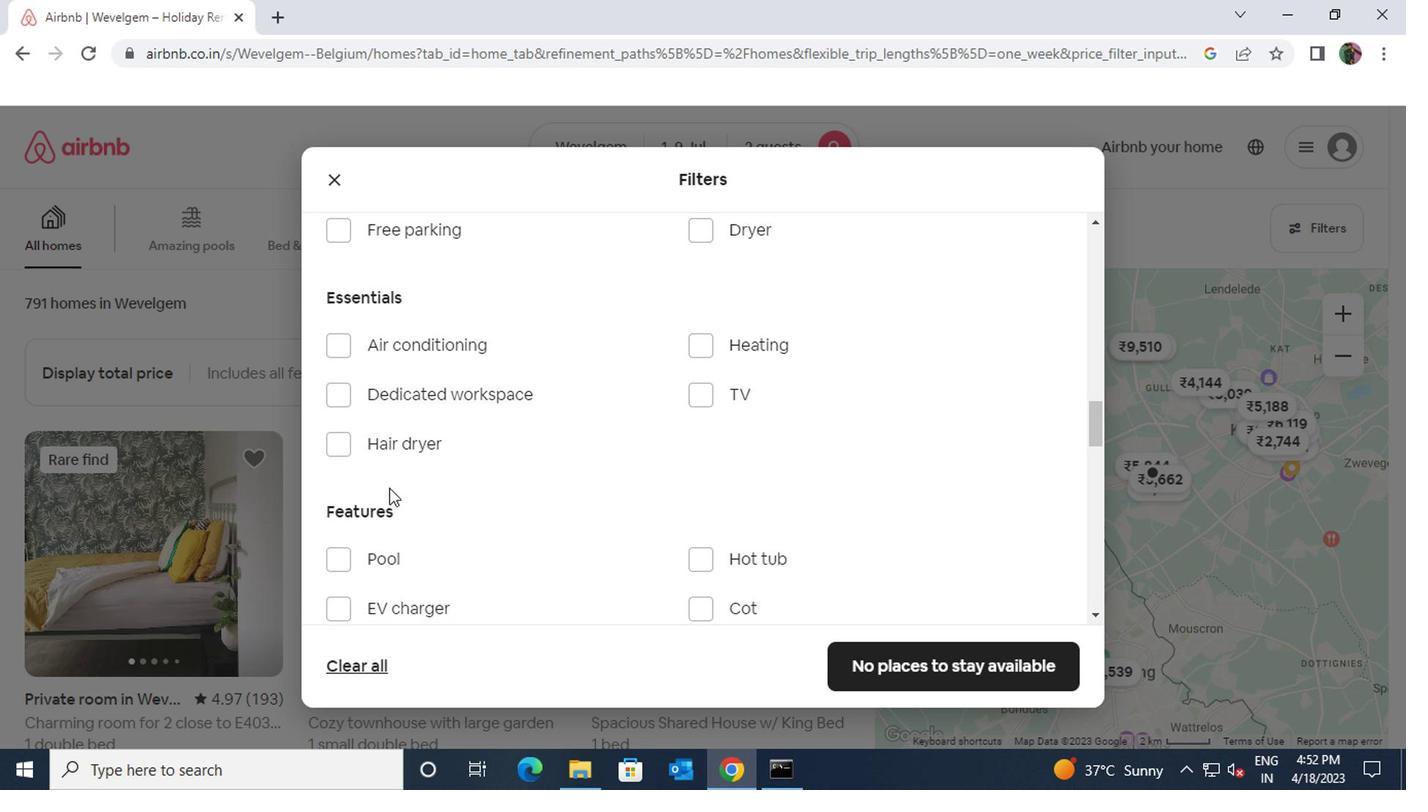 
Action: Mouse scrolled (383, 488) with delta (0, 0)
Screenshot: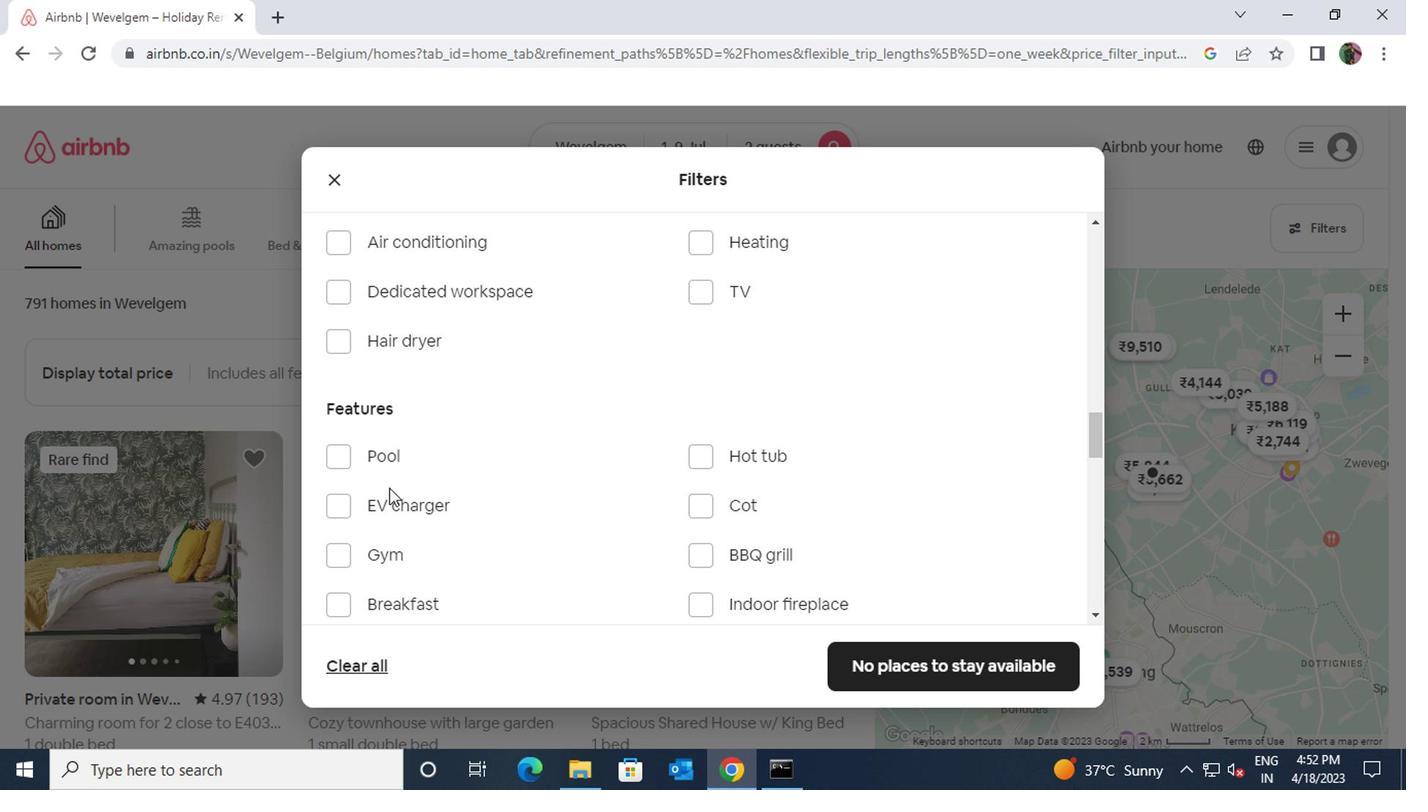 
Action: Mouse moved to (694, 348)
Screenshot: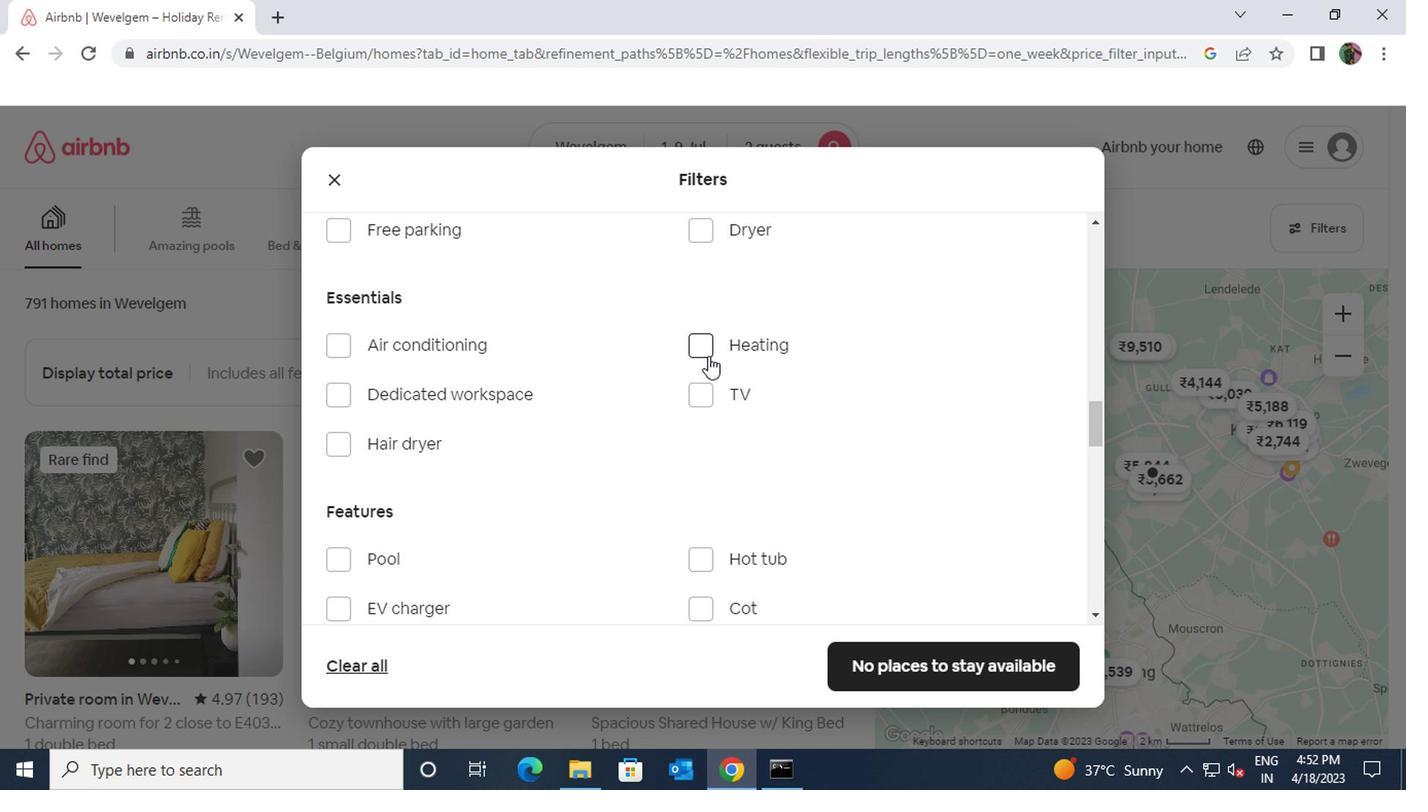 
Action: Mouse pressed left at (694, 348)
Screenshot: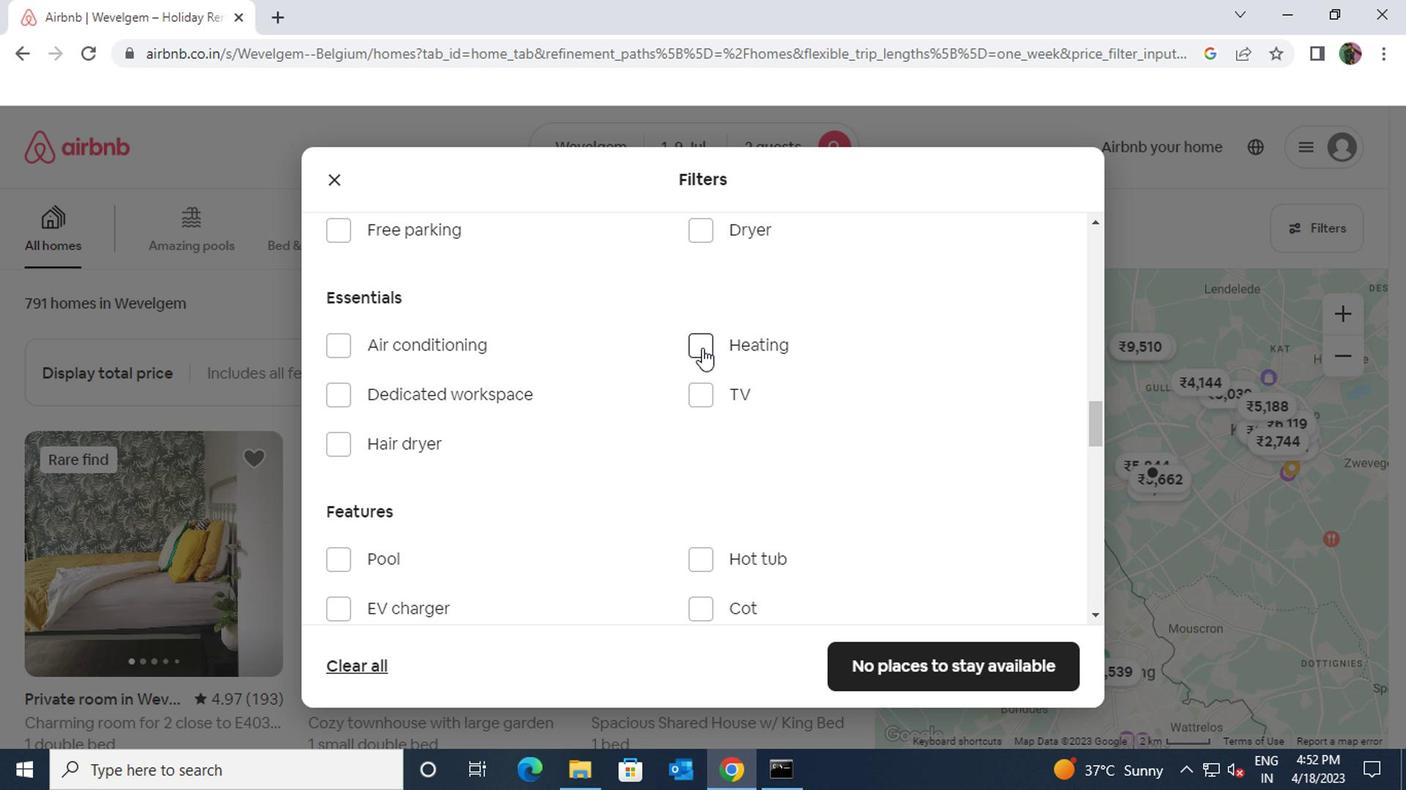 
Action: Mouse moved to (604, 440)
Screenshot: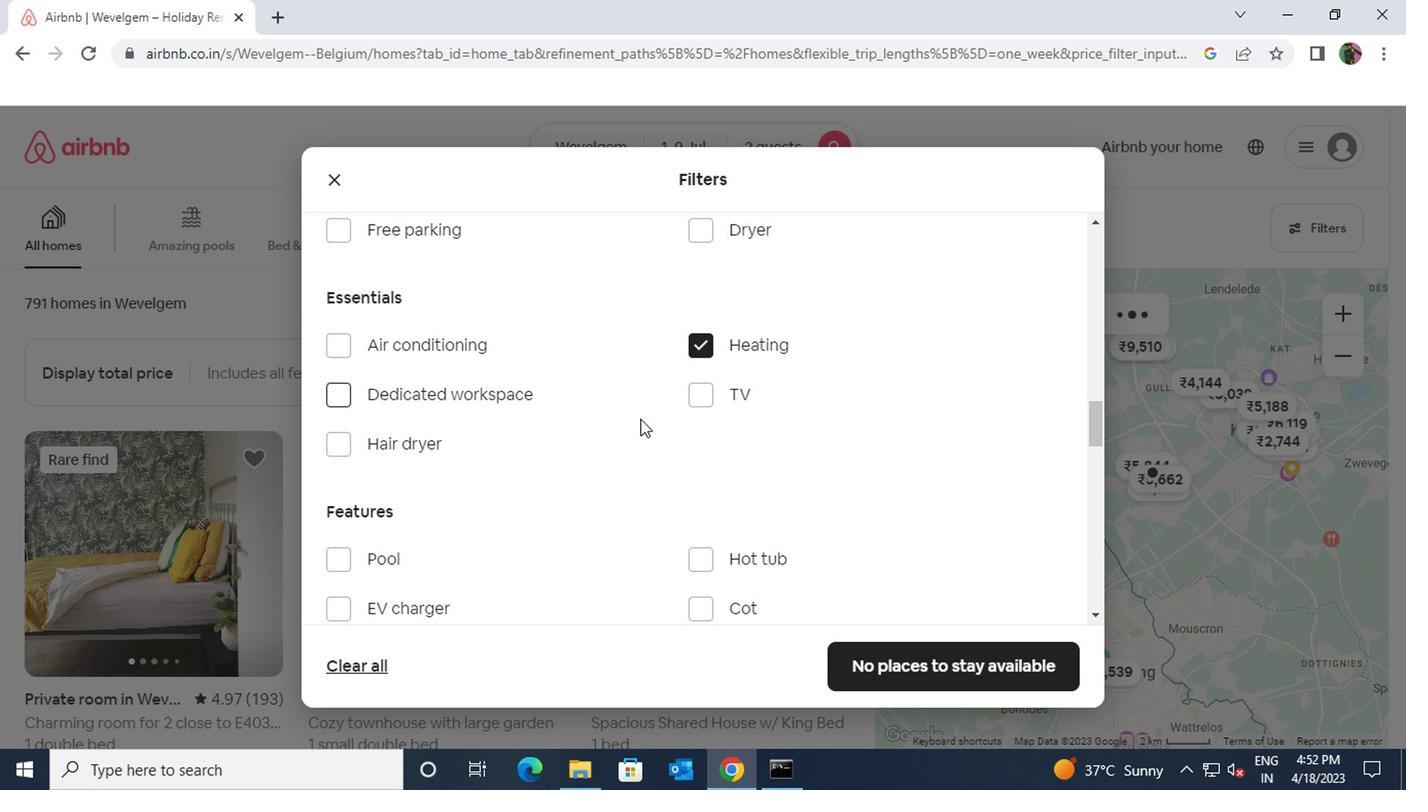 
Action: Mouse scrolled (604, 438) with delta (0, -1)
Screenshot: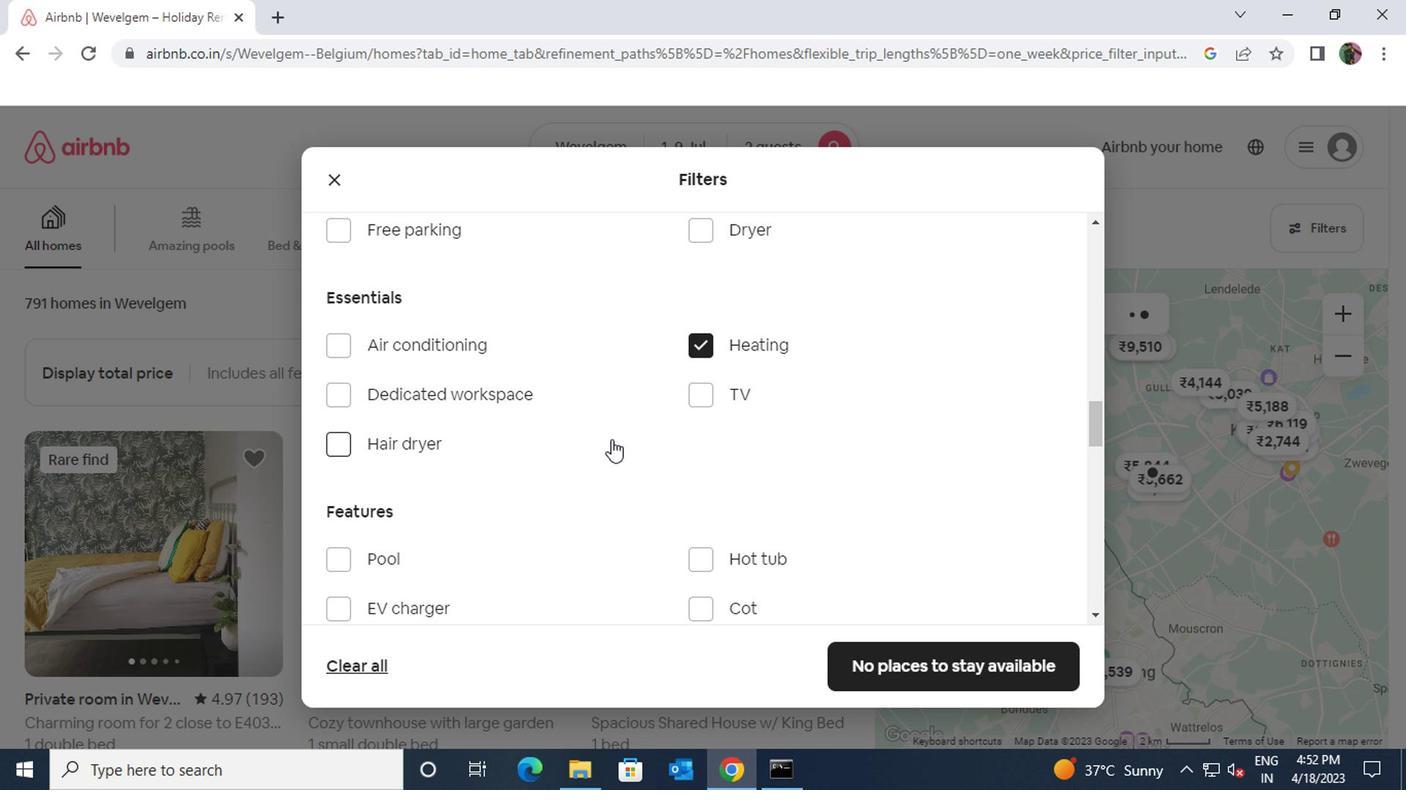 
Action: Mouse scrolled (604, 438) with delta (0, -1)
Screenshot: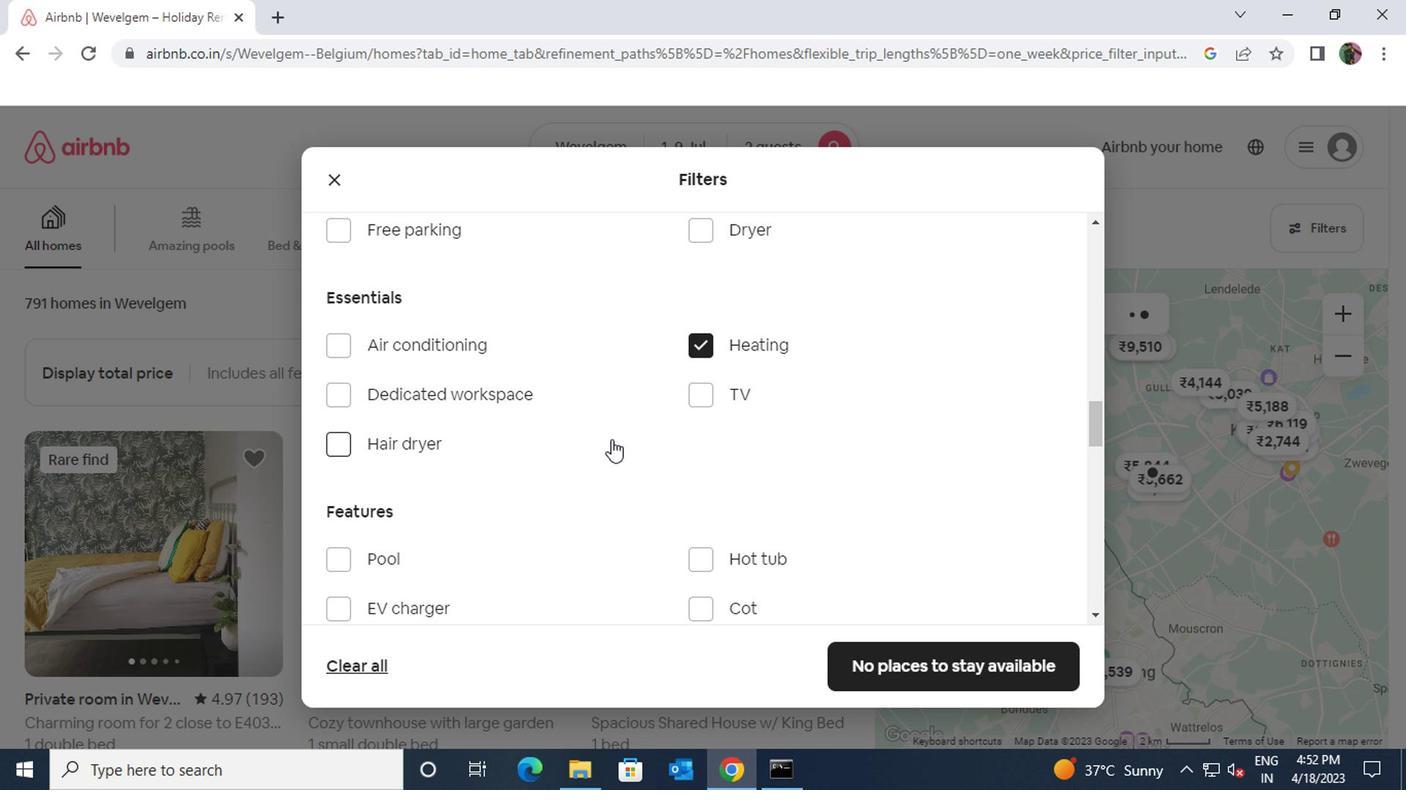 
Action: Mouse scrolled (604, 438) with delta (0, -1)
Screenshot: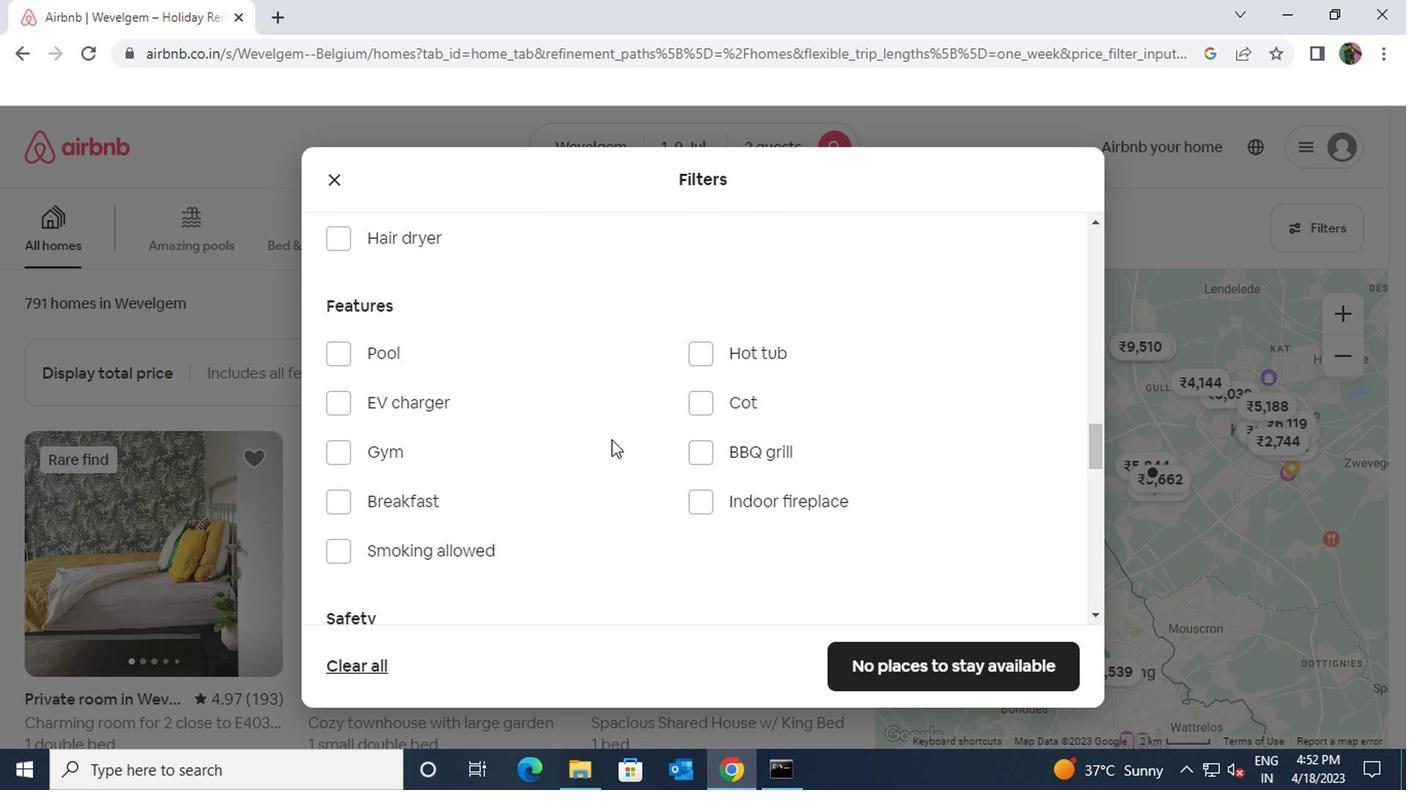 
Action: Mouse scrolled (604, 438) with delta (0, -1)
Screenshot: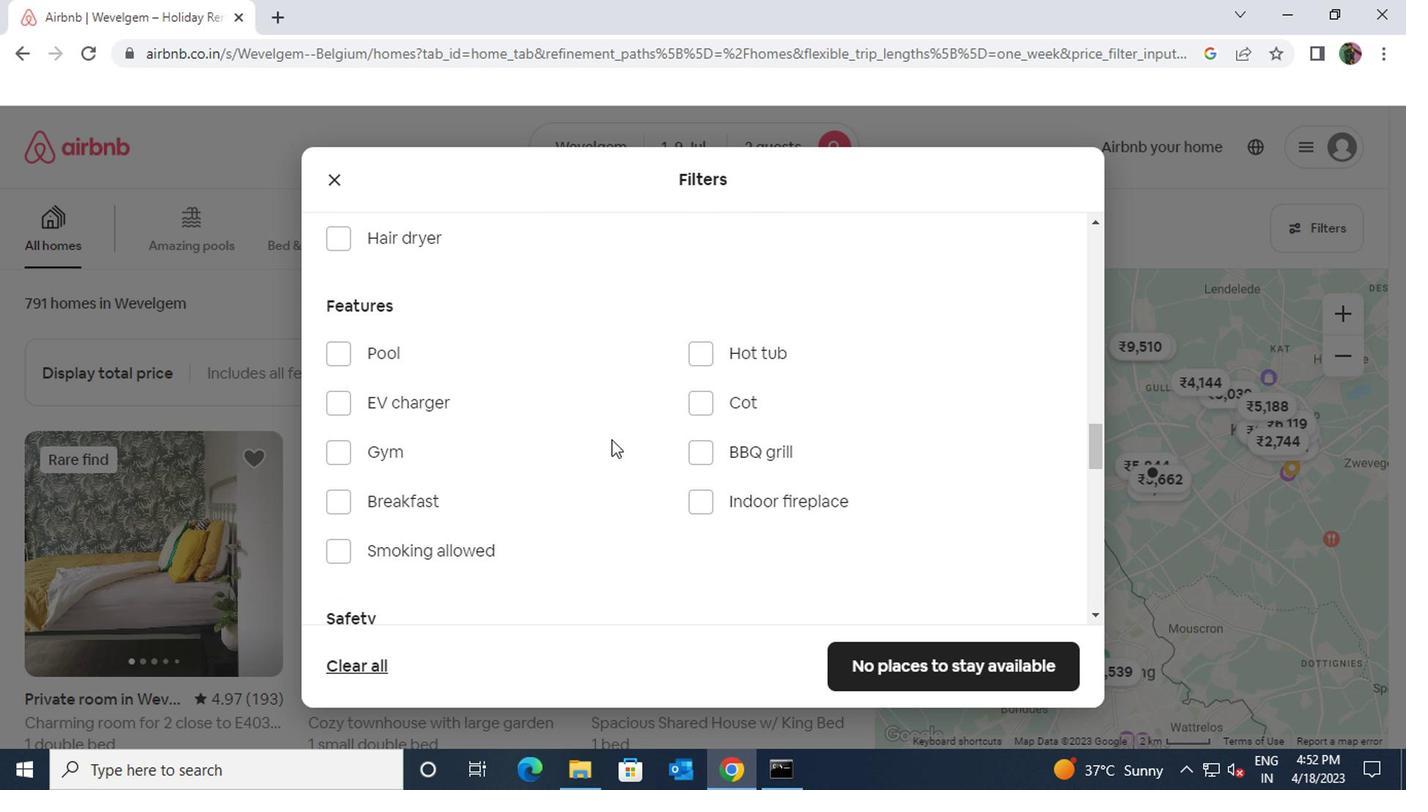 
Action: Mouse scrolled (604, 438) with delta (0, -1)
Screenshot: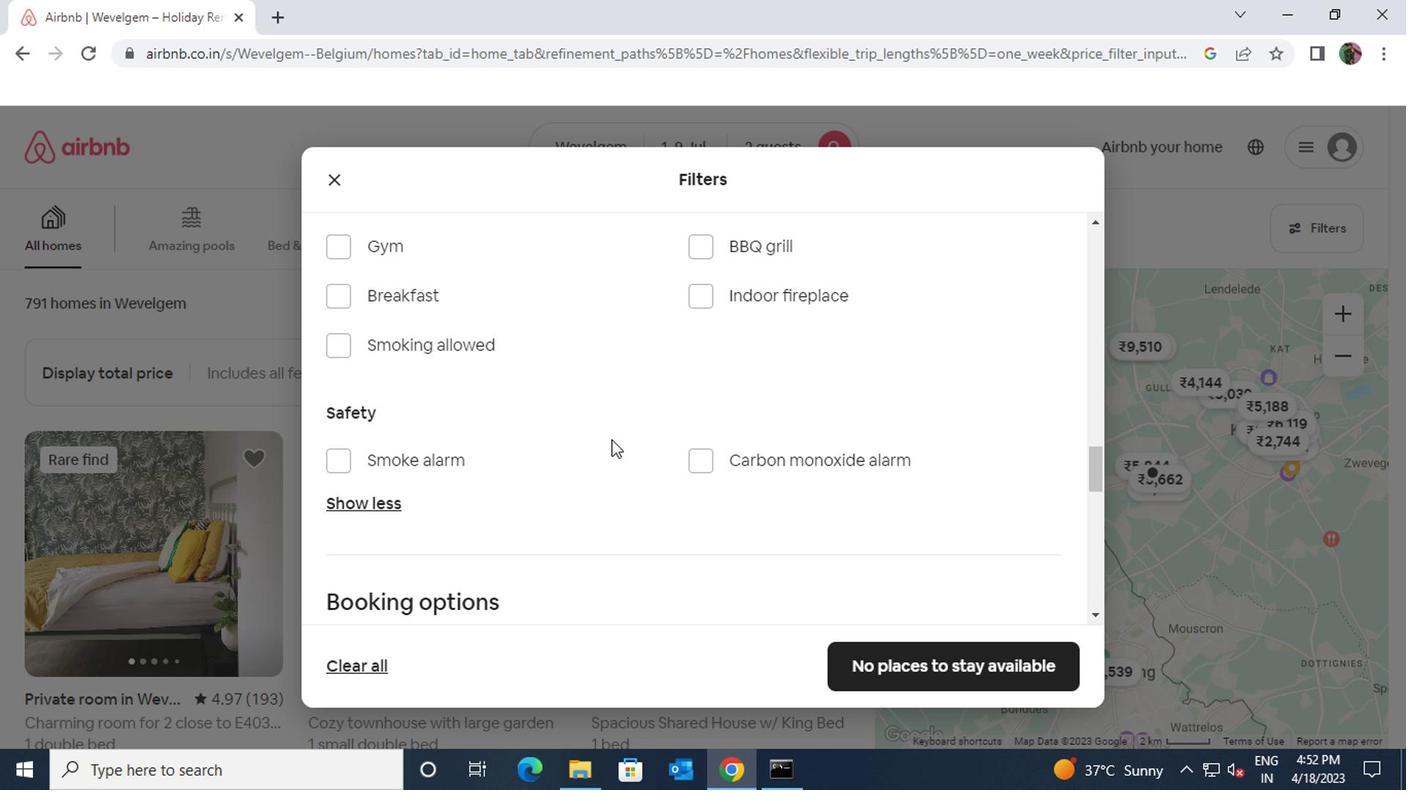 
Action: Mouse scrolled (604, 438) with delta (0, -1)
Screenshot: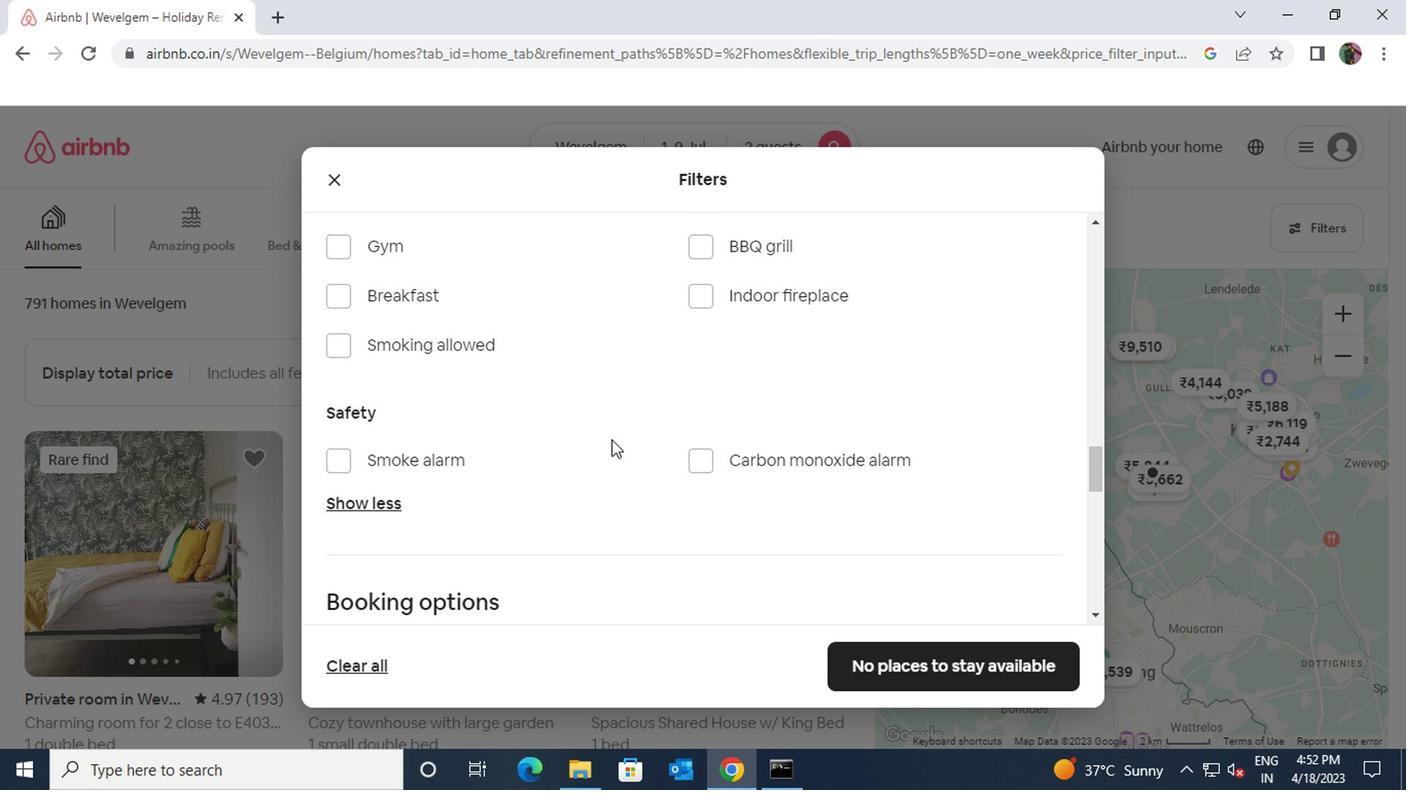 
Action: Mouse scrolled (604, 438) with delta (0, -1)
Screenshot: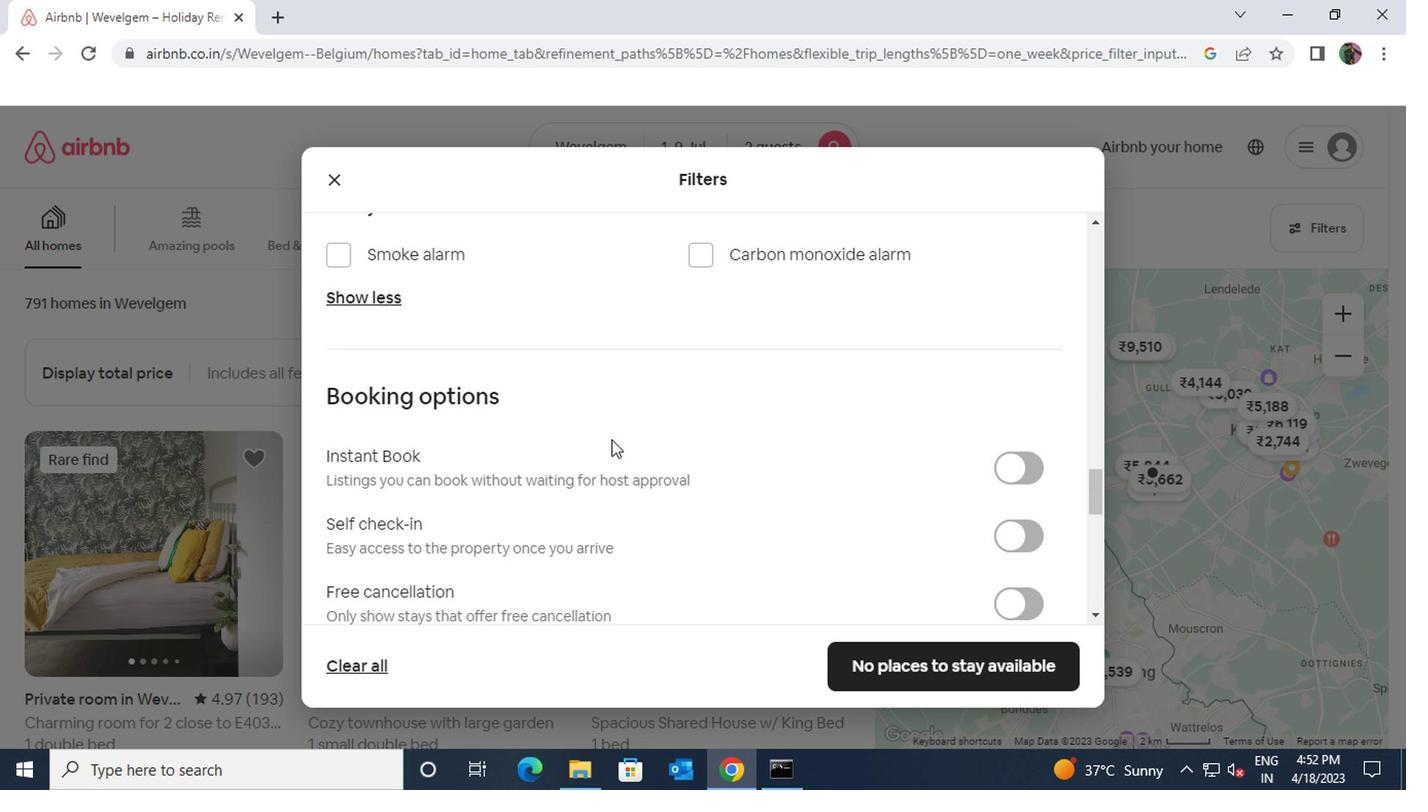 
Action: Mouse scrolled (604, 438) with delta (0, -1)
Screenshot: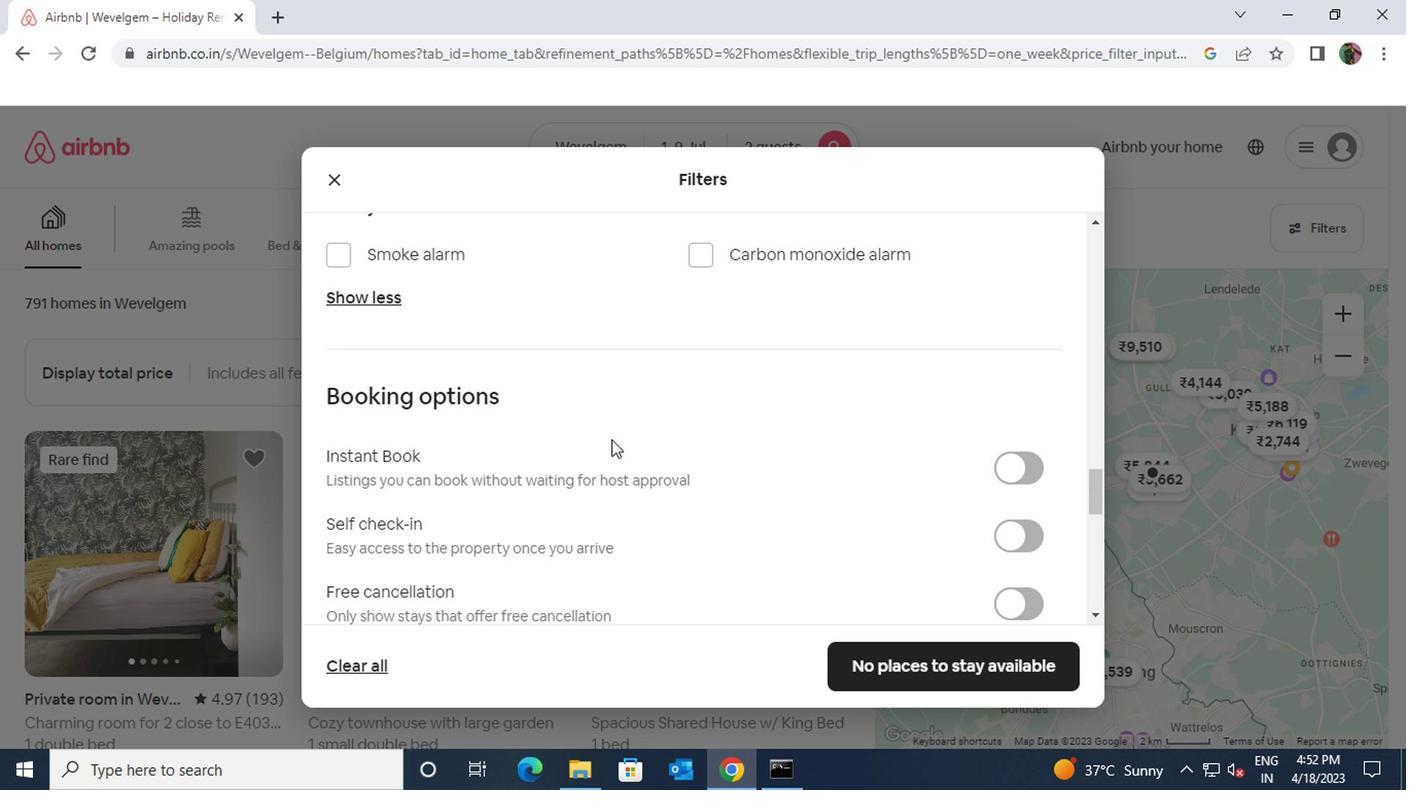 
Action: Mouse moved to (990, 328)
Screenshot: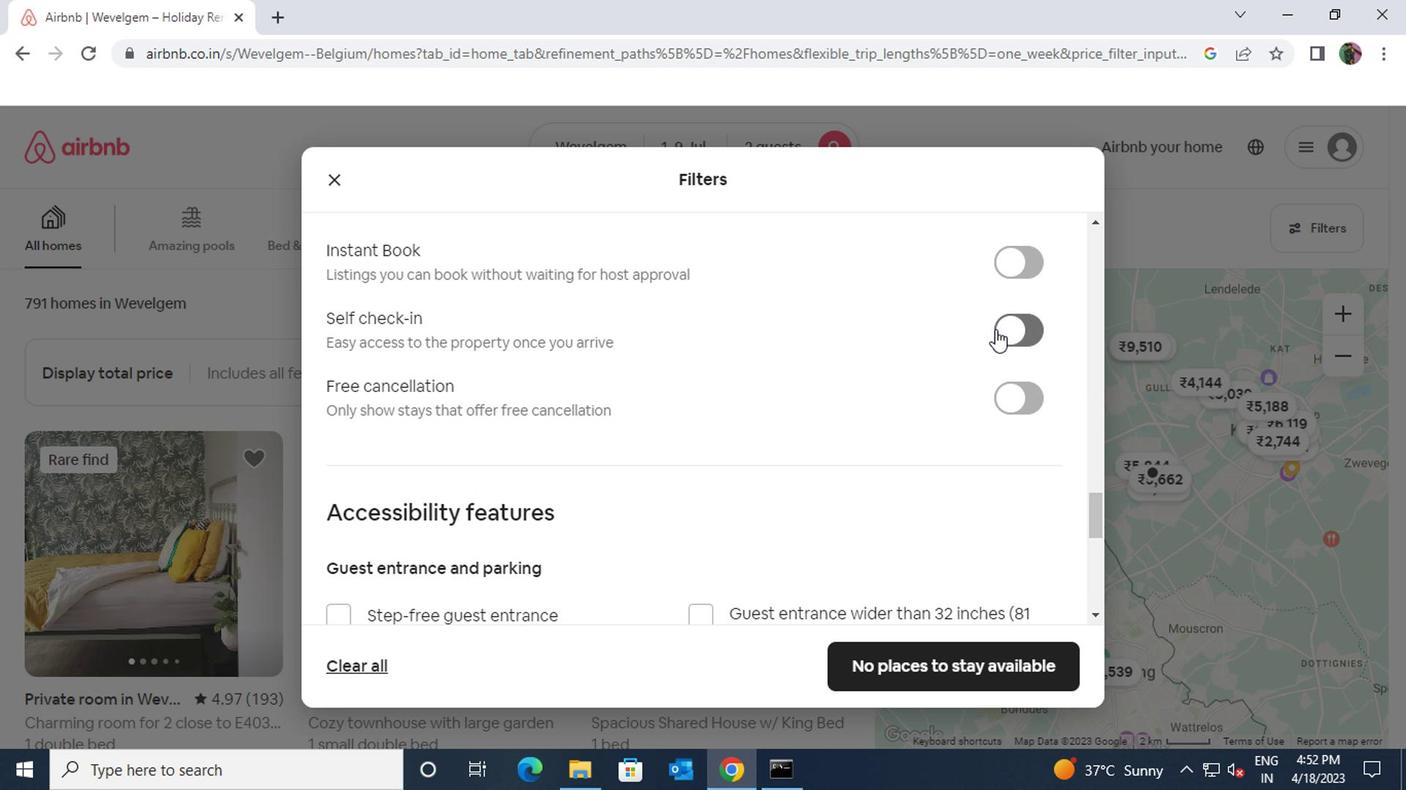 
Action: Mouse pressed left at (990, 328)
Screenshot: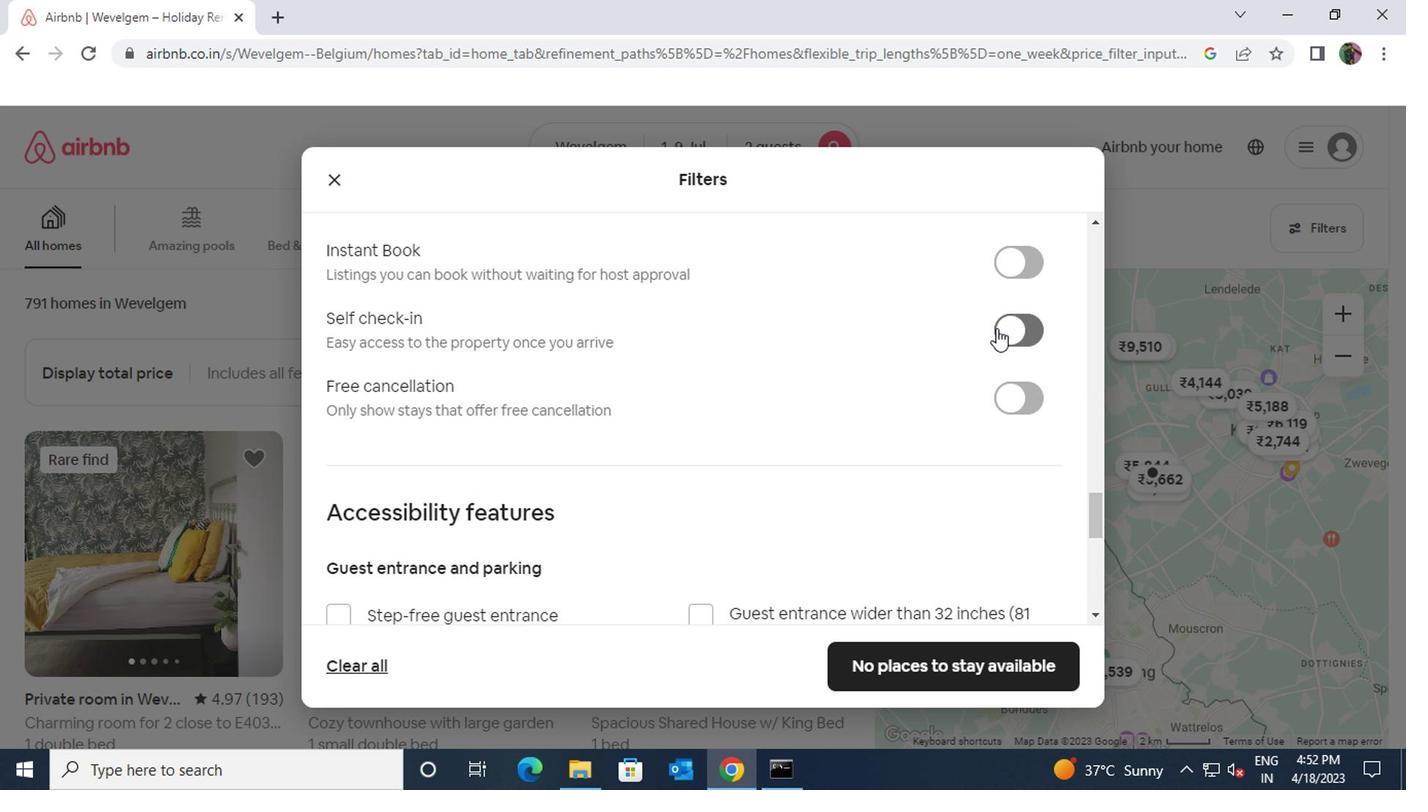 
Action: Mouse moved to (632, 482)
Screenshot: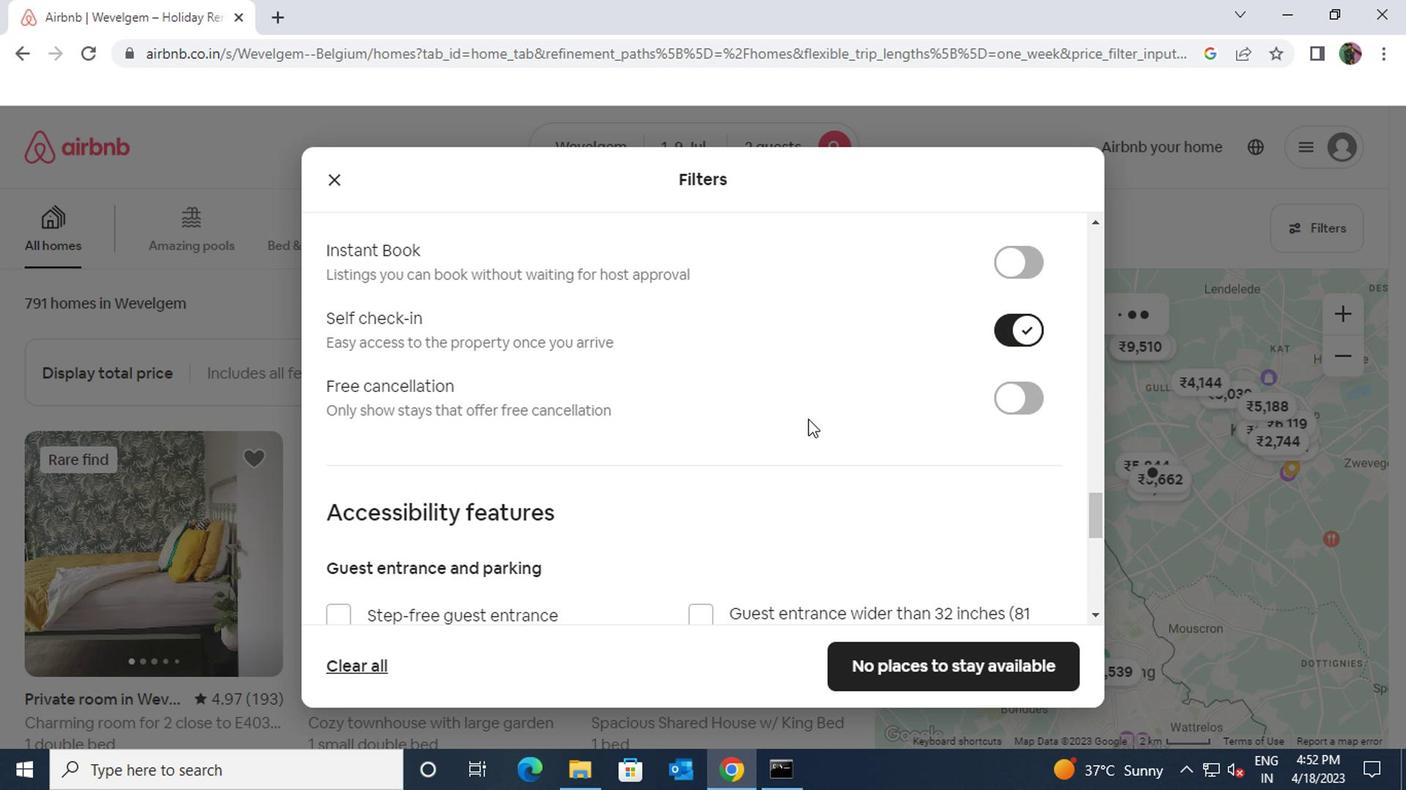 
Action: Mouse scrolled (632, 481) with delta (0, 0)
Screenshot: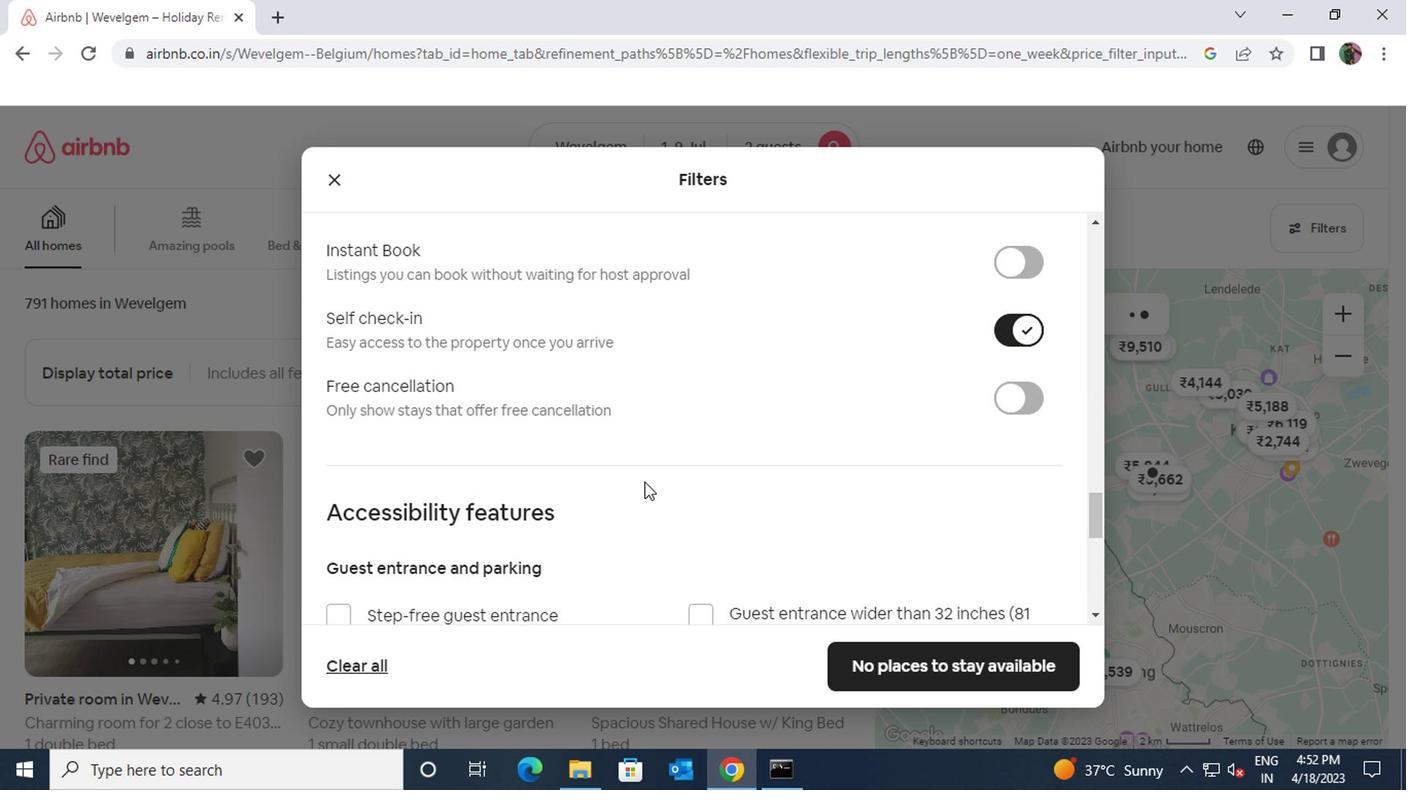 
Action: Mouse scrolled (632, 481) with delta (0, 0)
Screenshot: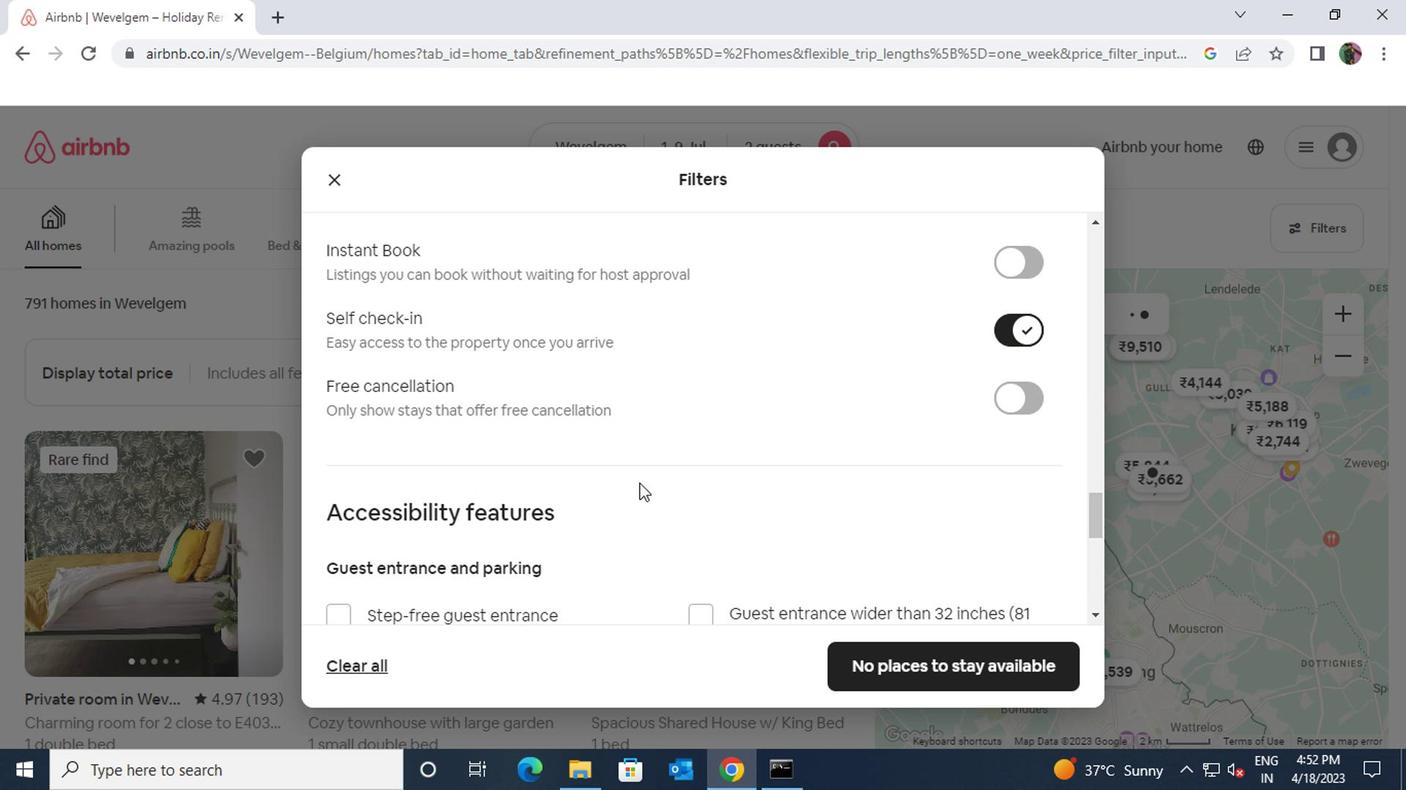 
Action: Mouse scrolled (632, 481) with delta (0, 0)
Screenshot: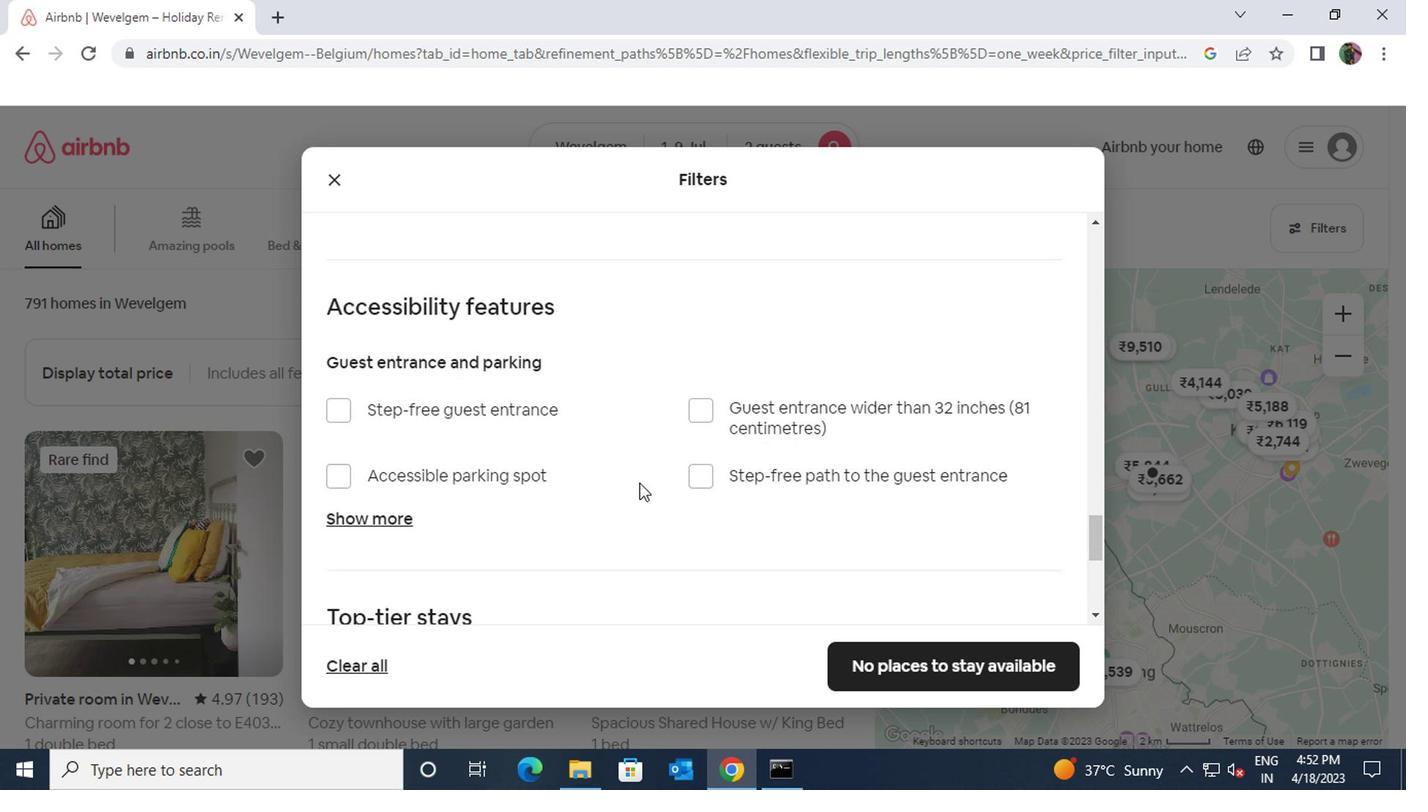 
Action: Mouse scrolled (632, 481) with delta (0, 0)
Screenshot: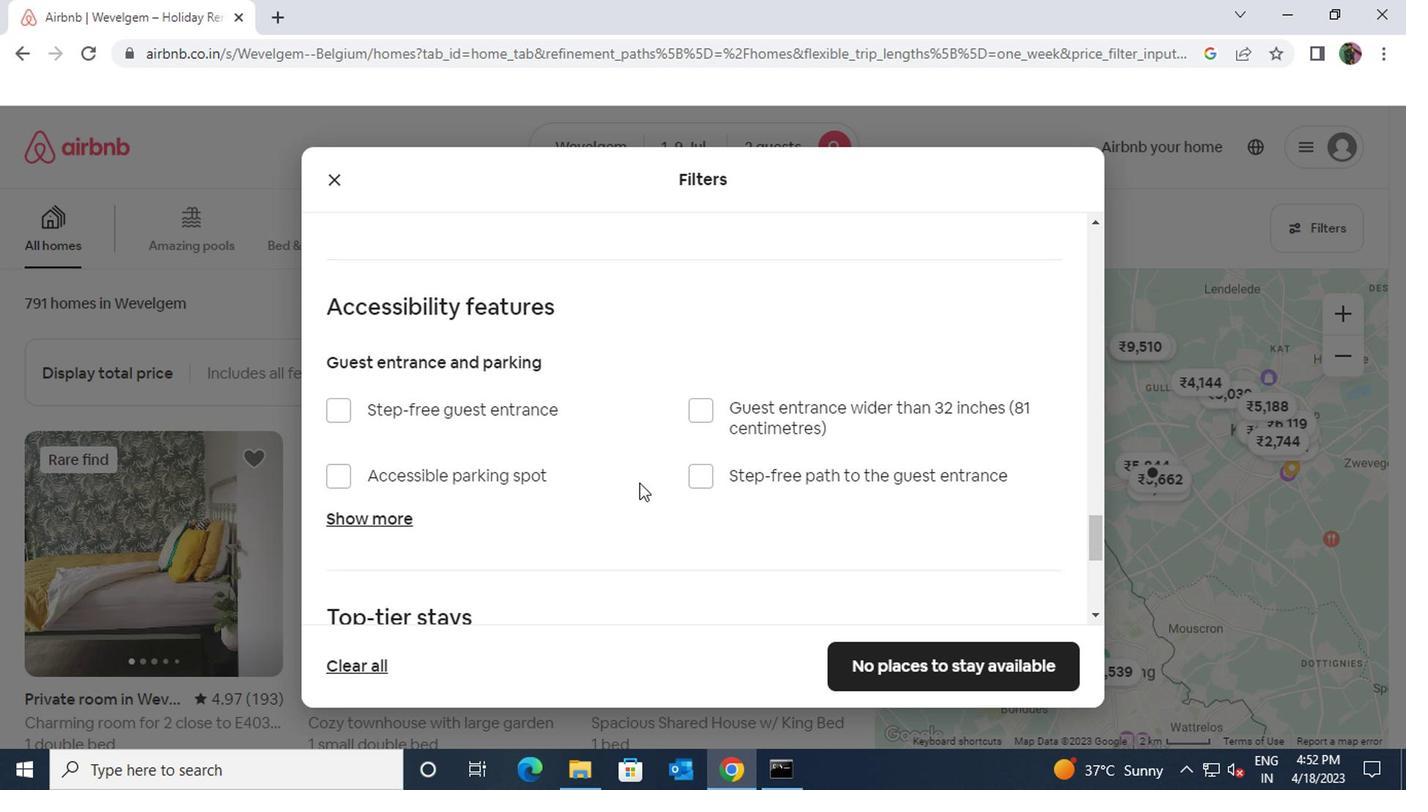 
Action: Mouse scrolled (632, 481) with delta (0, 0)
Screenshot: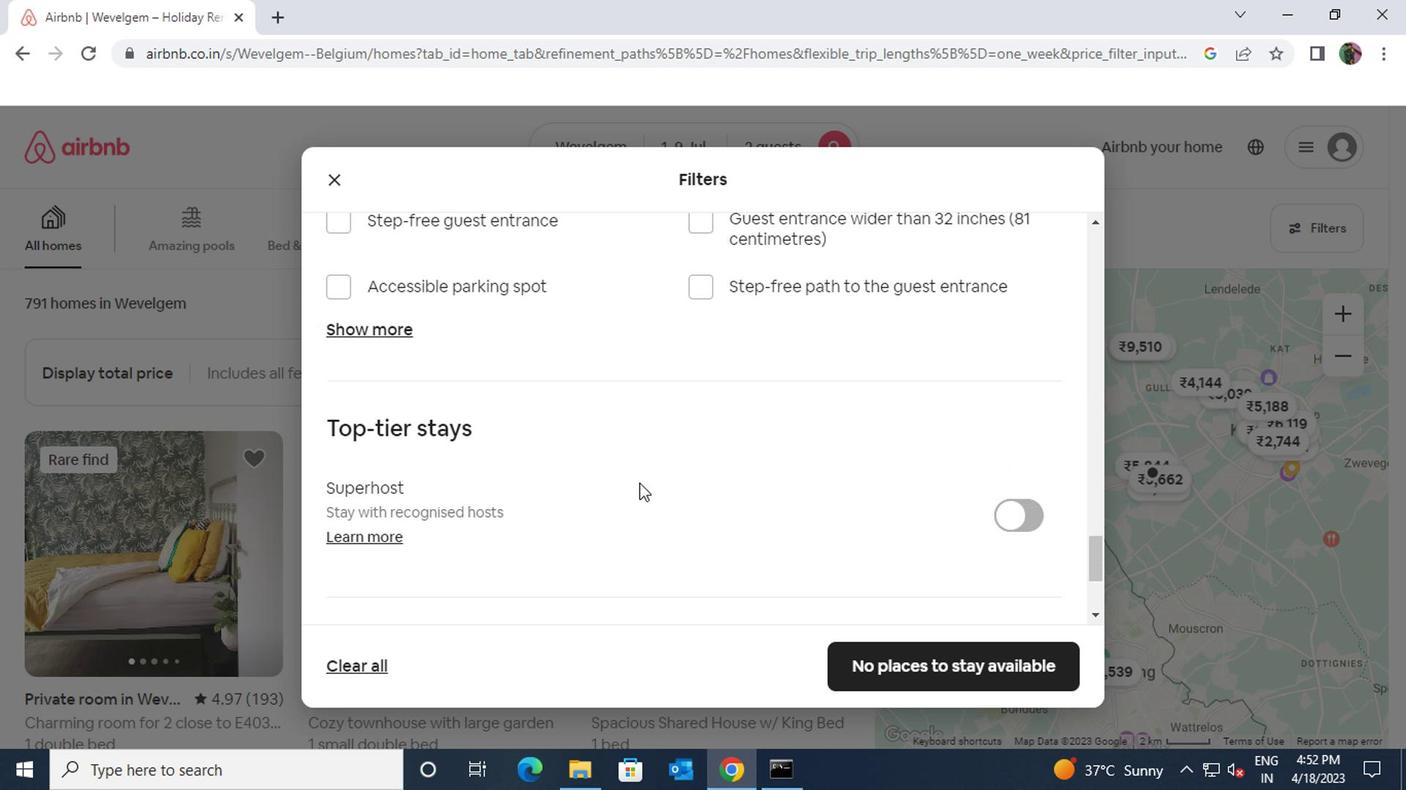 
Action: Mouse scrolled (632, 481) with delta (0, 0)
Screenshot: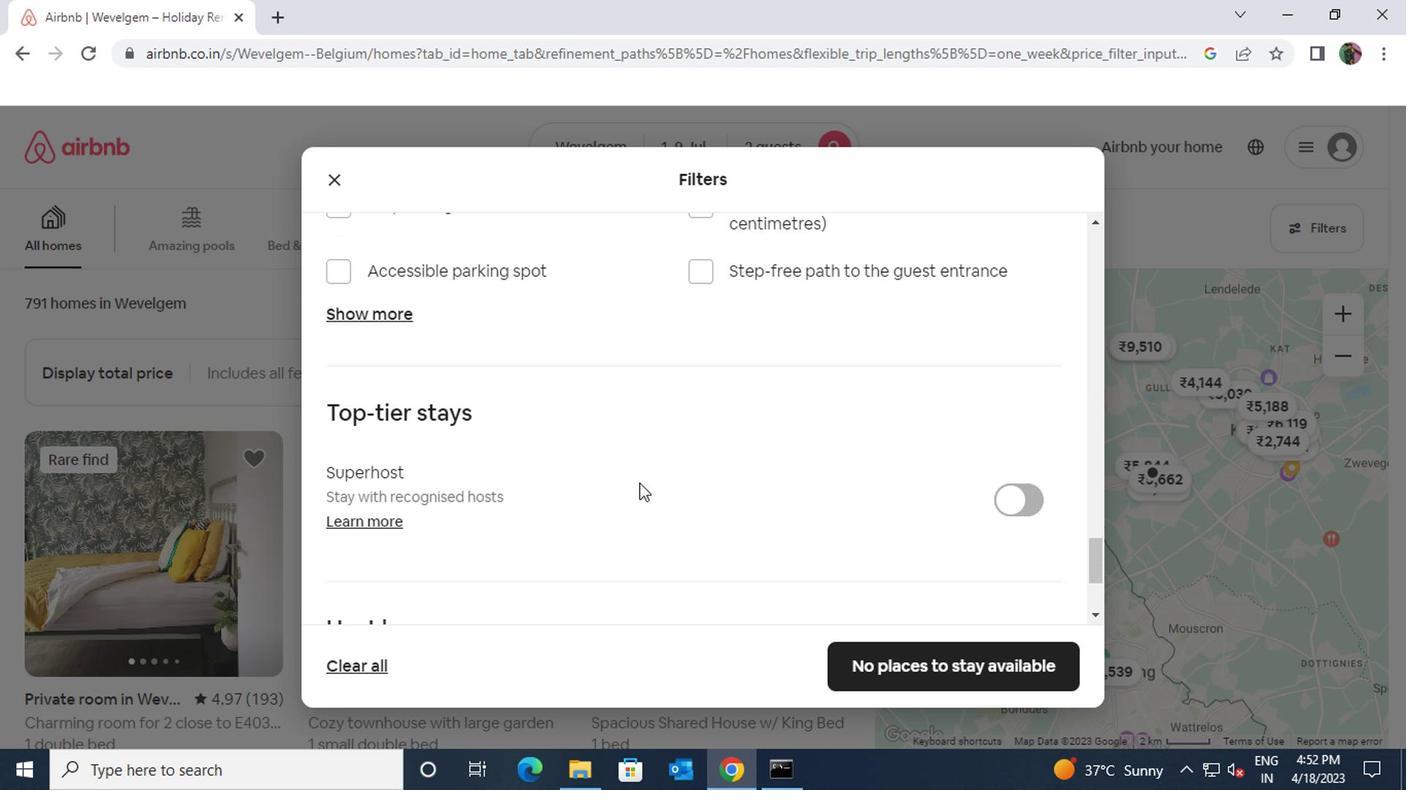 
Action: Mouse moved to (334, 474)
Screenshot: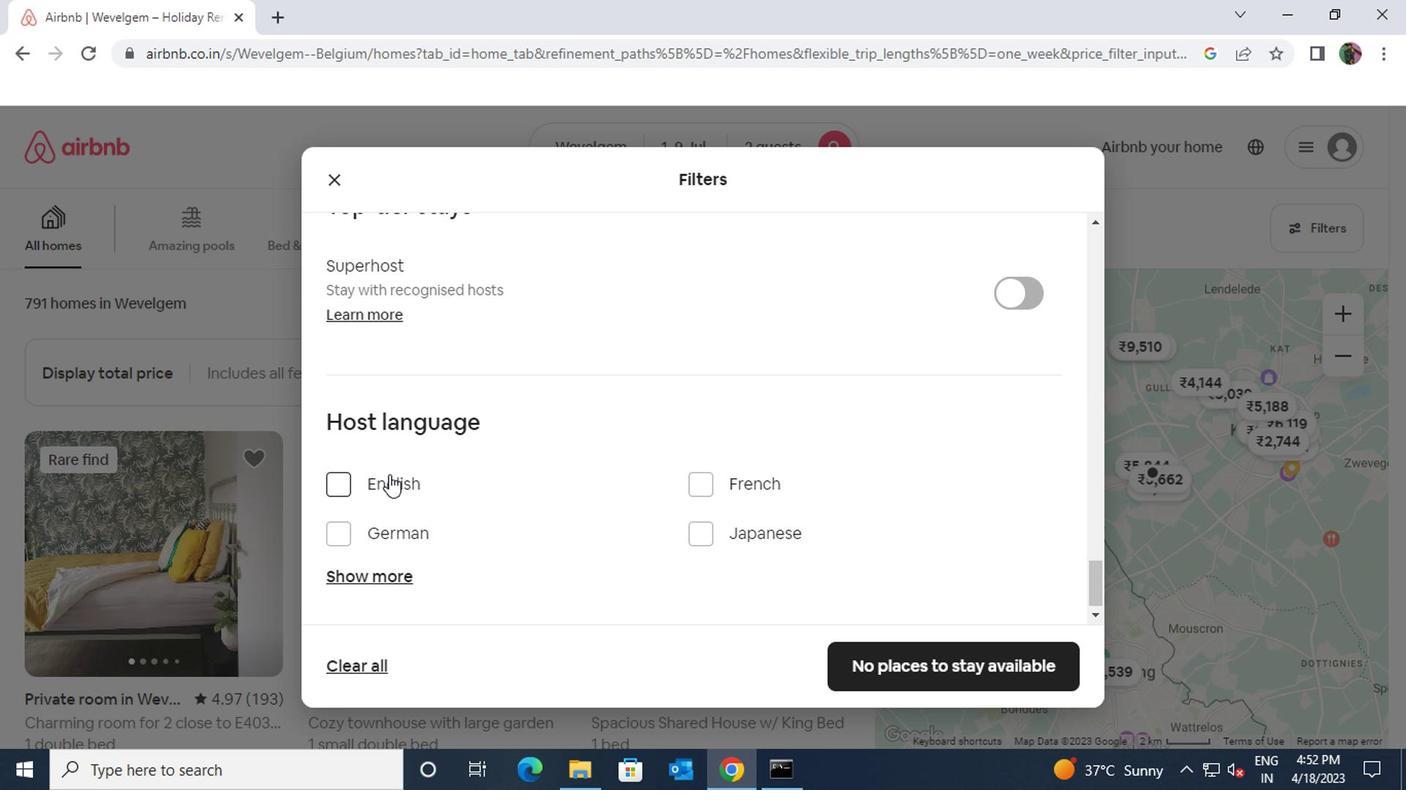 
Action: Mouse pressed left at (334, 474)
Screenshot: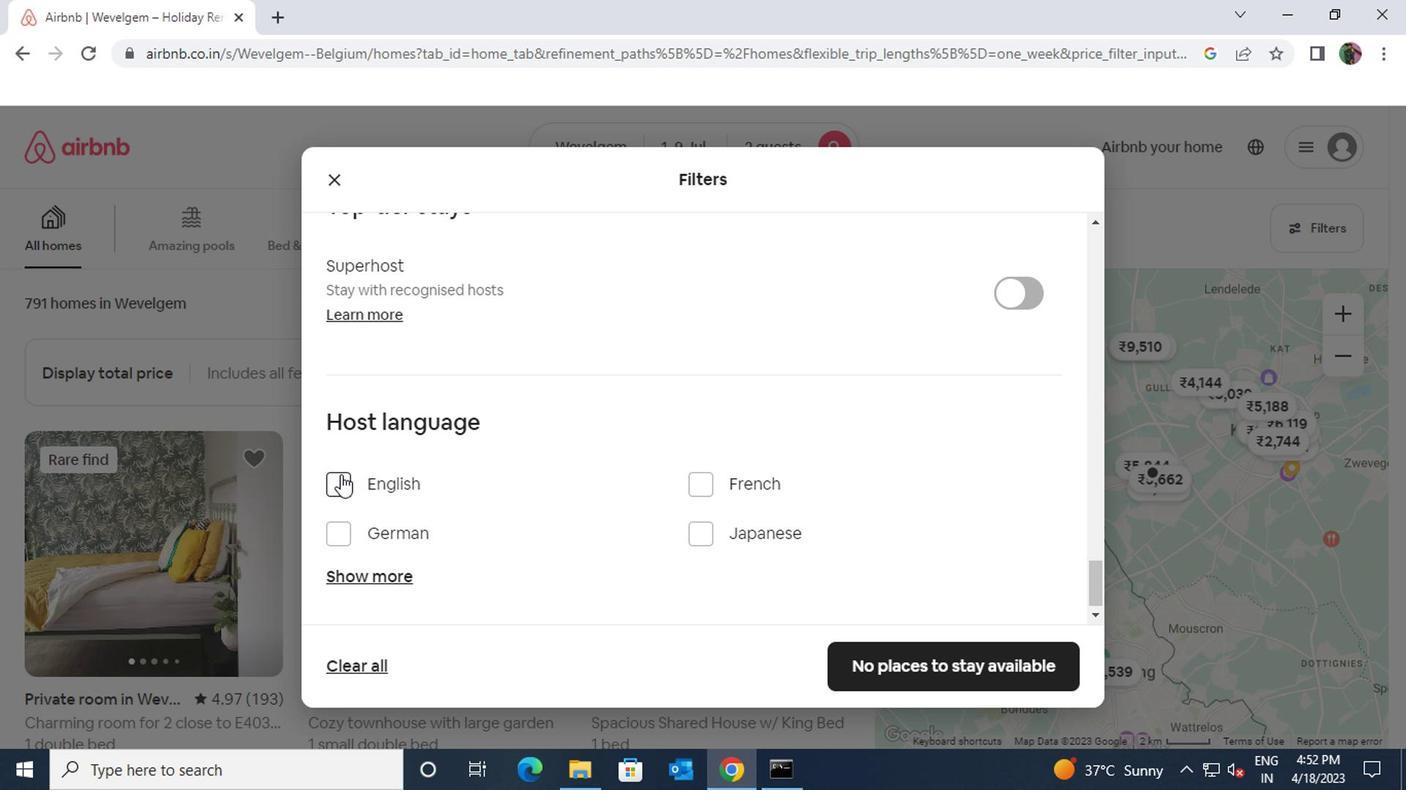 
Action: Mouse moved to (878, 651)
Screenshot: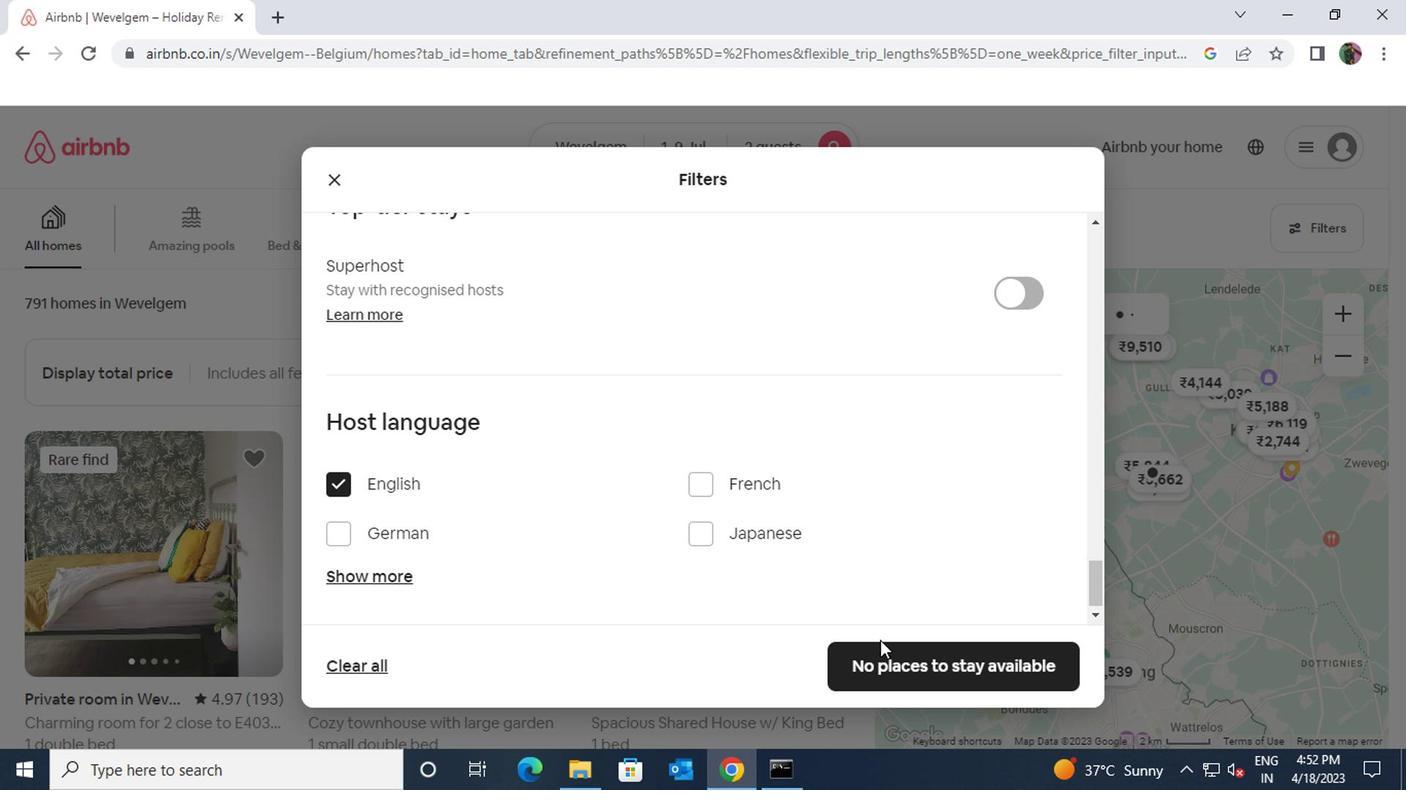 
Action: Mouse pressed left at (878, 651)
Screenshot: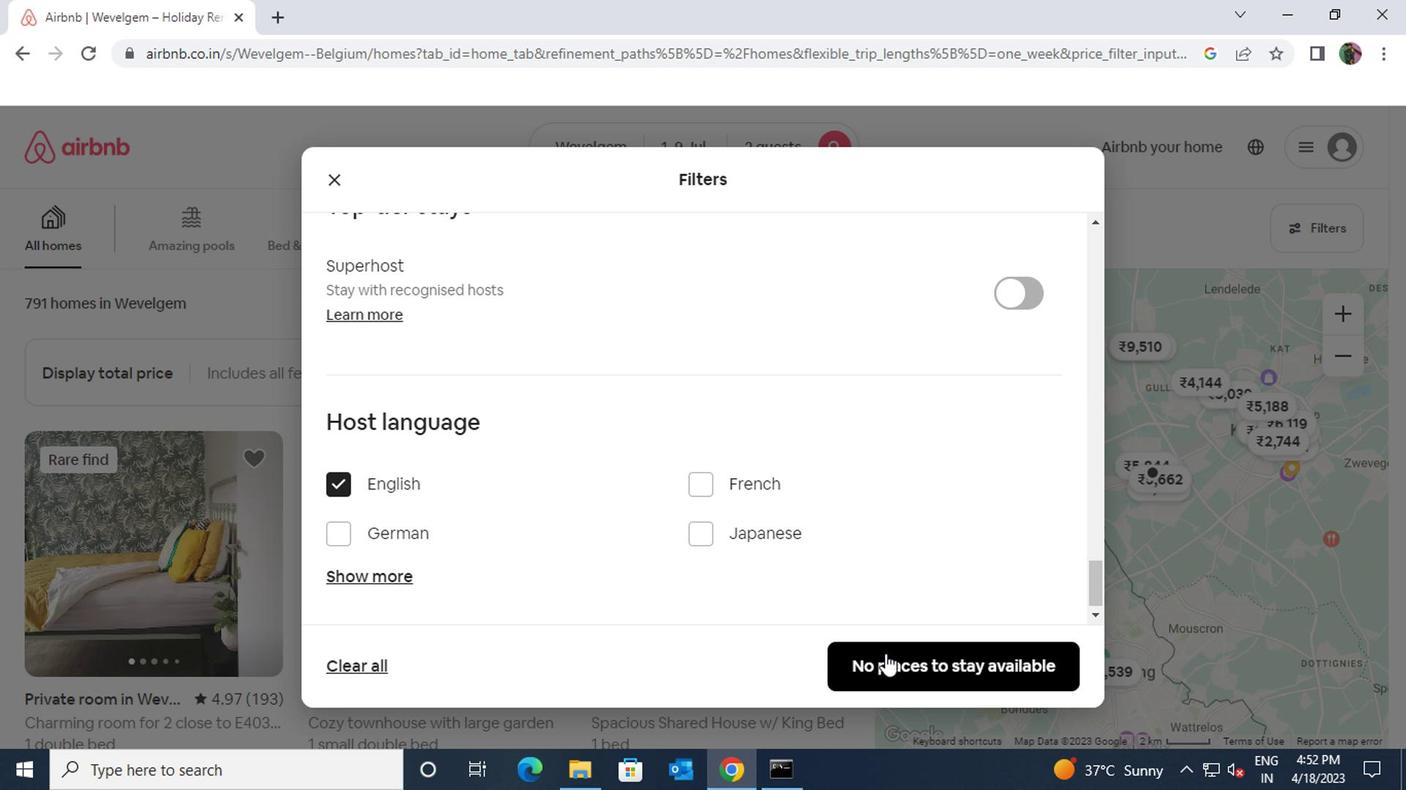 
